 Task: Compose an email with the signature Cameron White with the subject Reminder for an accommodation and the message Im writing to request additional information on the upcoming project. from softage.10@softage.net to softage.7@softage.net, now select the entire message Quote Attach a link with text PINTEREST and web address as https://www.pinterest.com Send the email. Finally, move the email from Sent Items to the label Patents
Action: Mouse moved to (88, 110)
Screenshot: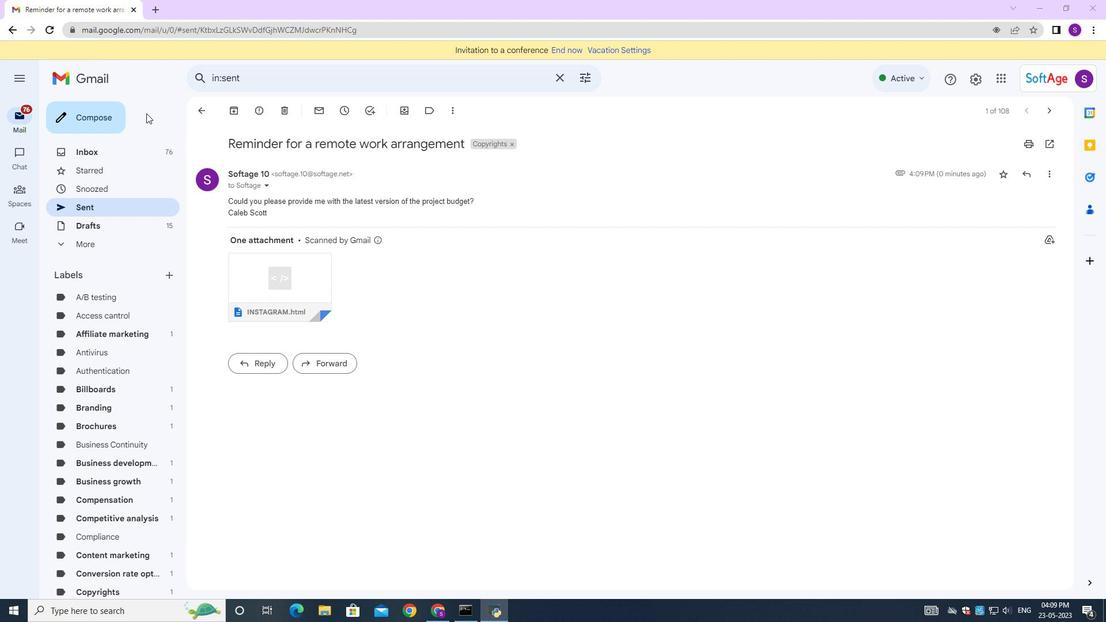 
Action: Mouse pressed left at (88, 110)
Screenshot: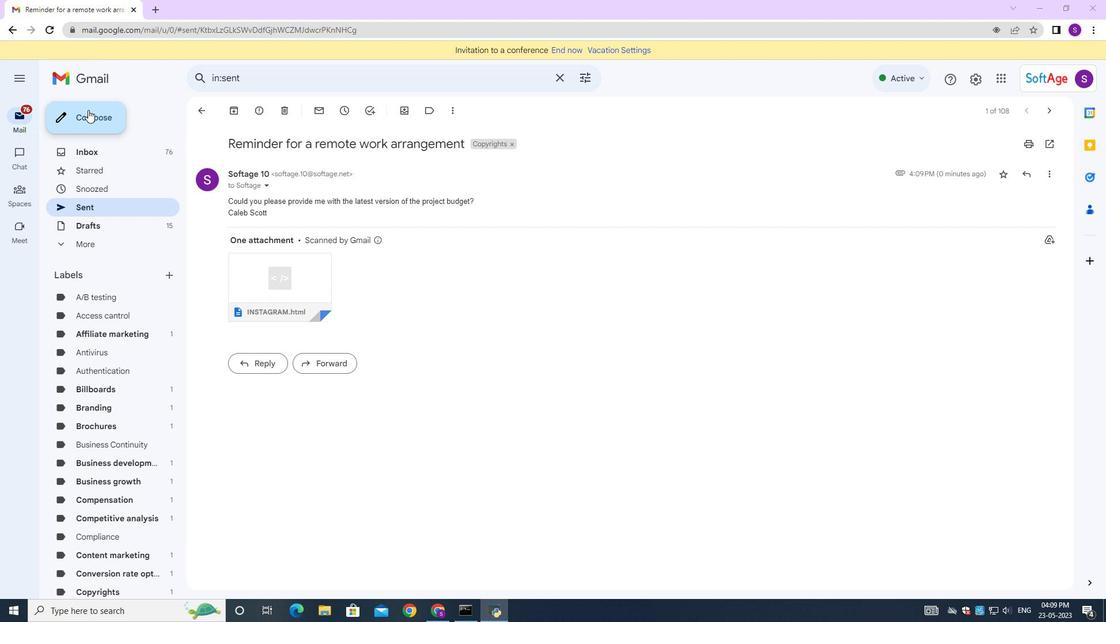 
Action: Mouse moved to (938, 575)
Screenshot: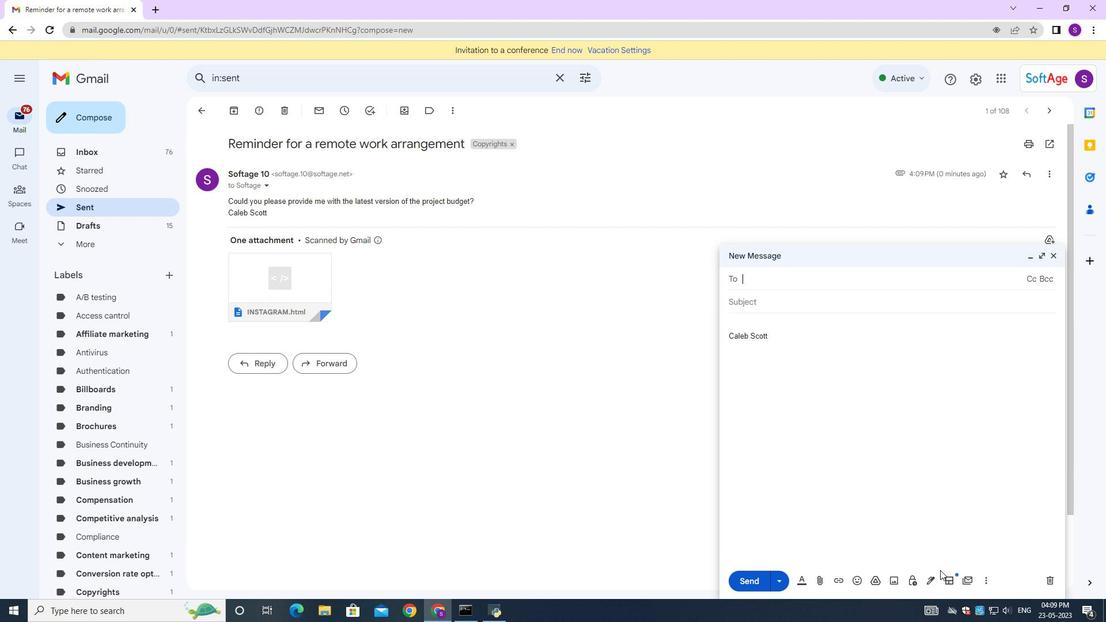 
Action: Mouse pressed left at (938, 575)
Screenshot: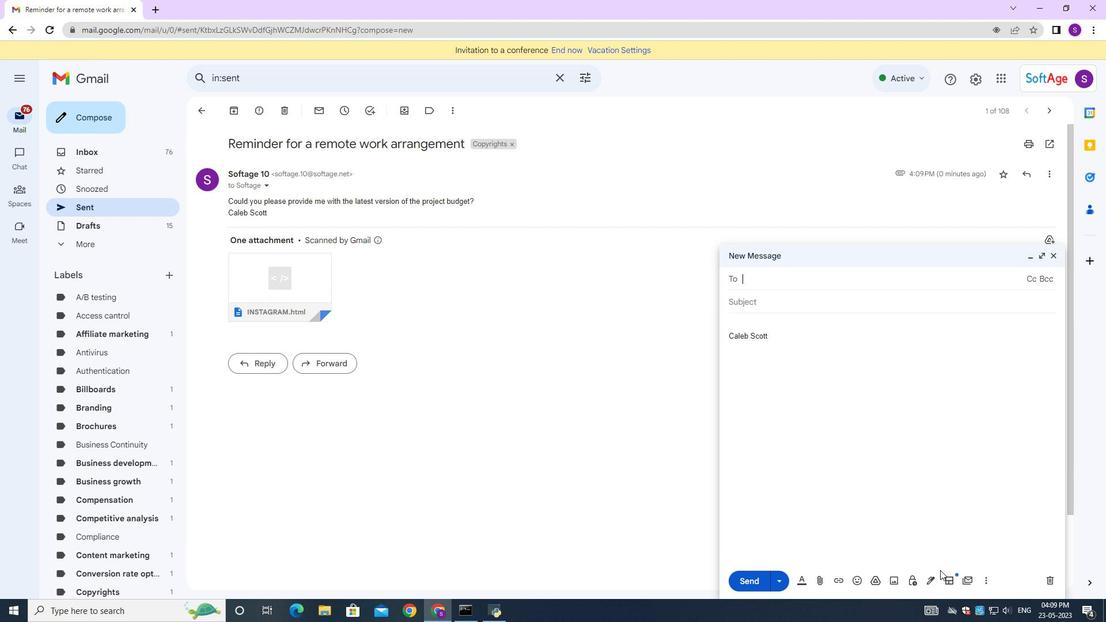 
Action: Mouse moved to (934, 578)
Screenshot: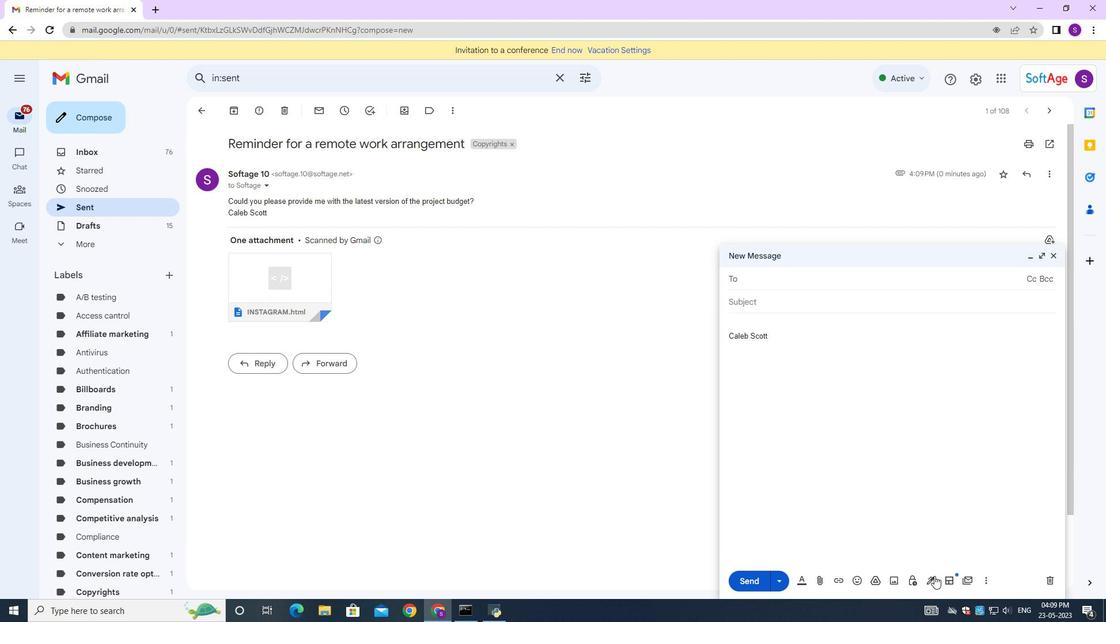 
Action: Mouse pressed left at (934, 578)
Screenshot: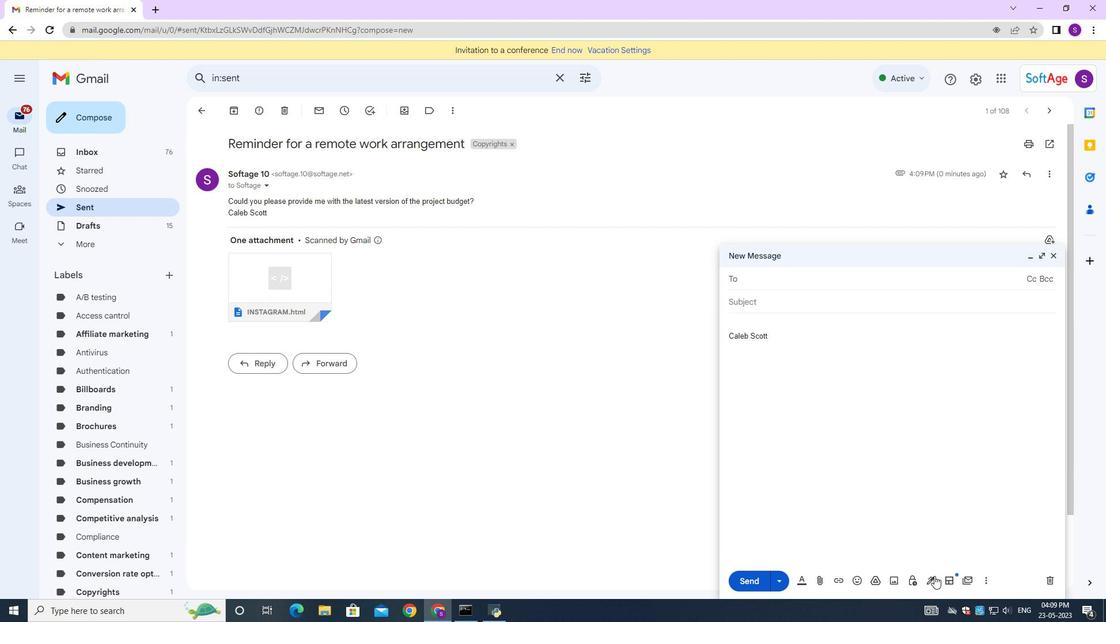 
Action: Mouse moved to (969, 517)
Screenshot: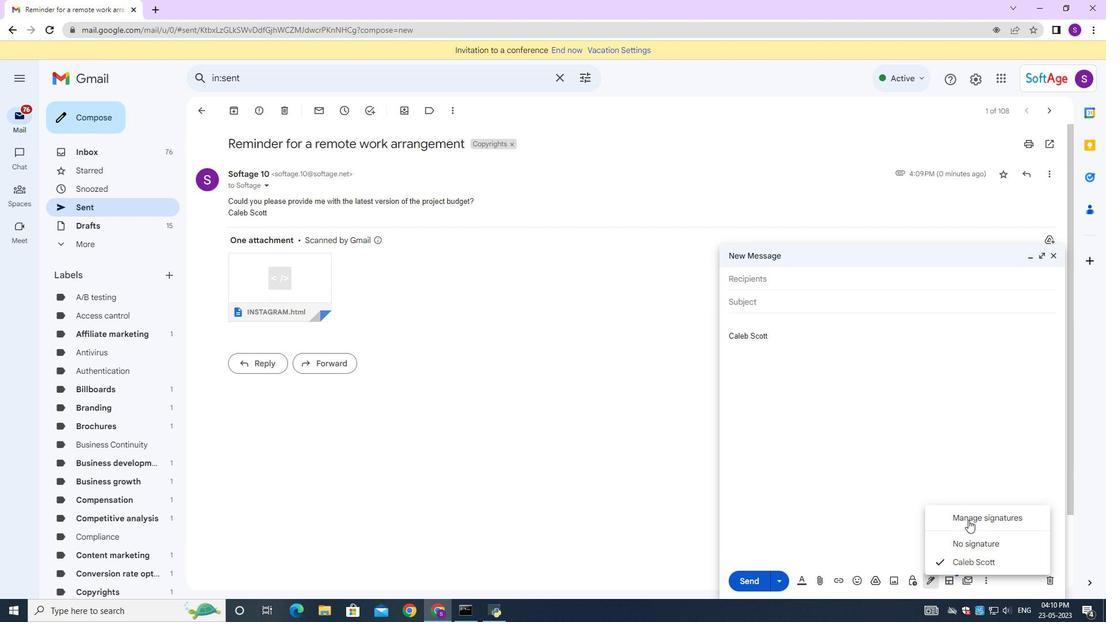 
Action: Mouse pressed left at (969, 517)
Screenshot: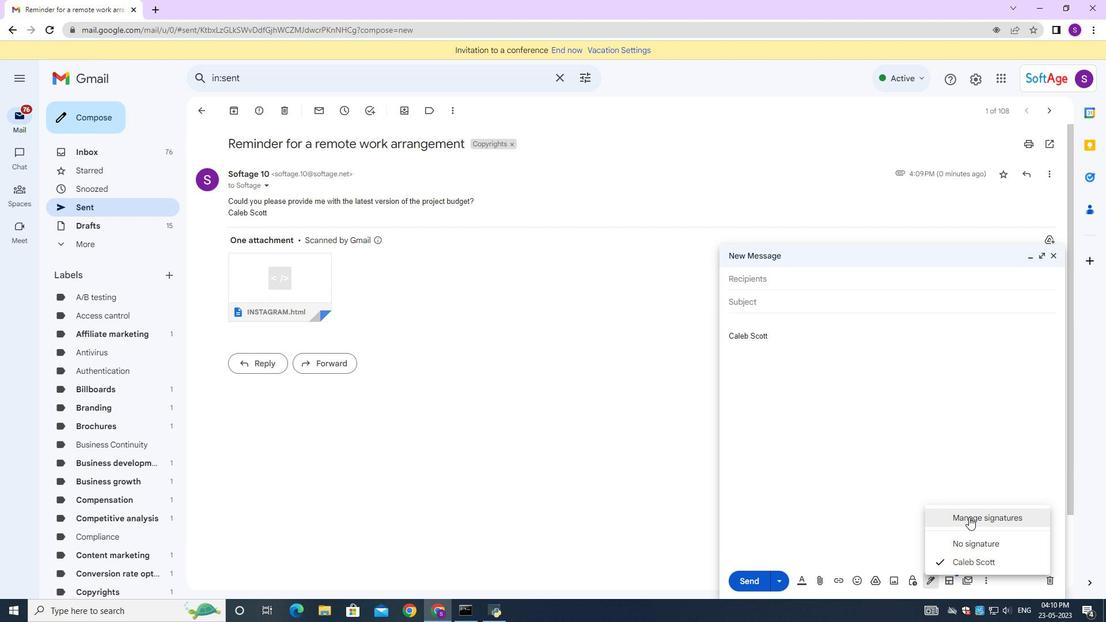 
Action: Mouse moved to (464, 279)
Screenshot: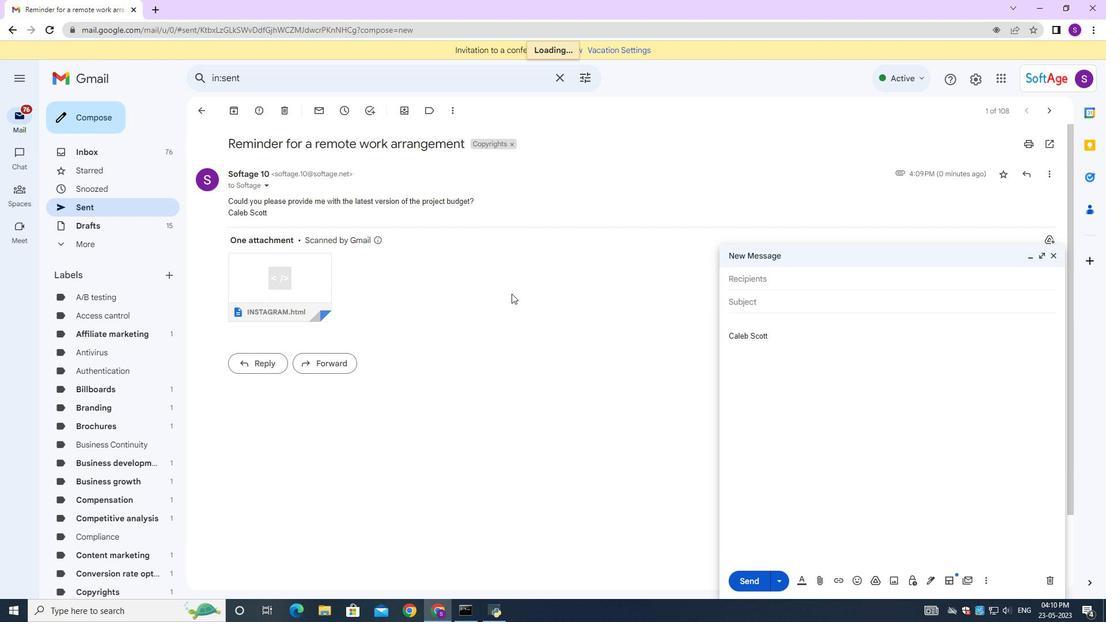 
Action: Mouse scrolled (464, 279) with delta (0, 0)
Screenshot: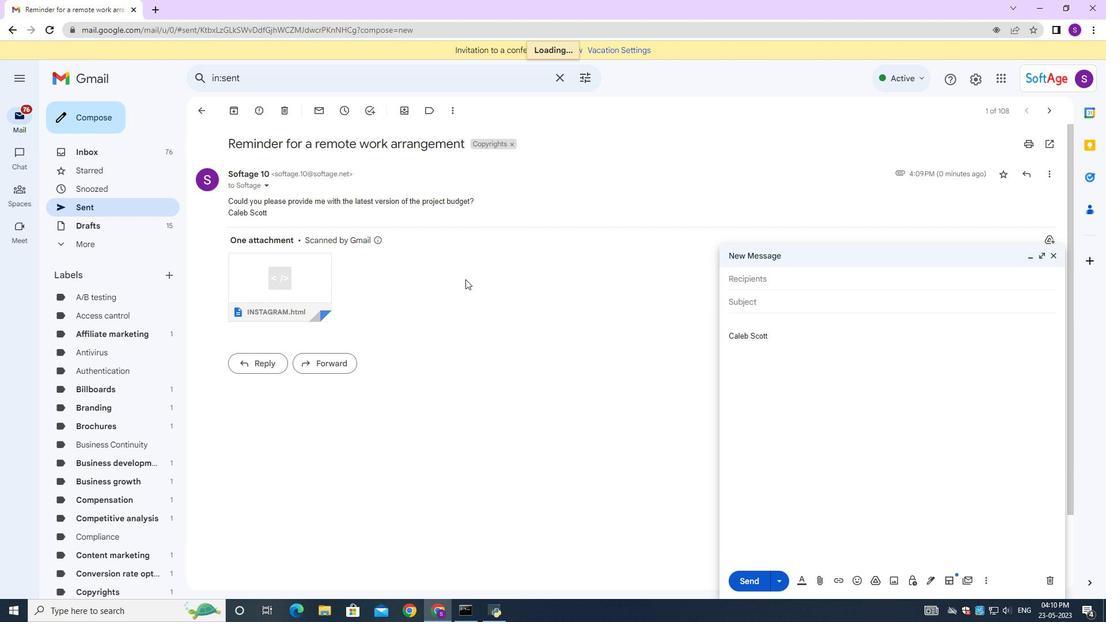 
Action: Mouse scrolled (464, 279) with delta (0, 0)
Screenshot: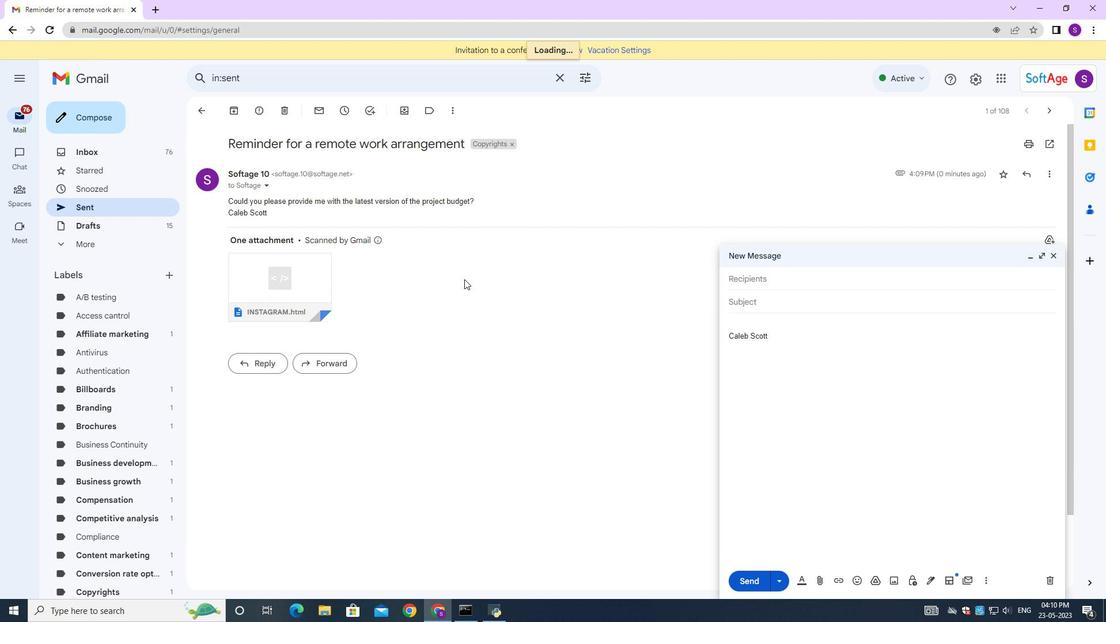 
Action: Mouse moved to (464, 279)
Screenshot: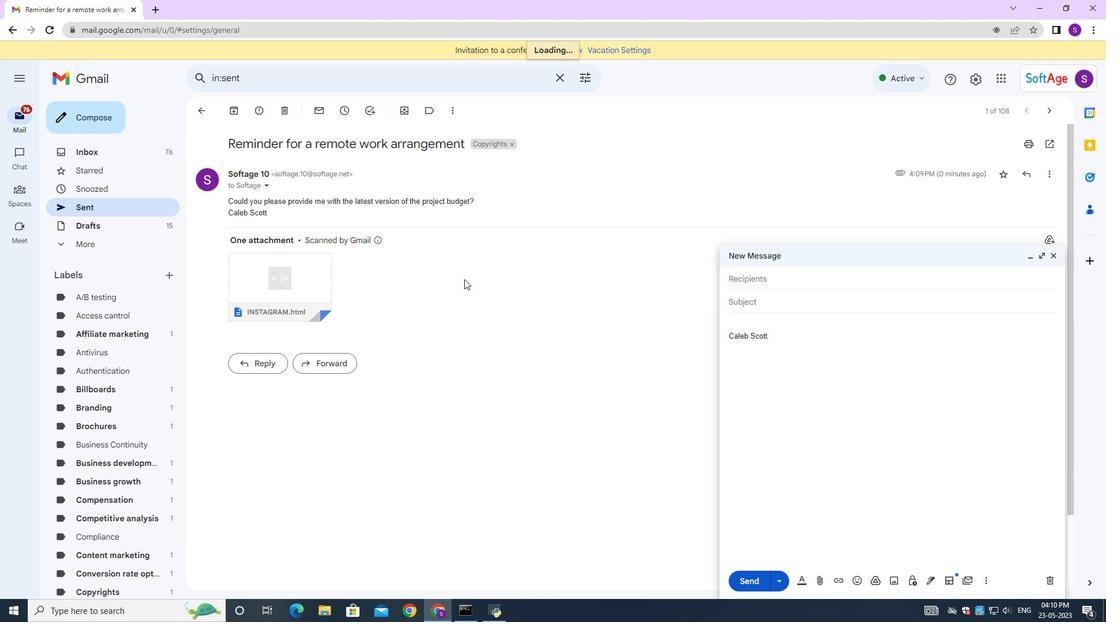 
Action: Mouse scrolled (464, 279) with delta (0, 0)
Screenshot: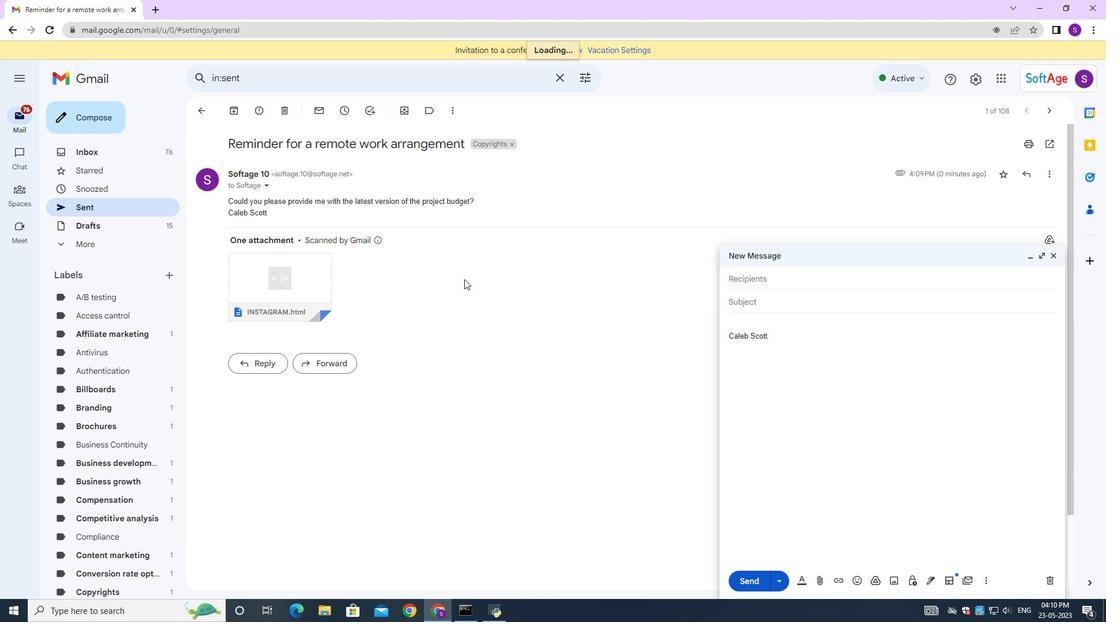 
Action: Mouse scrolled (464, 279) with delta (0, 0)
Screenshot: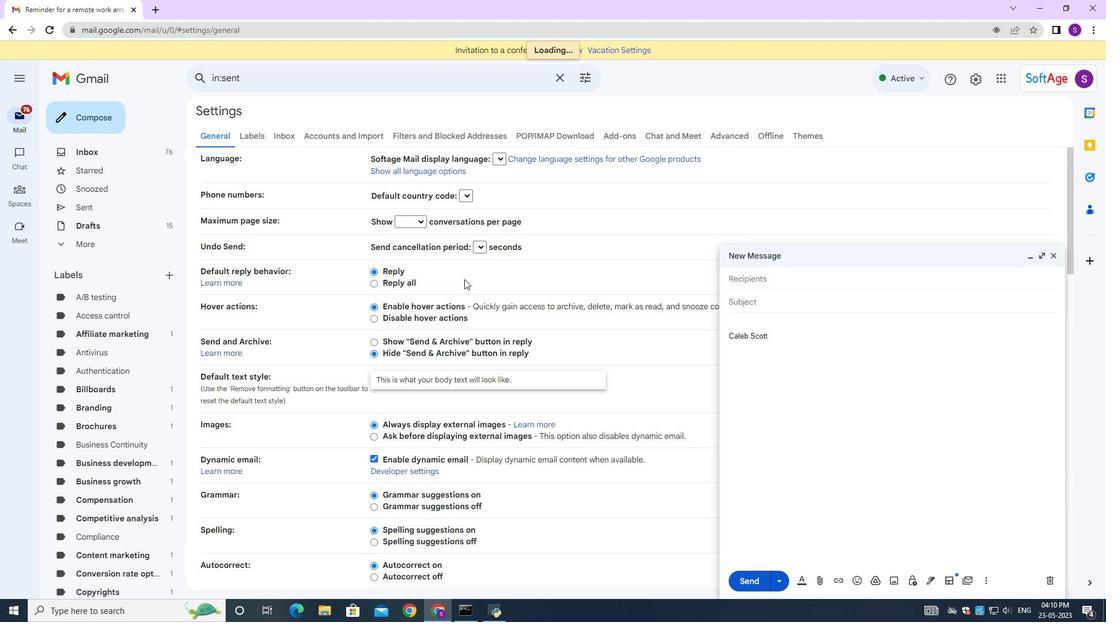 
Action: Mouse scrolled (464, 279) with delta (0, 0)
Screenshot: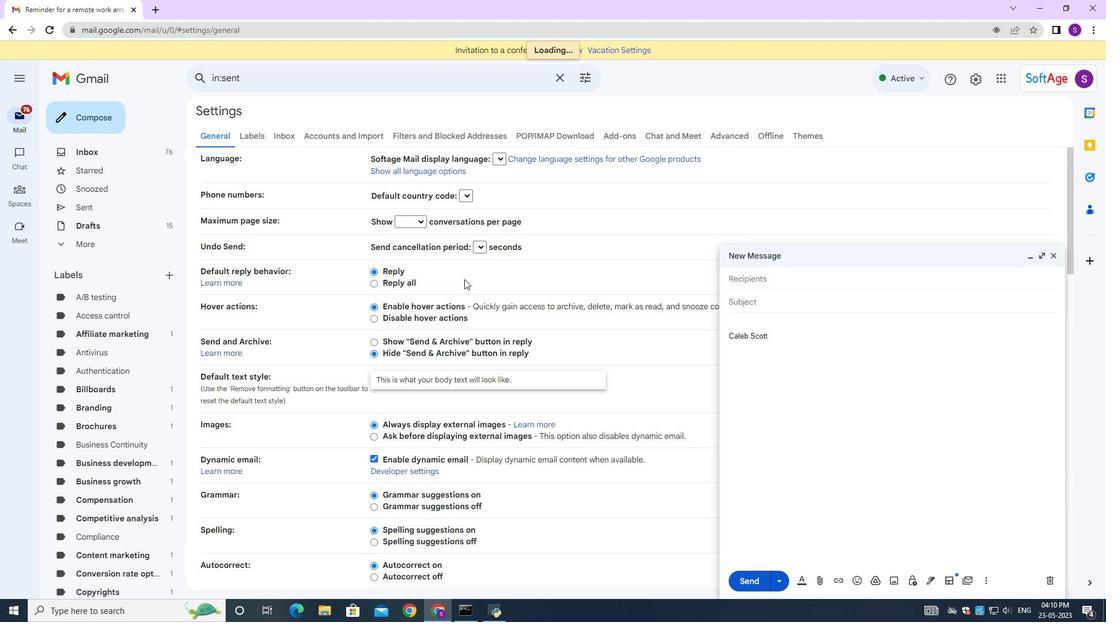 
Action: Mouse scrolled (464, 279) with delta (0, 0)
Screenshot: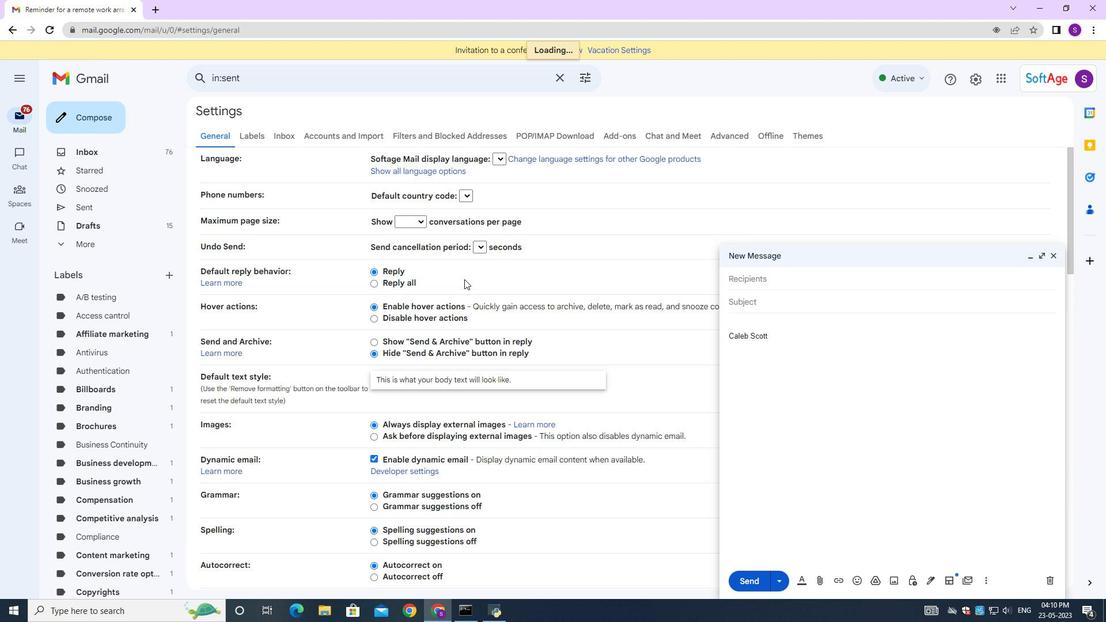 
Action: Mouse moved to (463, 301)
Screenshot: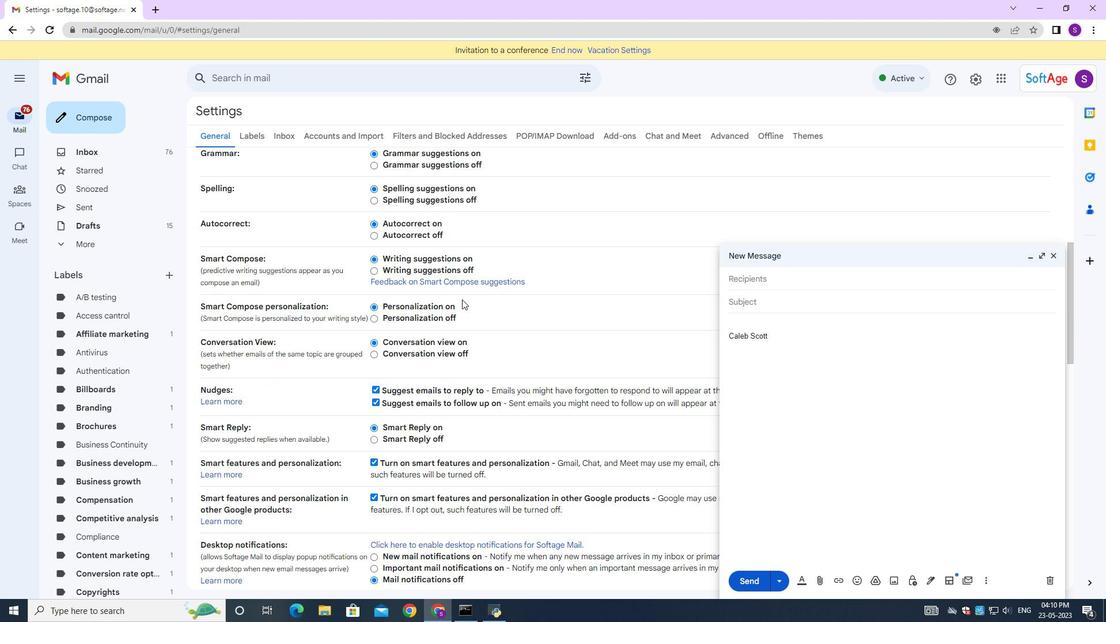 
Action: Mouse scrolled (463, 302) with delta (0, 0)
Screenshot: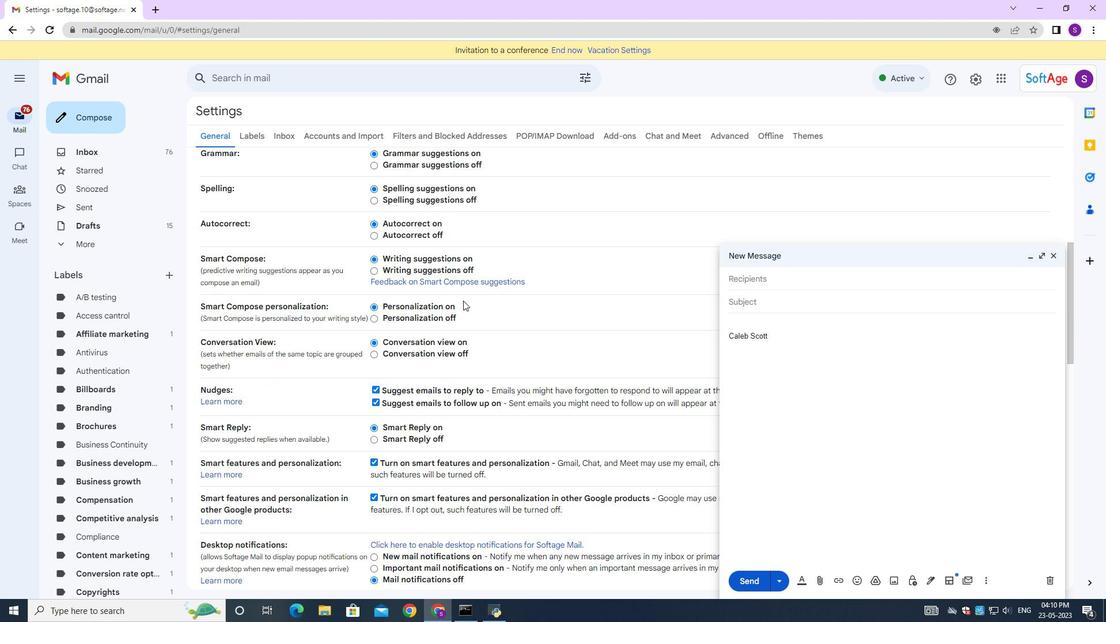 
Action: Mouse scrolled (463, 302) with delta (0, 0)
Screenshot: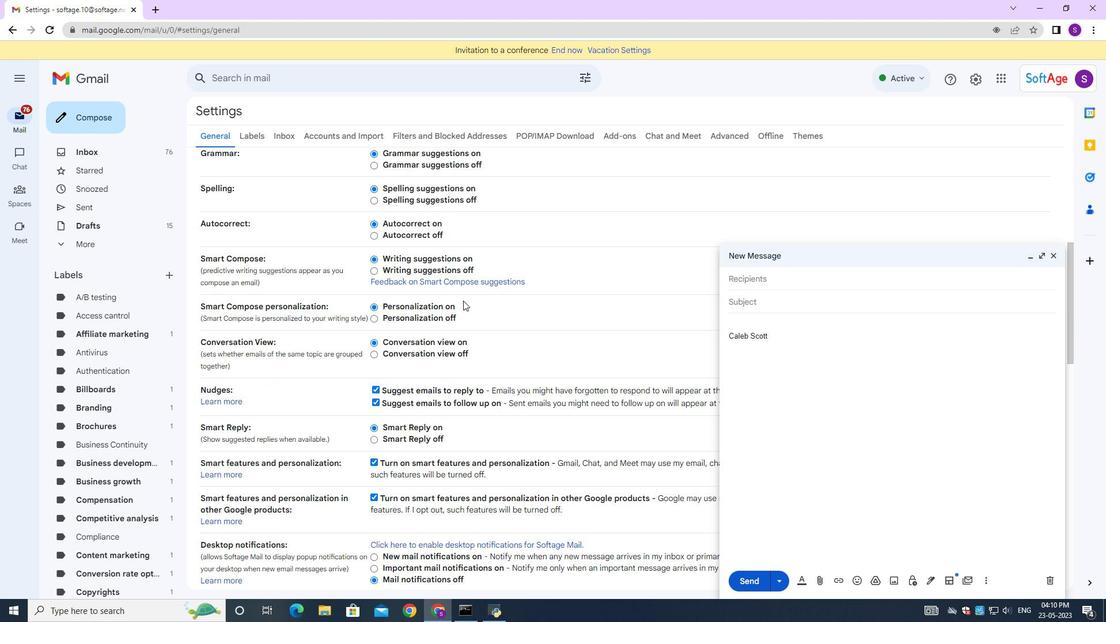 
Action: Mouse scrolled (463, 302) with delta (0, 0)
Screenshot: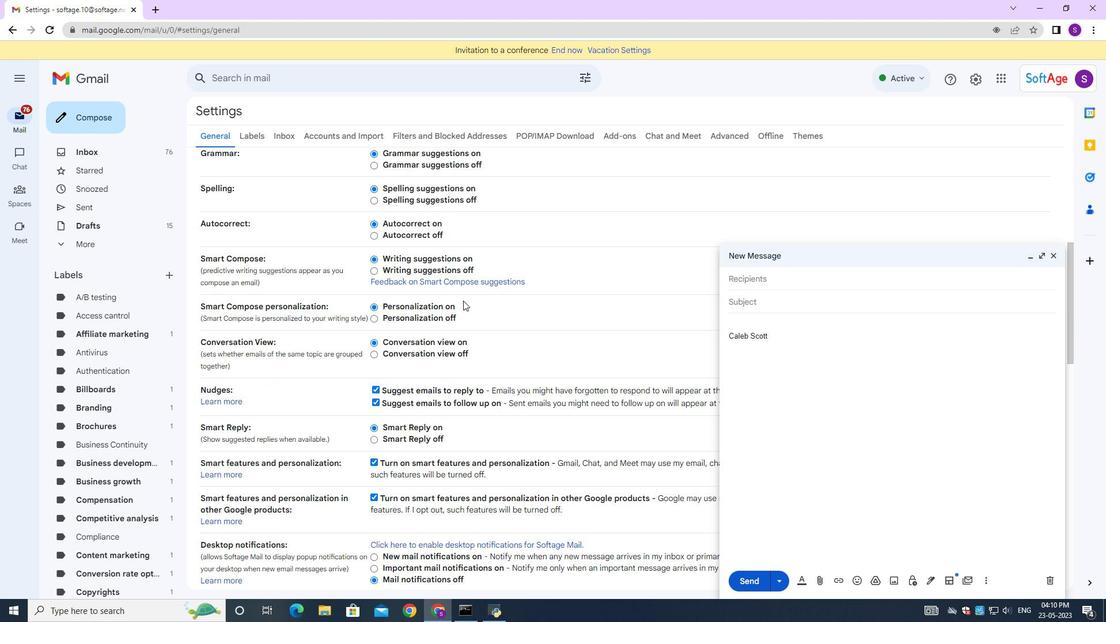 
Action: Mouse scrolled (463, 302) with delta (0, 0)
Screenshot: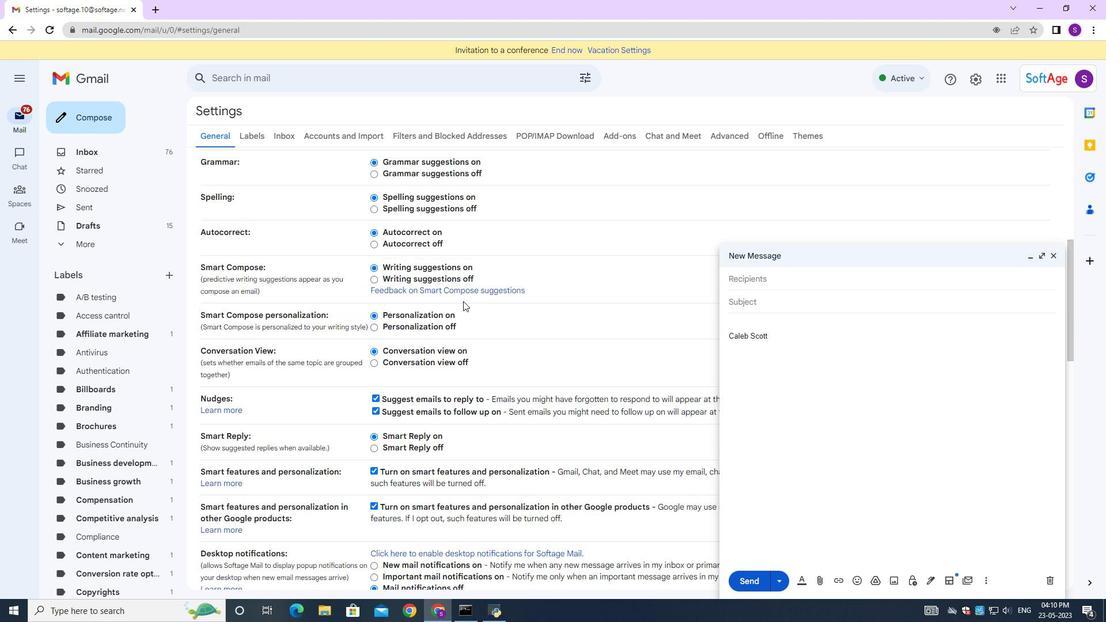 
Action: Mouse moved to (414, 287)
Screenshot: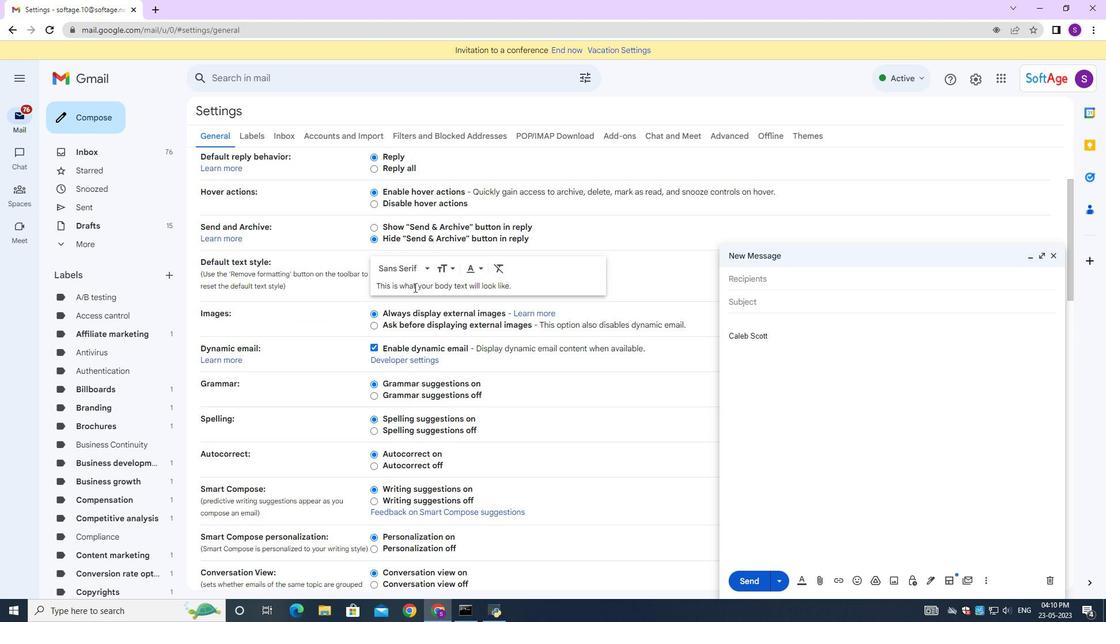 
Action: Mouse scrolled (414, 288) with delta (0, 0)
Screenshot: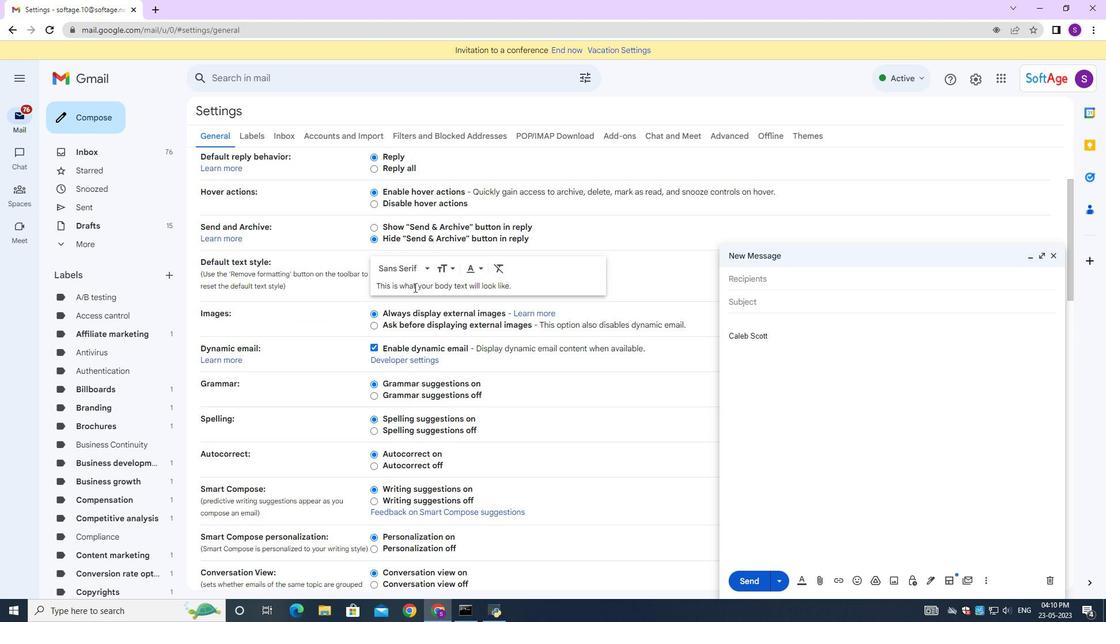 
Action: Mouse scrolled (414, 288) with delta (0, 0)
Screenshot: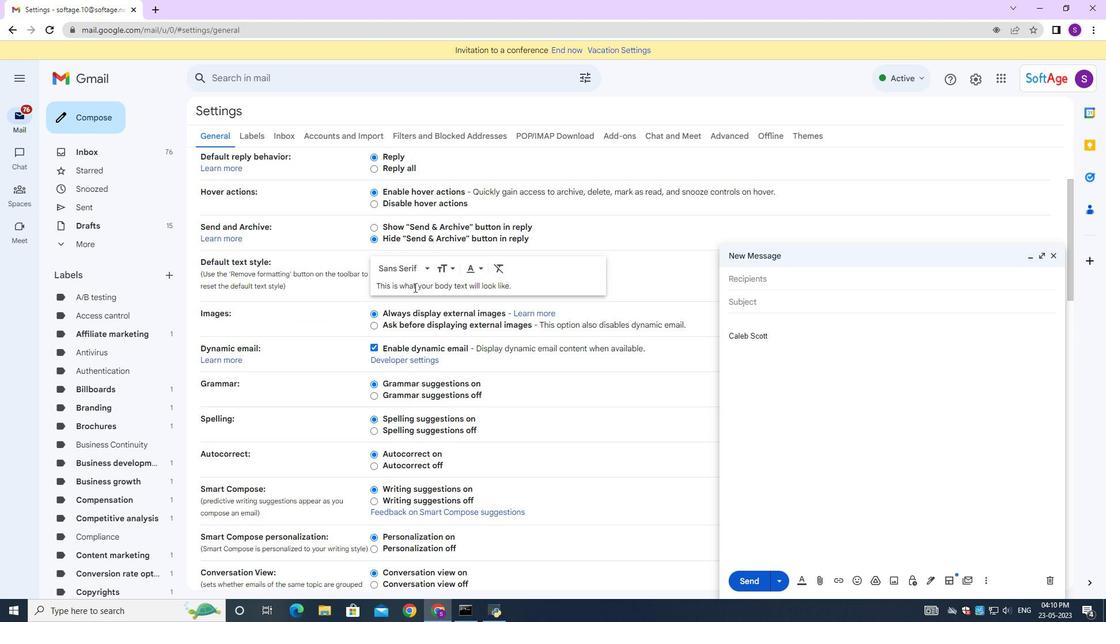 
Action: Mouse scrolled (414, 288) with delta (0, 0)
Screenshot: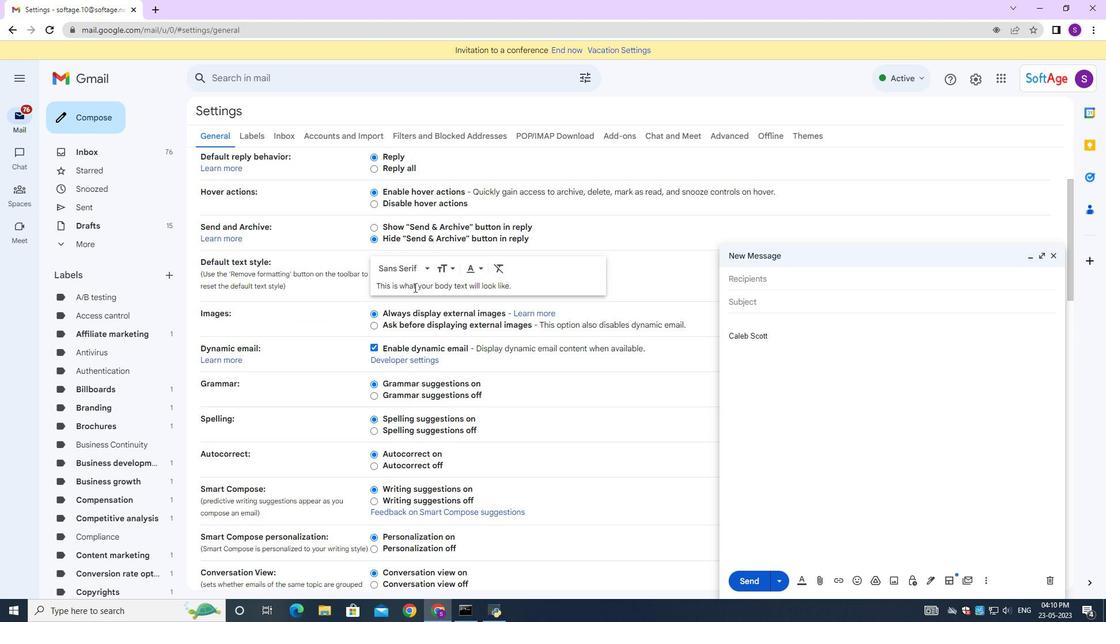 
Action: Mouse moved to (486, 248)
Screenshot: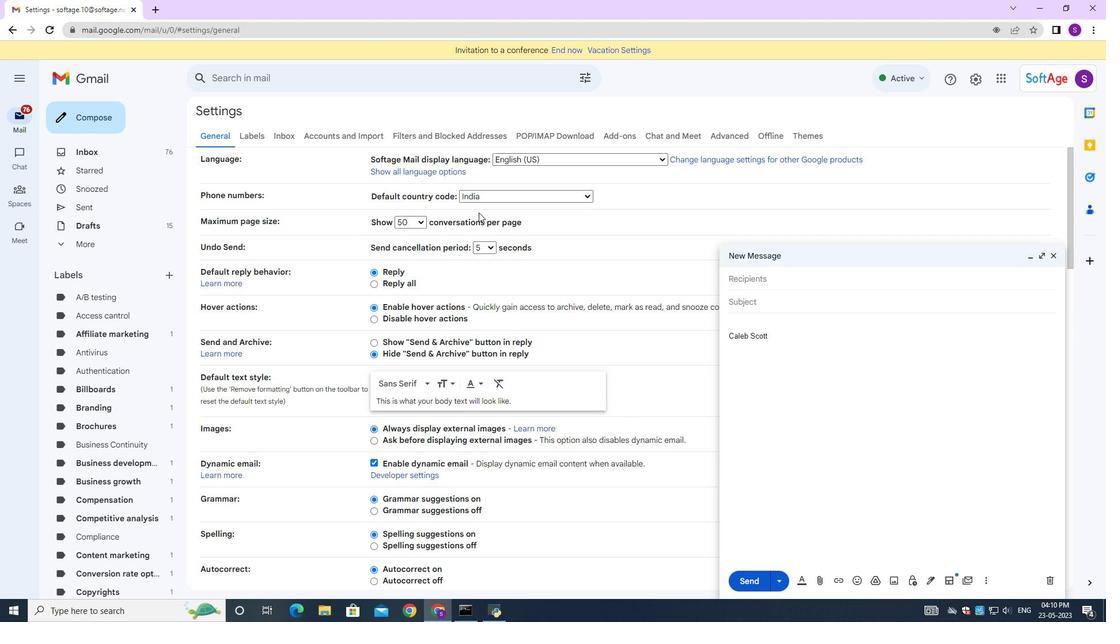 
Action: Mouse scrolled (486, 249) with delta (0, 0)
Screenshot: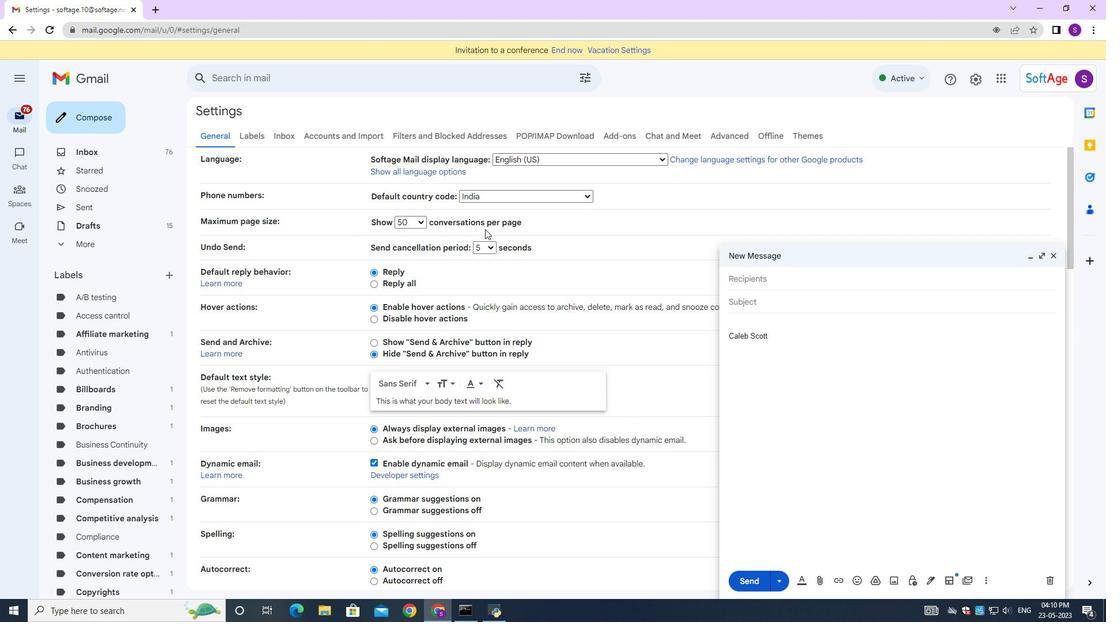 
Action: Mouse scrolled (486, 249) with delta (0, 0)
Screenshot: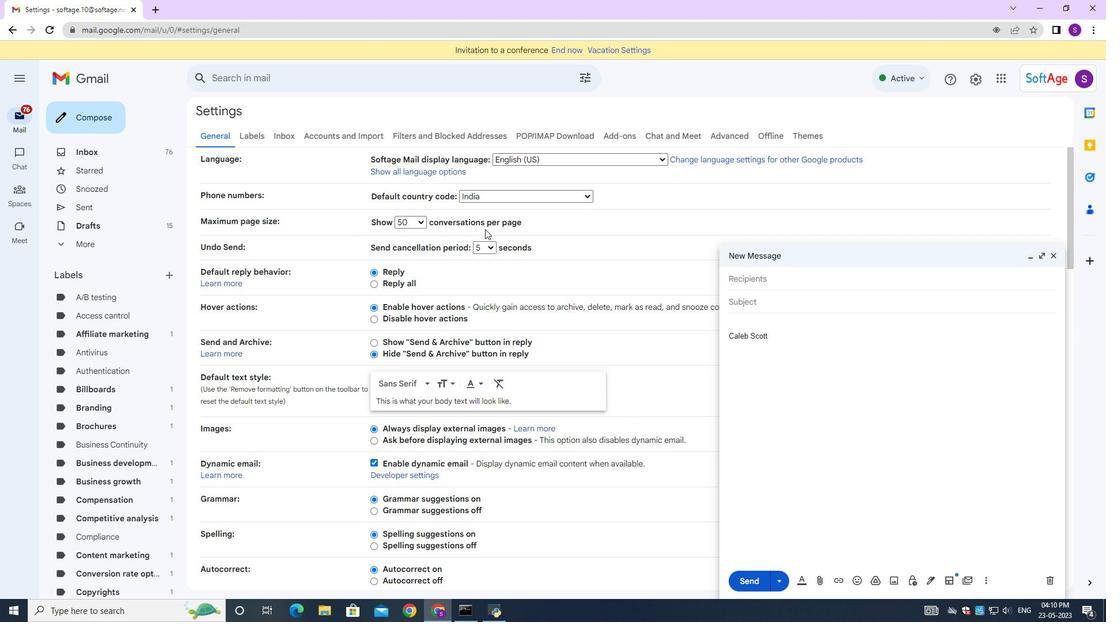 
Action: Mouse scrolled (486, 249) with delta (0, 0)
Screenshot: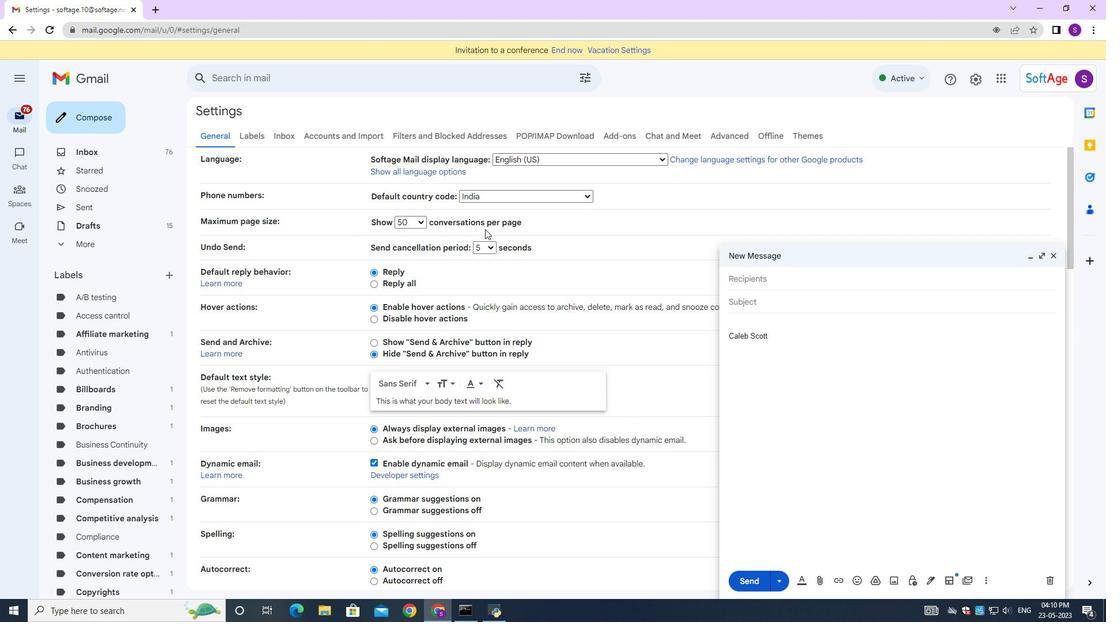 
Action: Mouse moved to (472, 270)
Screenshot: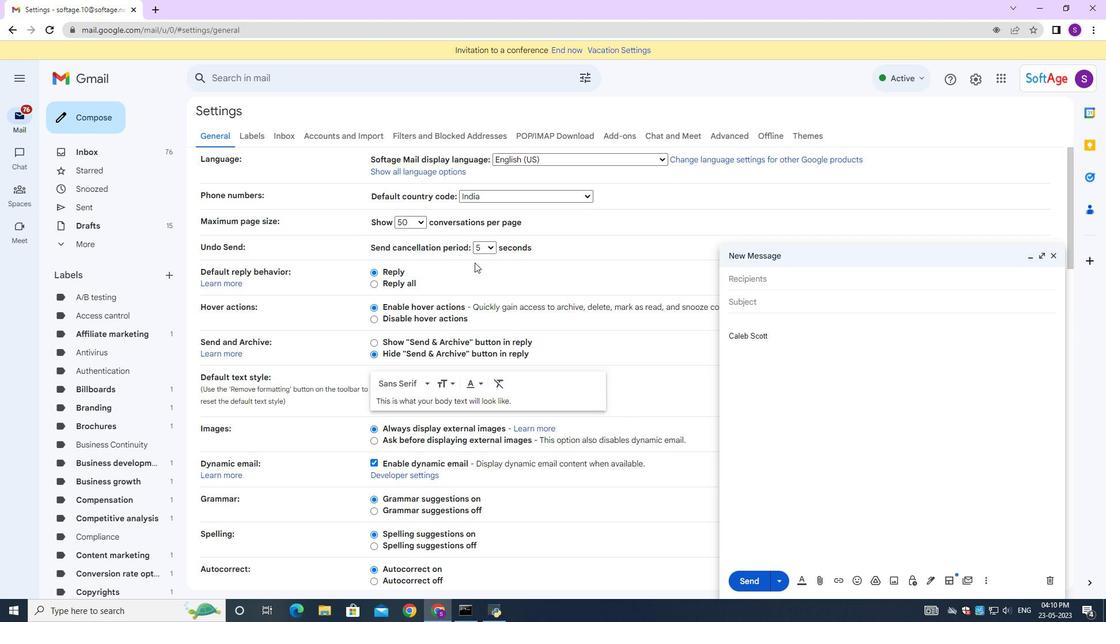 
Action: Mouse scrolled (472, 269) with delta (0, 0)
Screenshot: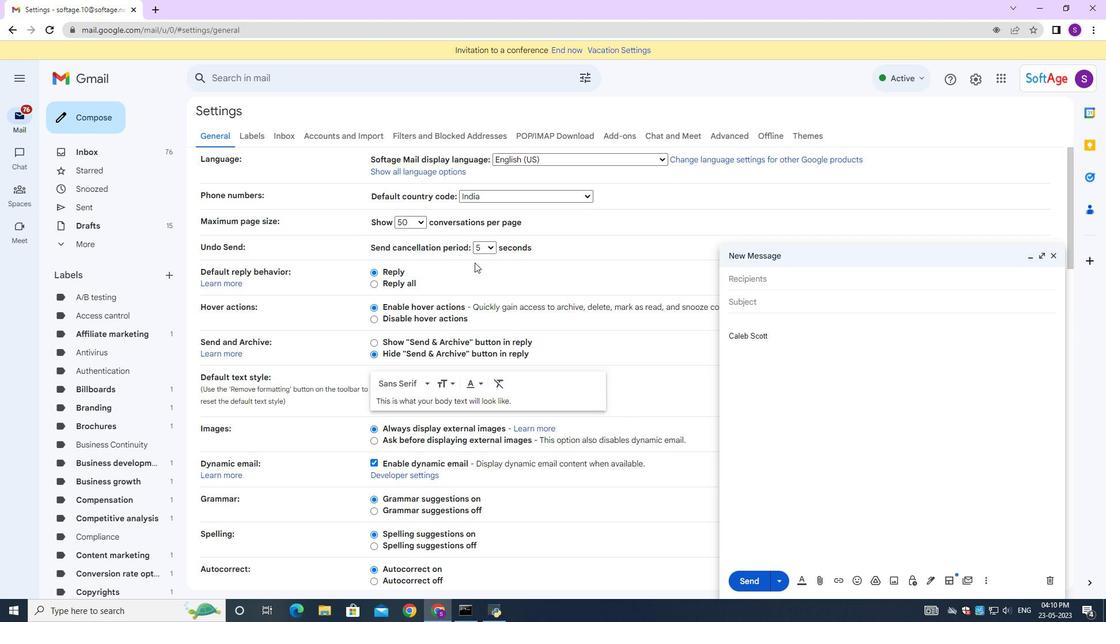 
Action: Mouse moved to (471, 272)
Screenshot: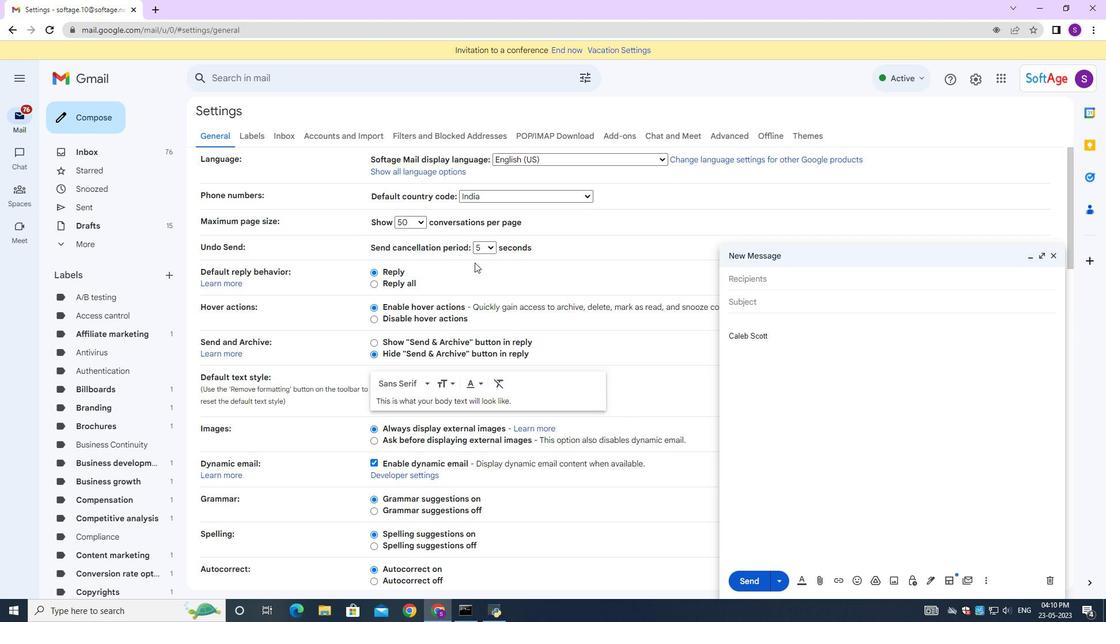 
Action: Mouse scrolled (471, 272) with delta (0, 0)
Screenshot: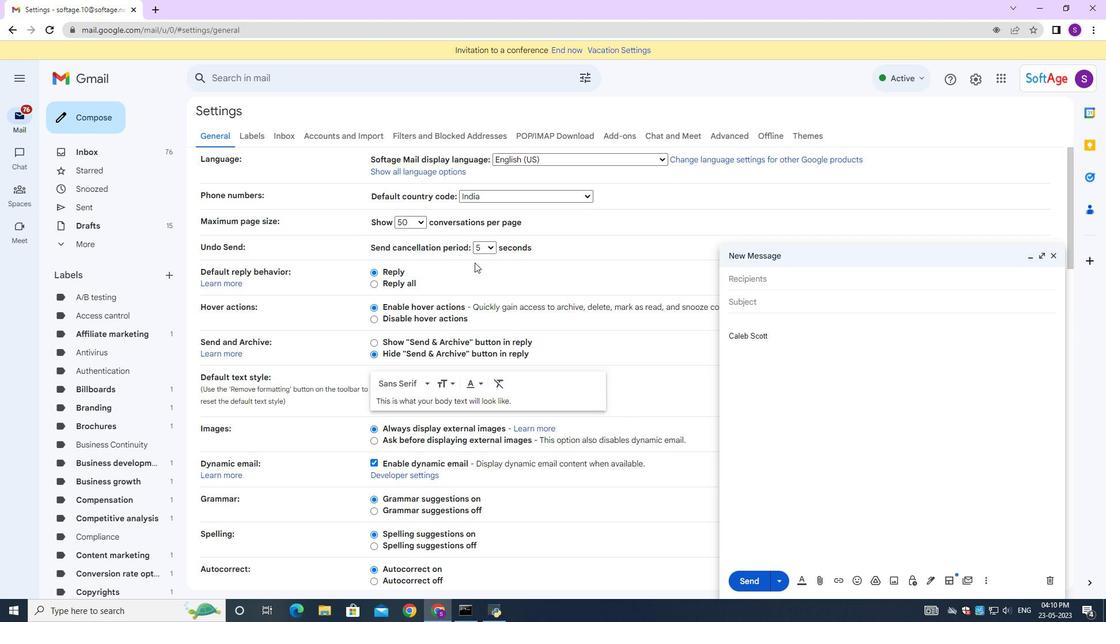 
Action: Mouse moved to (470, 272)
Screenshot: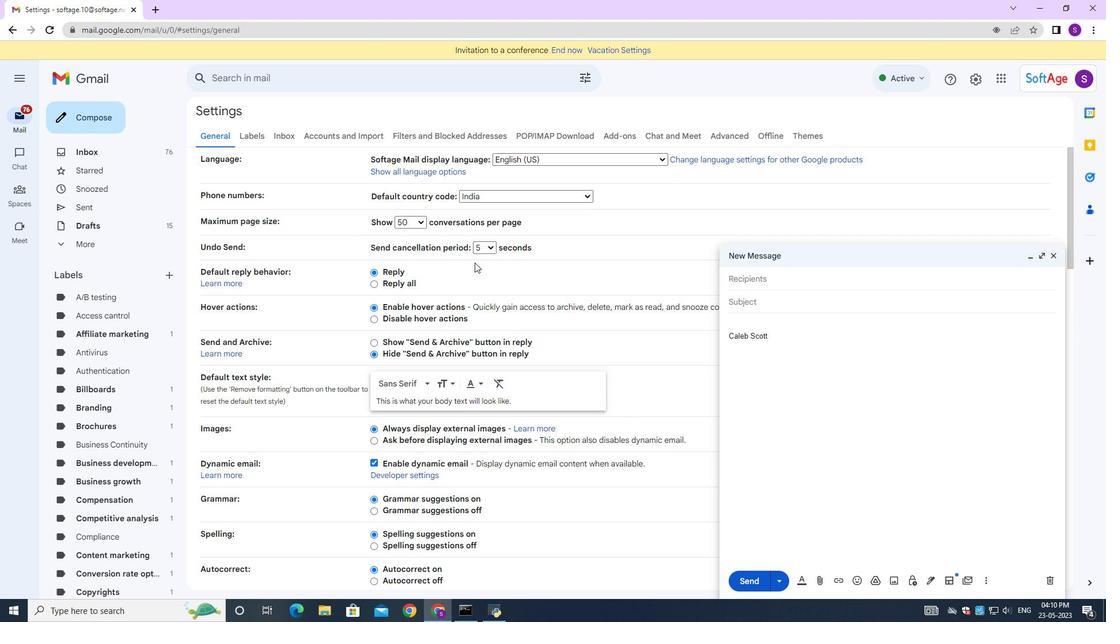 
Action: Mouse scrolled (470, 272) with delta (0, 0)
Screenshot: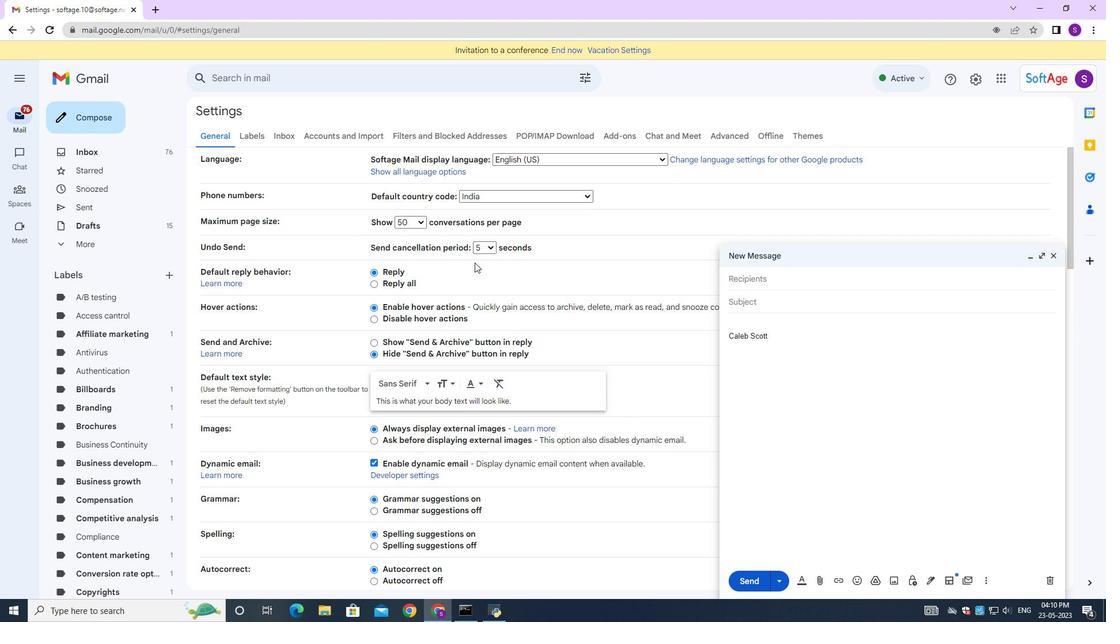 
Action: Mouse scrolled (470, 272) with delta (0, 0)
Screenshot: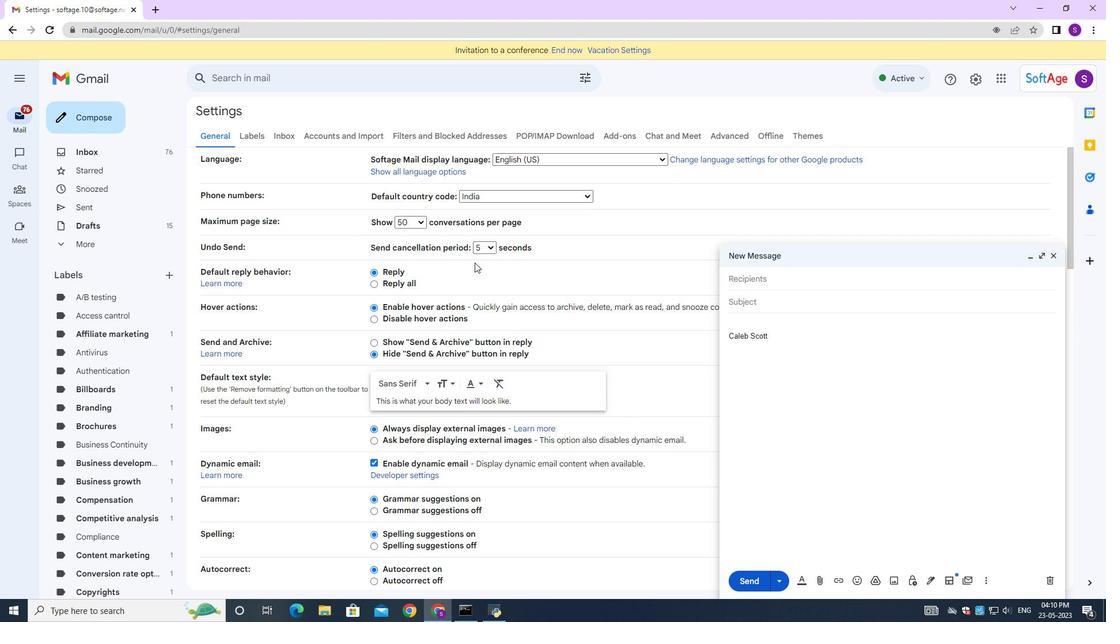 
Action: Mouse scrolled (470, 272) with delta (0, 0)
Screenshot: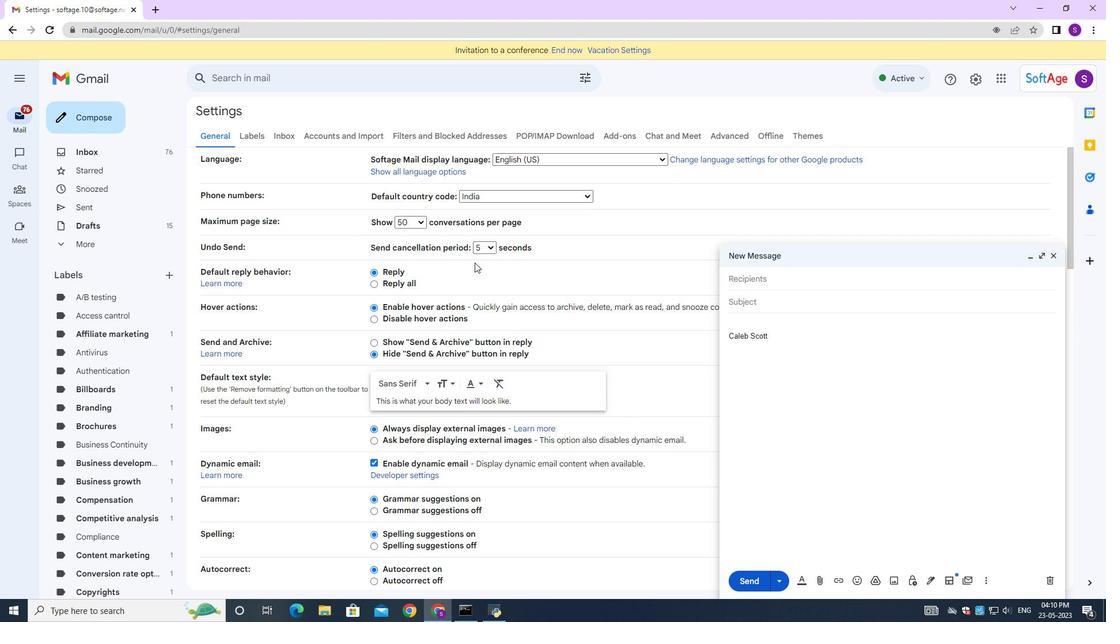 
Action: Mouse scrolled (470, 272) with delta (0, 0)
Screenshot: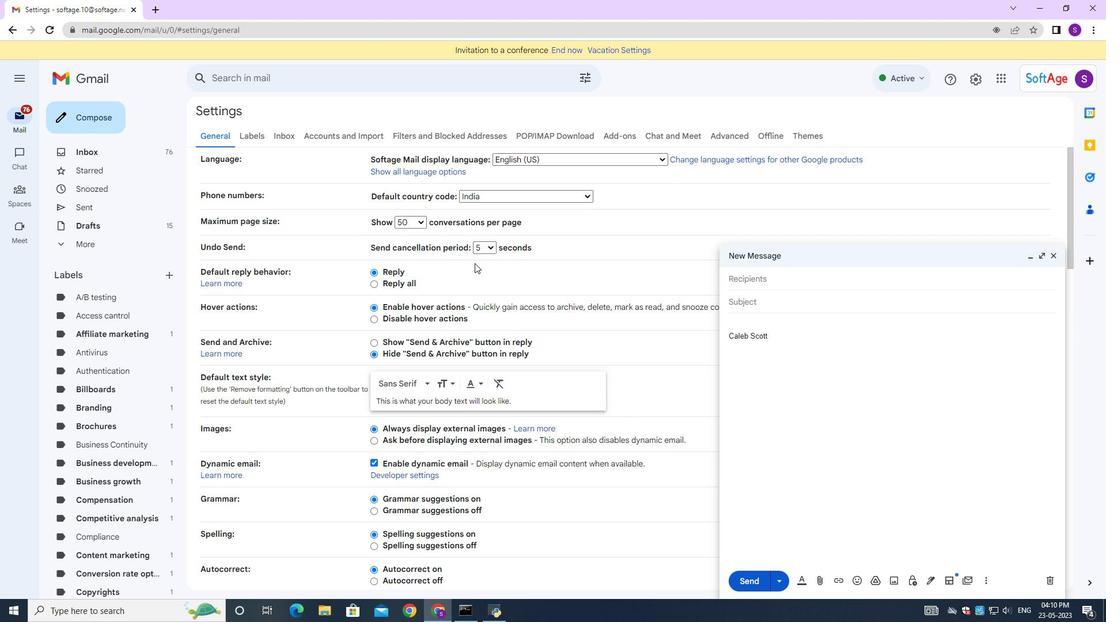 
Action: Mouse moved to (470, 272)
Screenshot: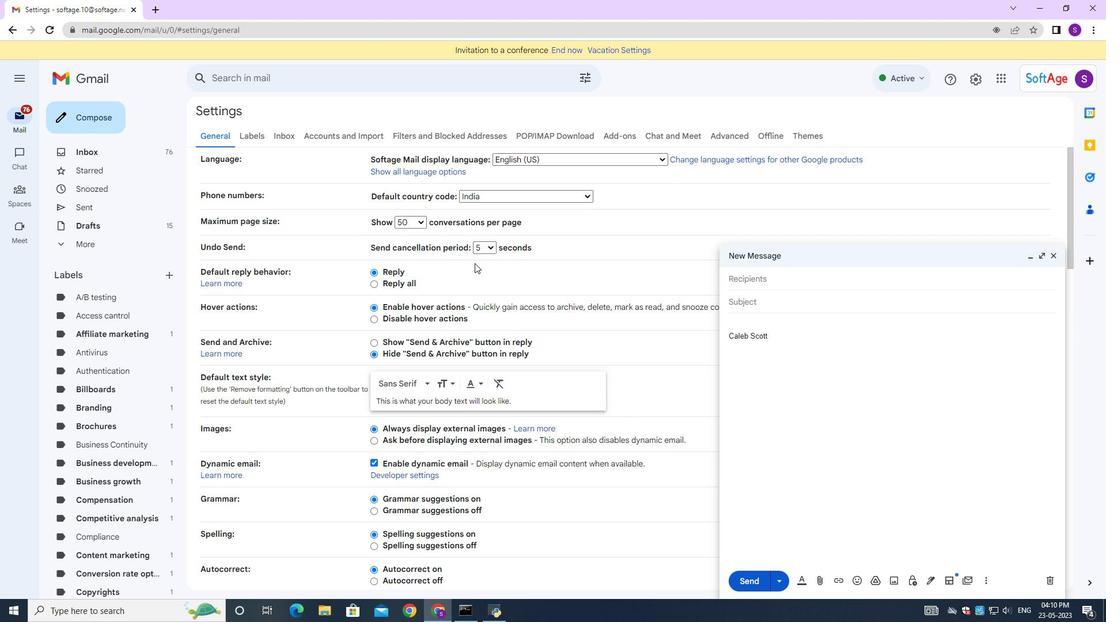 
Action: Mouse scrolled (470, 272) with delta (0, 0)
Screenshot: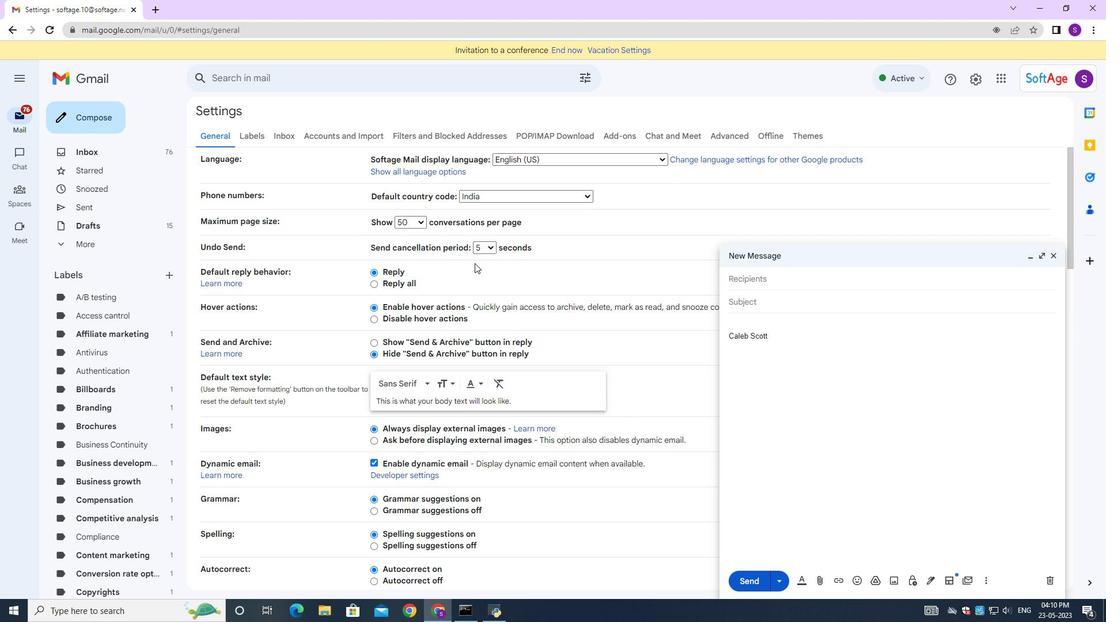
Action: Mouse moved to (467, 275)
Screenshot: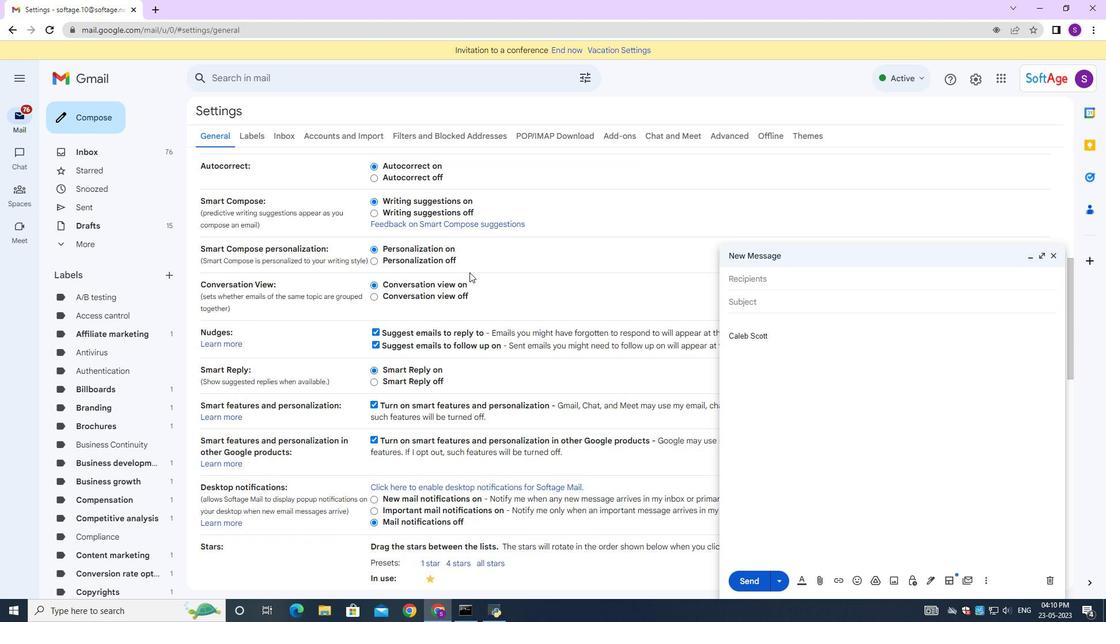 
Action: Mouse scrolled (469, 273) with delta (0, 0)
Screenshot: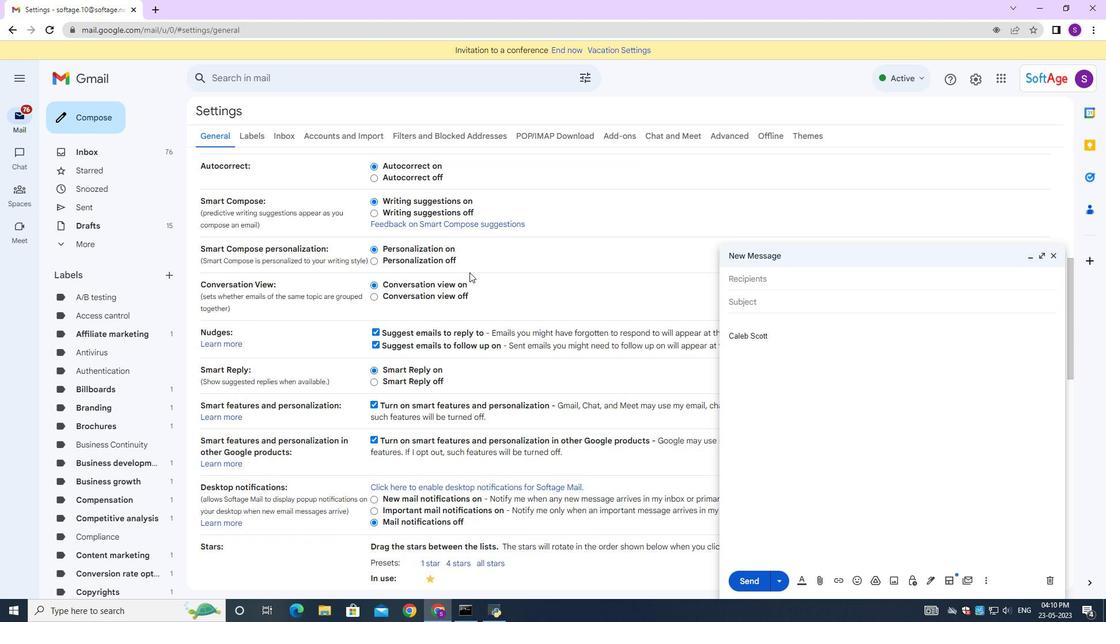 
Action: Mouse scrolled (469, 275) with delta (0, 0)
Screenshot: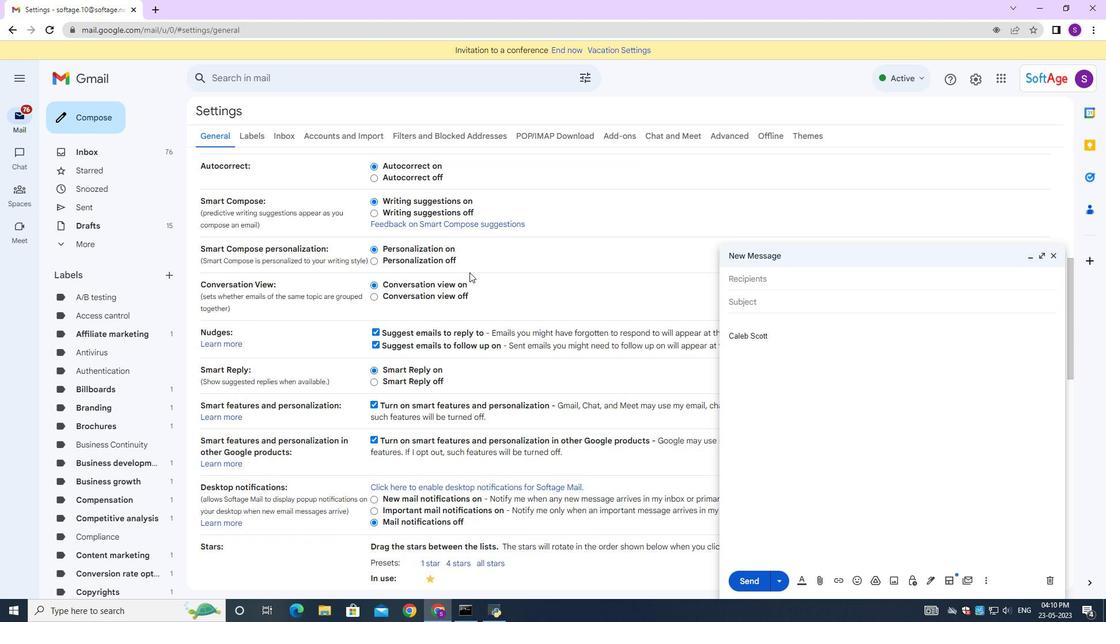 
Action: Mouse scrolled (468, 275) with delta (0, 0)
Screenshot: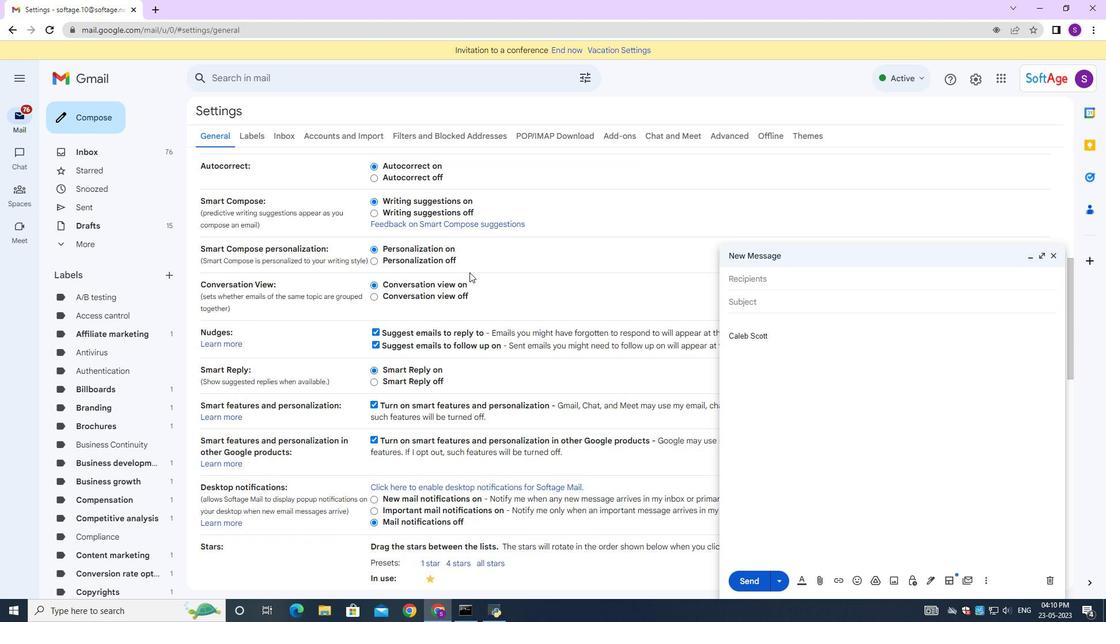 
Action: Mouse scrolled (468, 275) with delta (0, 0)
Screenshot: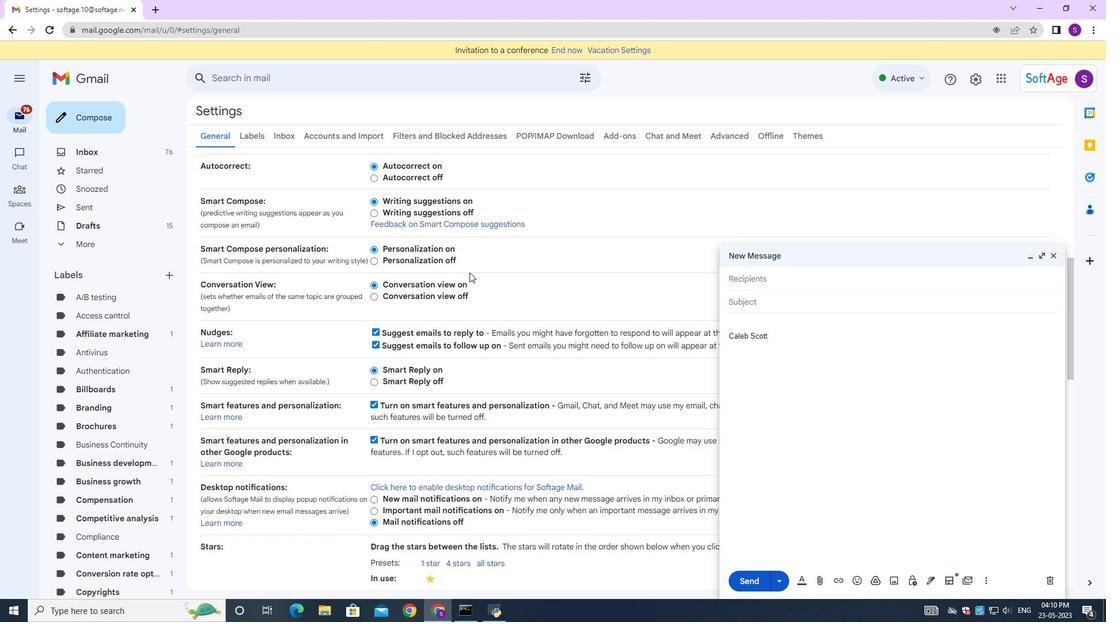 
Action: Mouse moved to (465, 282)
Screenshot: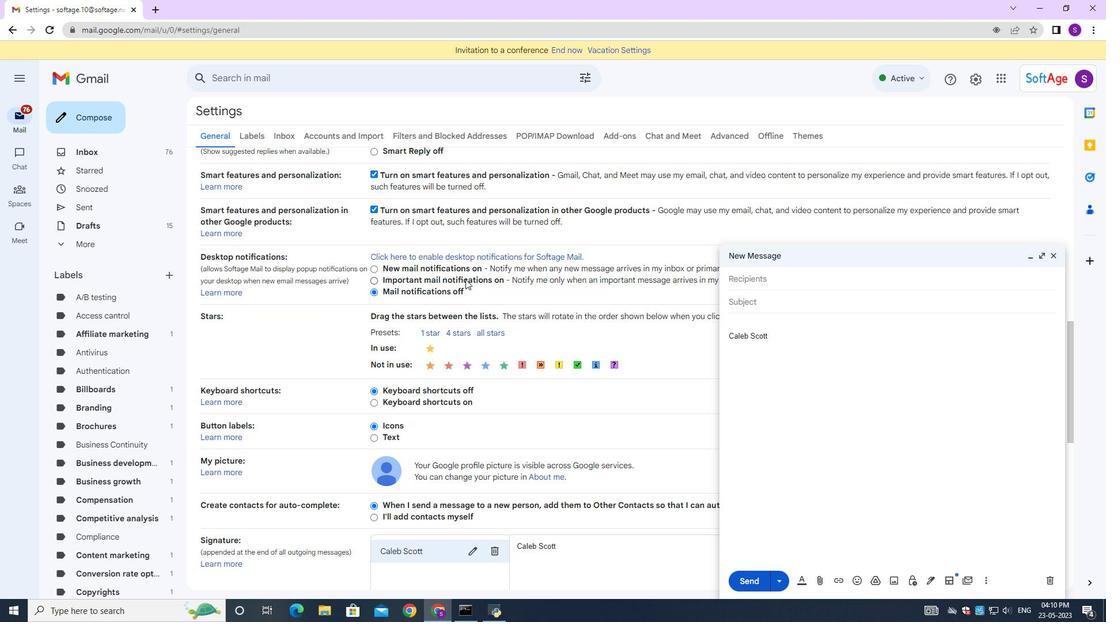 
Action: Mouse scrolled (465, 281) with delta (0, 0)
Screenshot: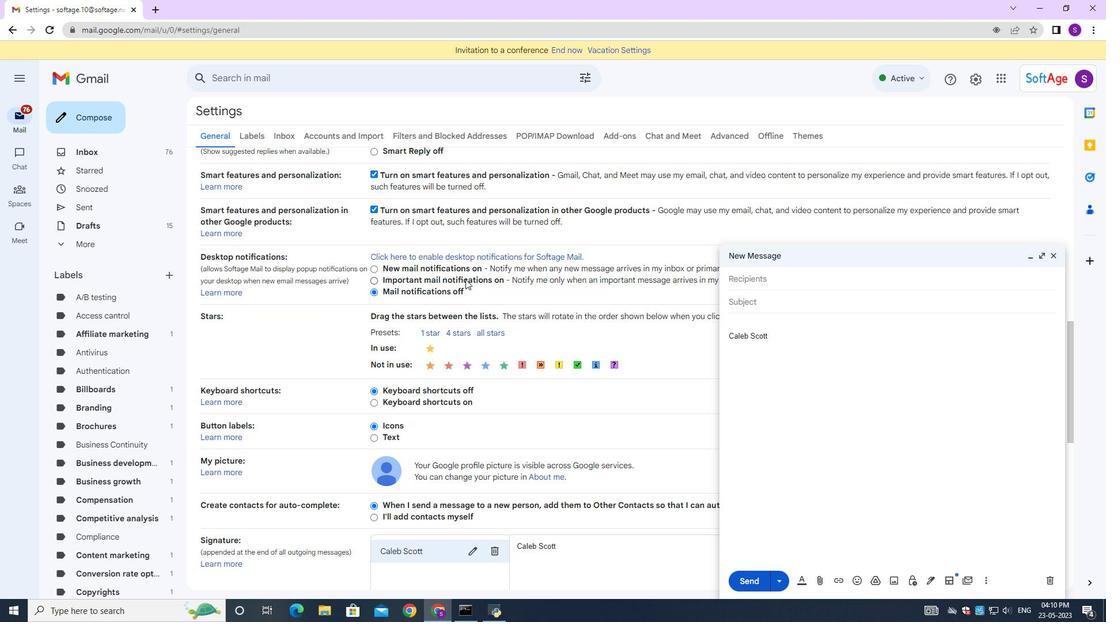 
Action: Mouse moved to (464, 285)
Screenshot: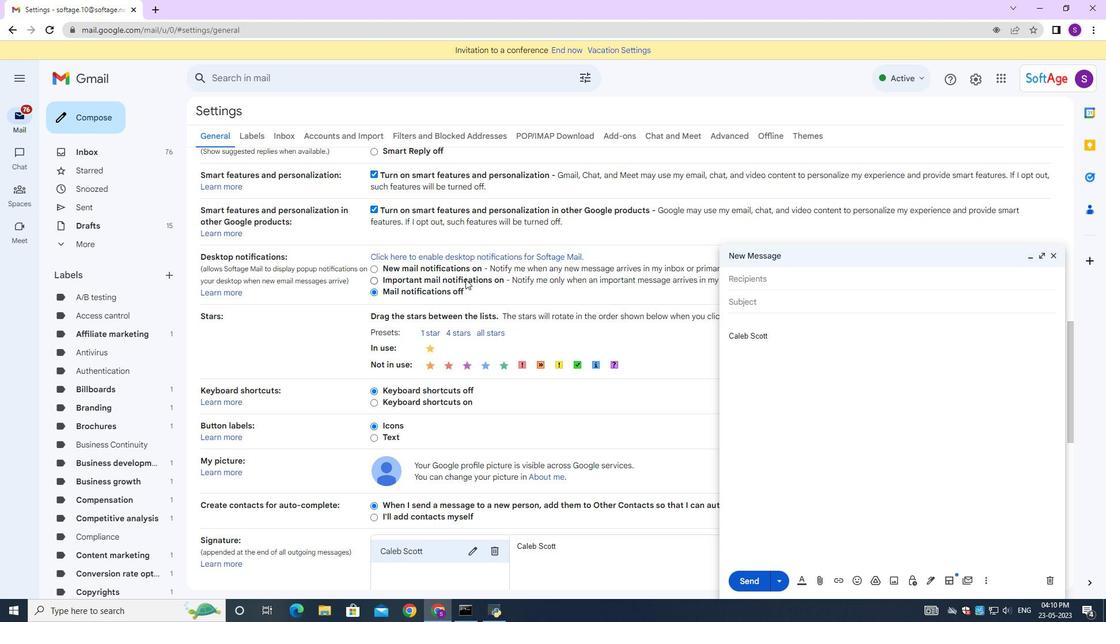 
Action: Mouse scrolled (464, 285) with delta (0, 0)
Screenshot: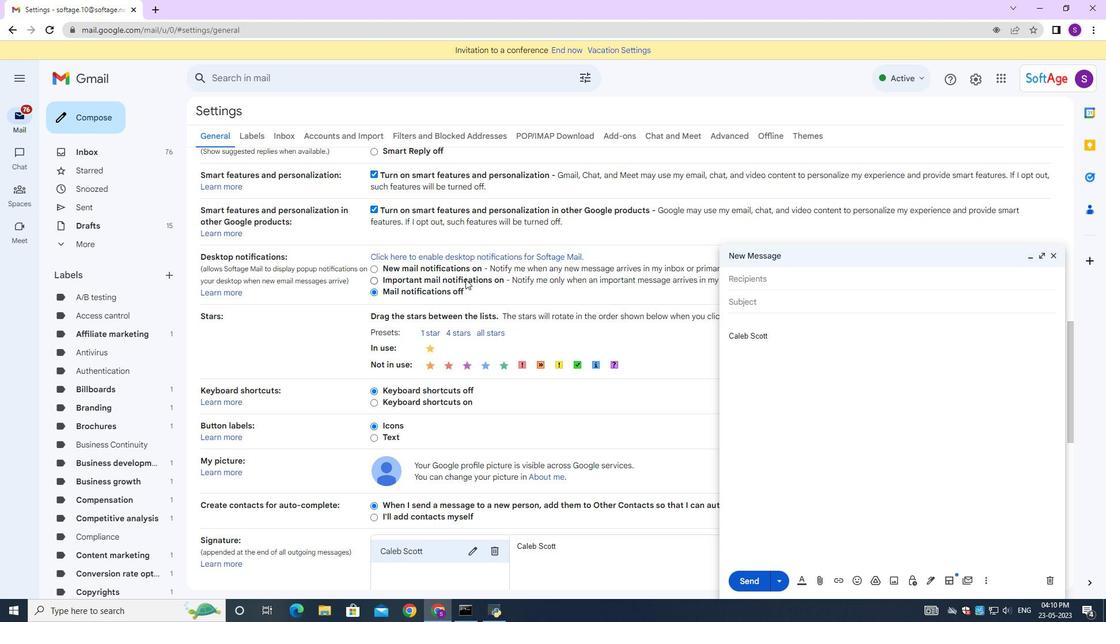 
Action: Mouse moved to (464, 285)
Screenshot: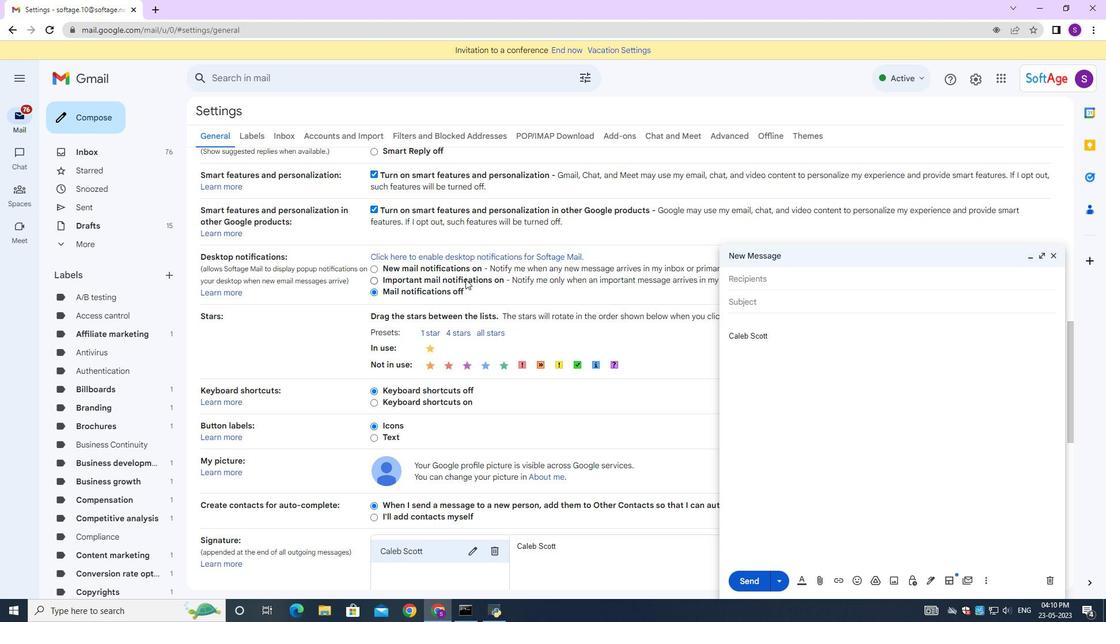 
Action: Mouse scrolled (464, 285) with delta (0, 0)
Screenshot: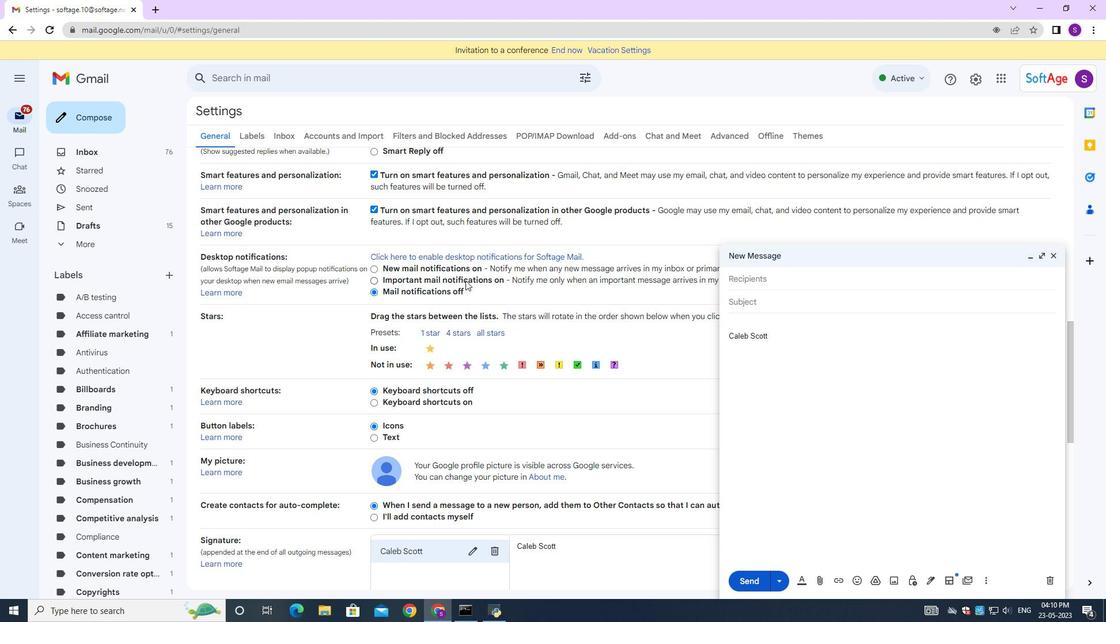 
Action: Mouse scrolled (464, 285) with delta (0, 0)
Screenshot: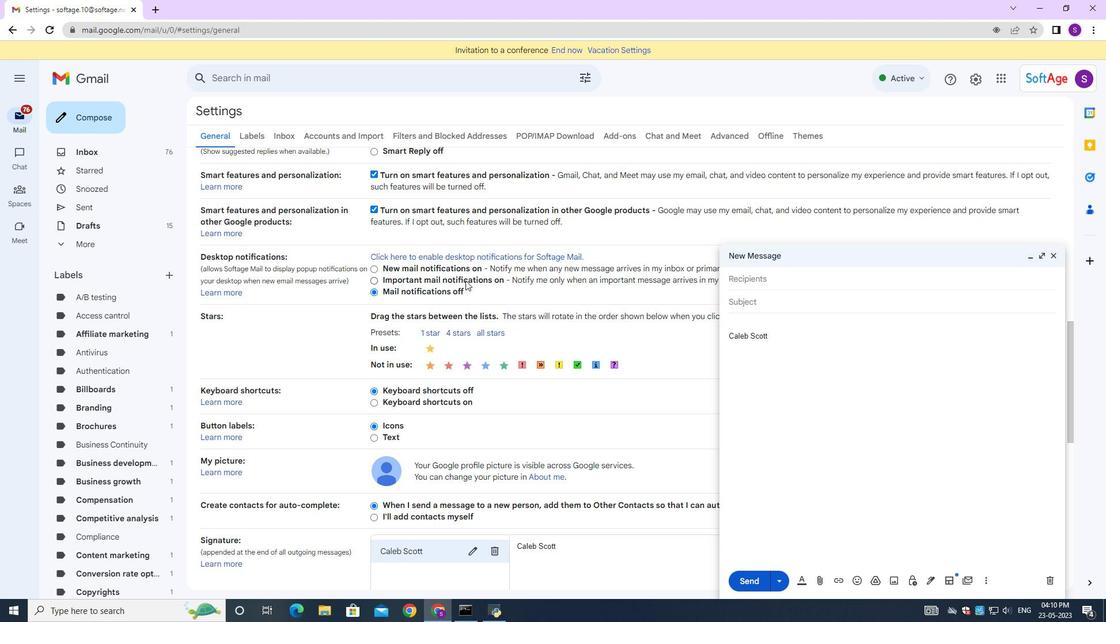 
Action: Mouse moved to (433, 394)
Screenshot: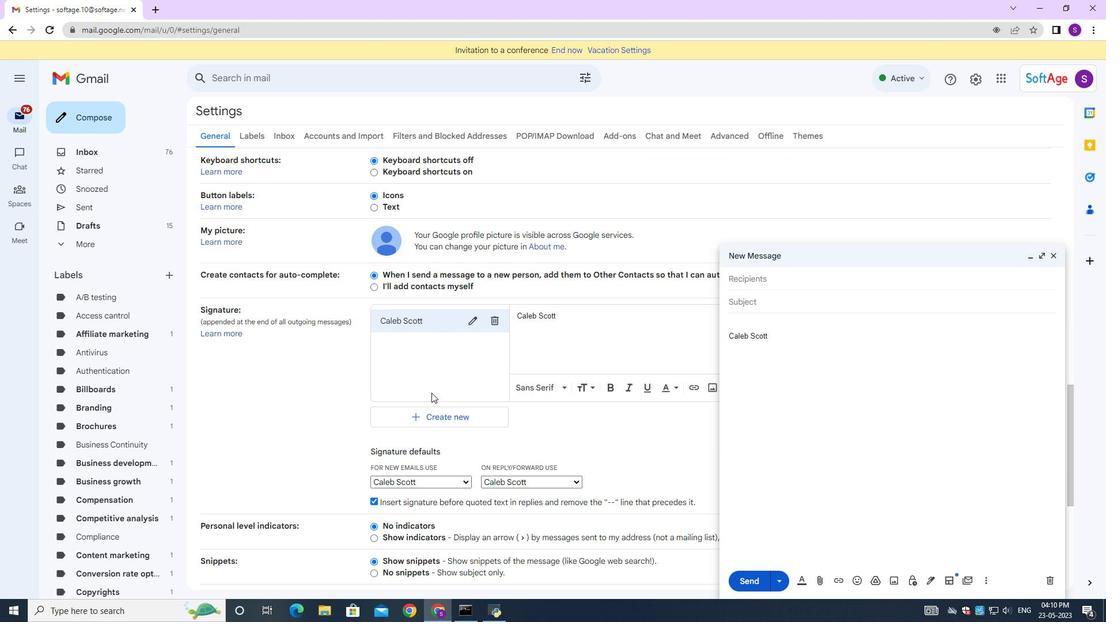 
Action: Mouse scrolled (433, 393) with delta (0, 0)
Screenshot: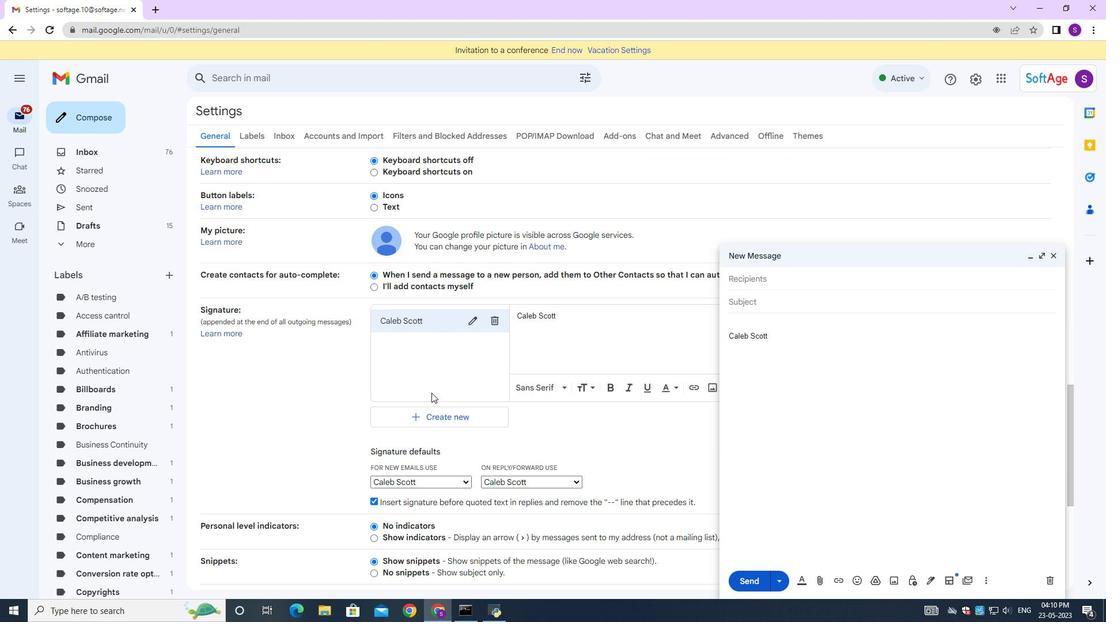 
Action: Mouse moved to (407, 419)
Screenshot: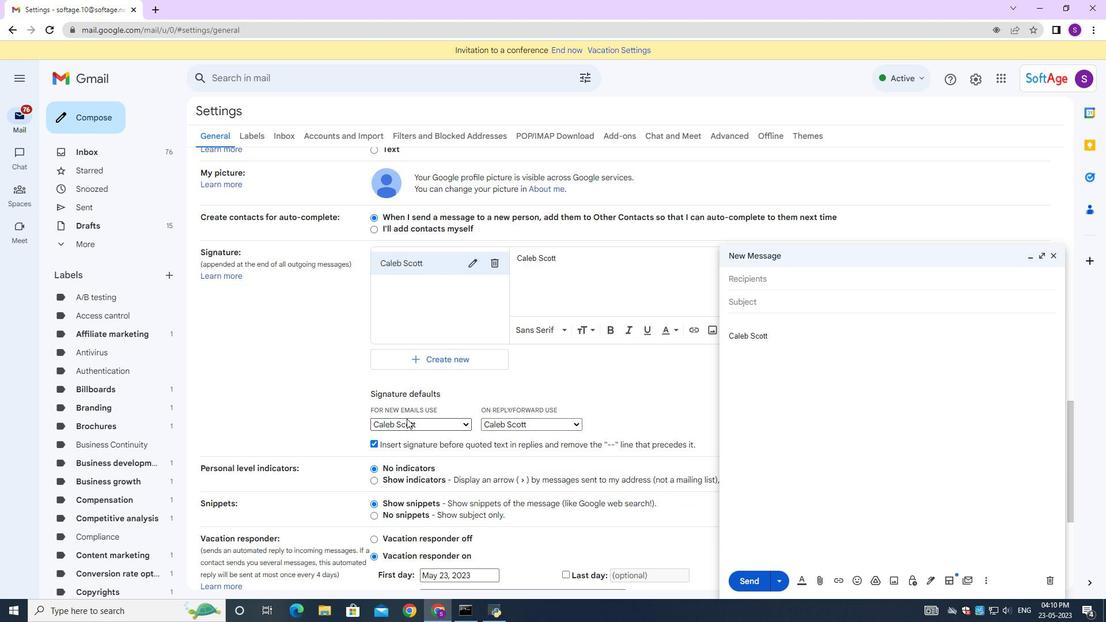 
Action: Mouse pressed left at (407, 419)
Screenshot: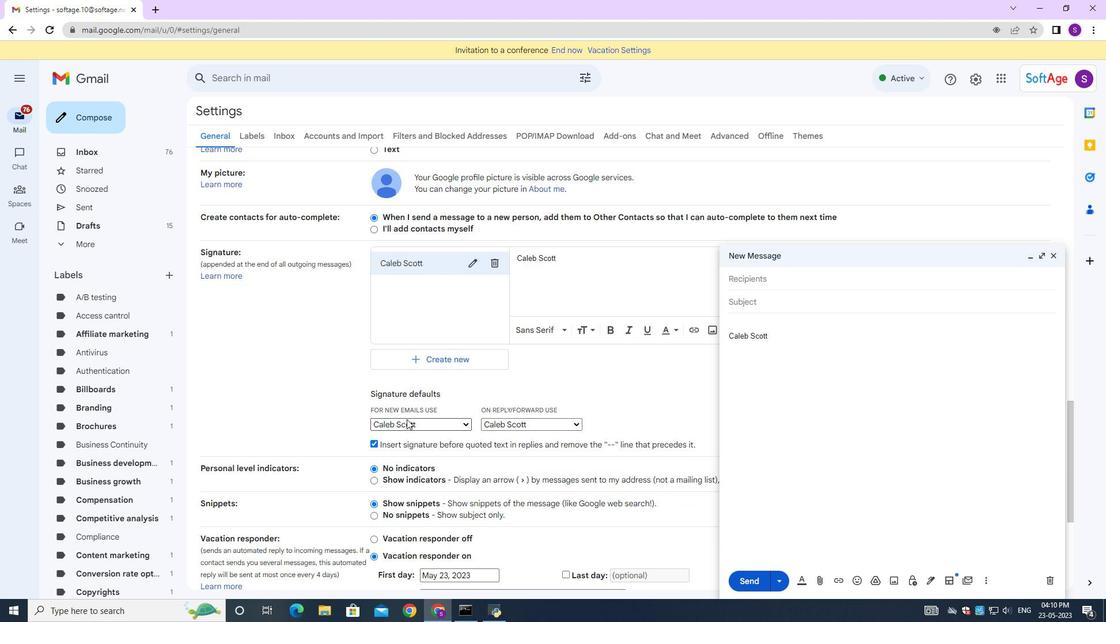 
Action: Mouse moved to (468, 266)
Screenshot: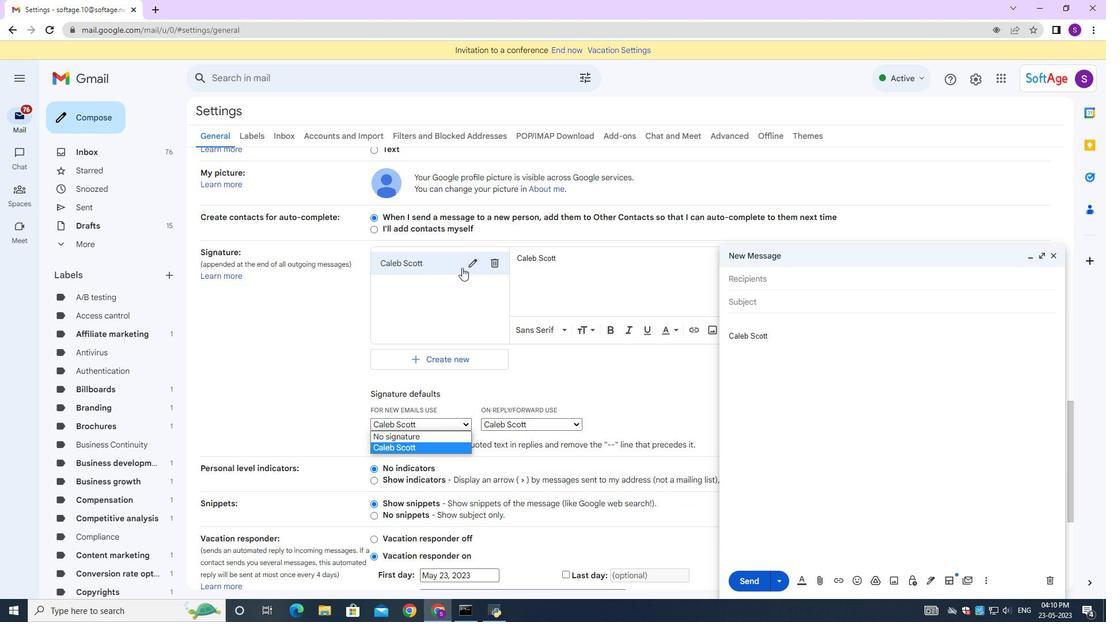 
Action: Mouse pressed left at (468, 266)
Screenshot: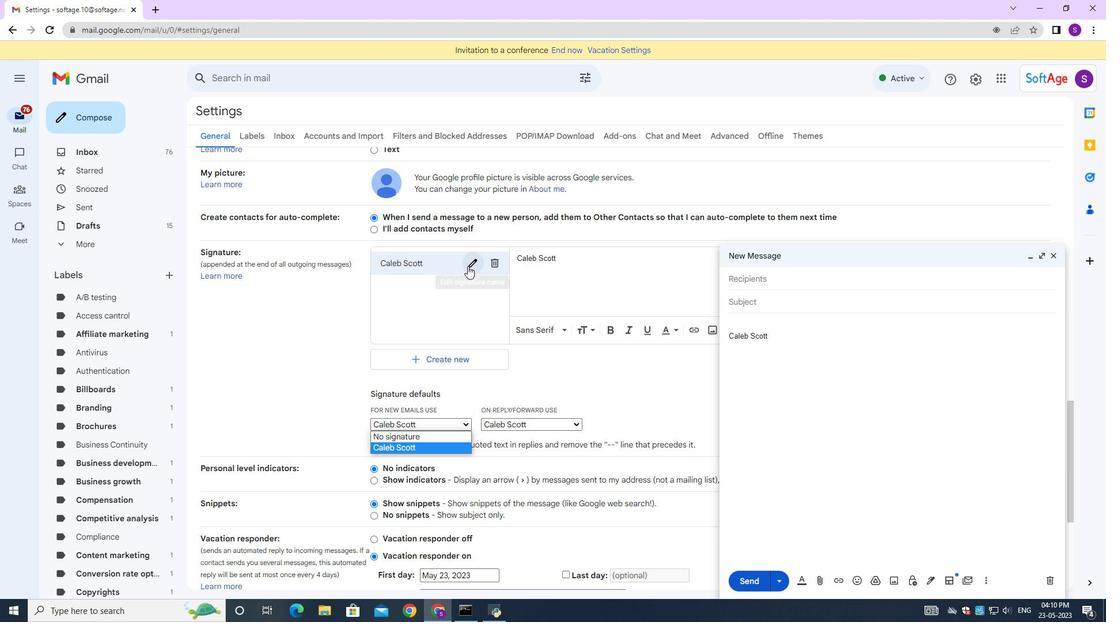 
Action: Mouse moved to (456, 274)
Screenshot: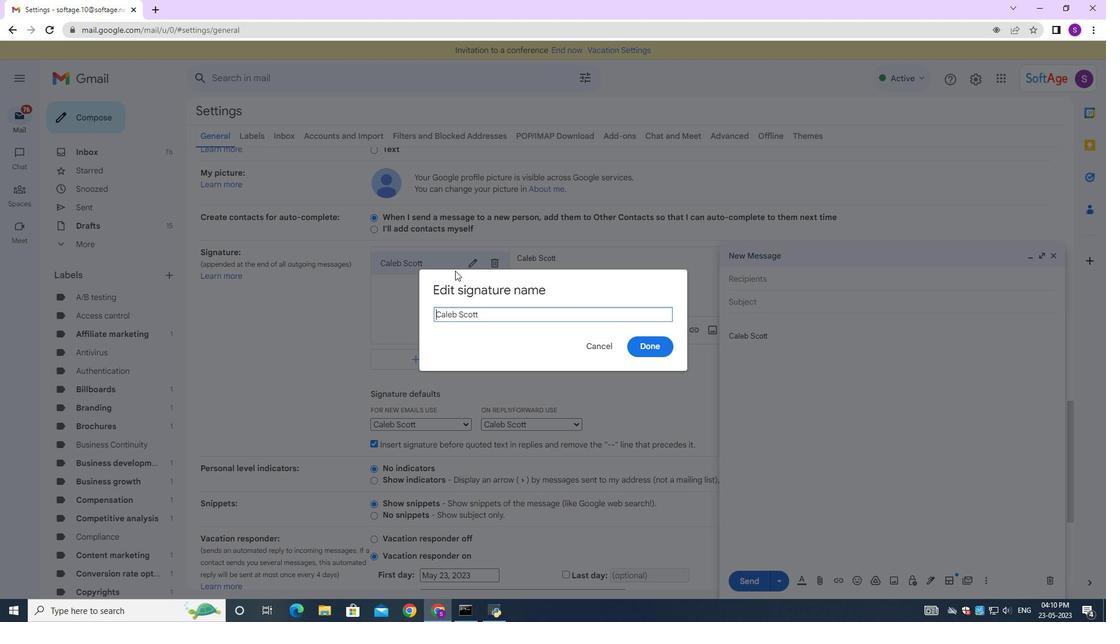 
Action: Key pressed ctrl+A<Key.backspace><Key.shift><Key.shift><Key.shift><Key.shift><Key.shift><Key.shift><Key.shift><Key.shift><Key.shift><Key.shift><Key.shift><Key.shift><Key.shift>Cameron<Key.space><Key.shift>White<Key.space>
Screenshot: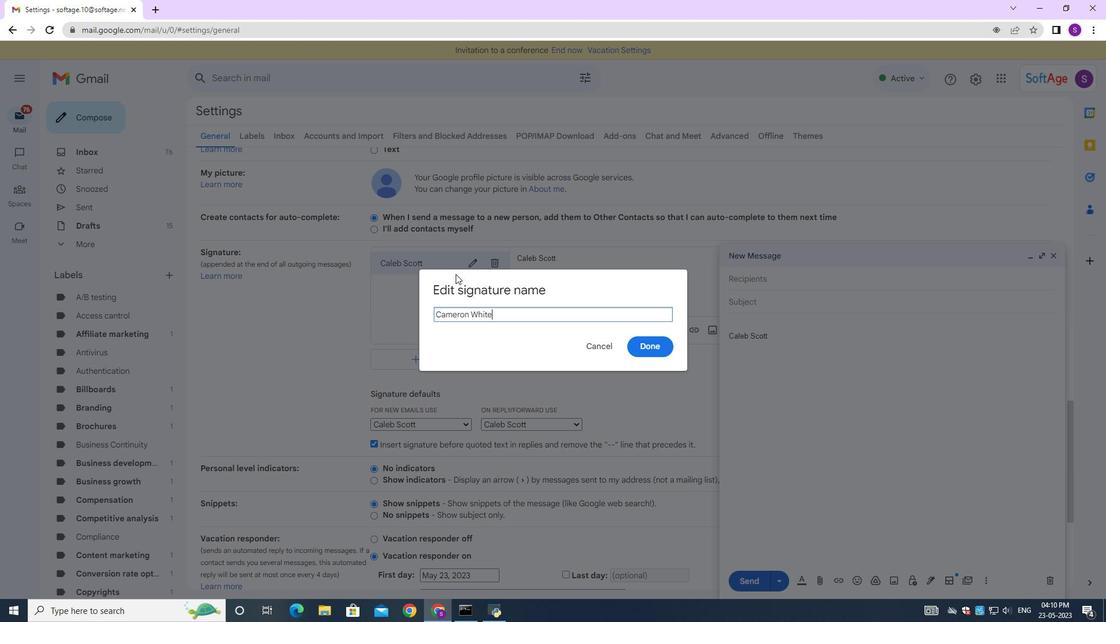 
Action: Mouse moved to (644, 350)
Screenshot: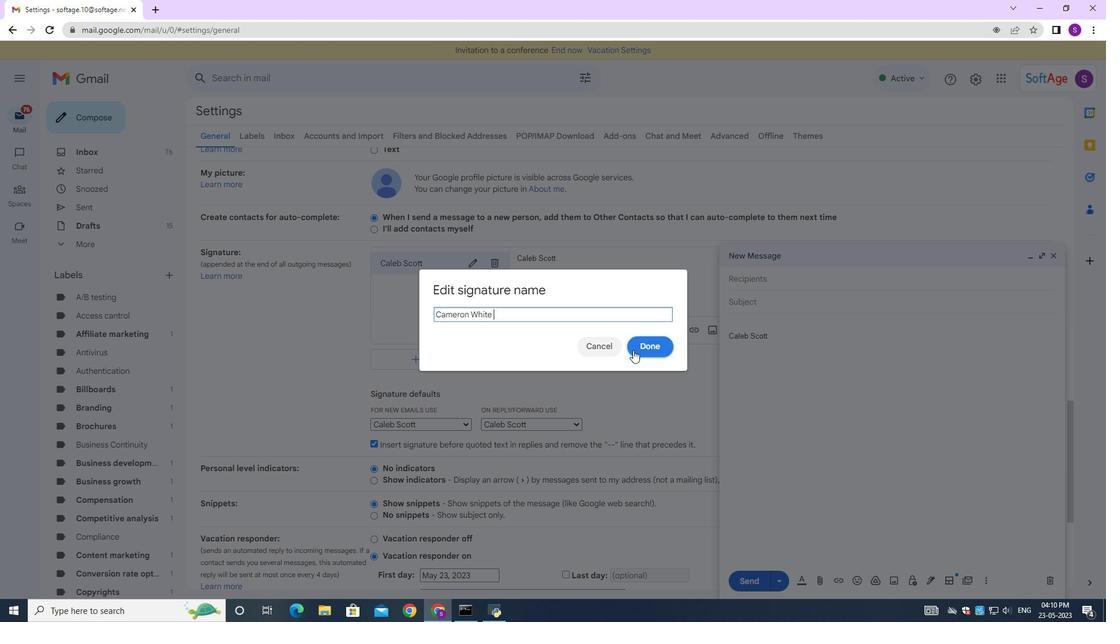 
Action: Mouse pressed left at (644, 350)
Screenshot: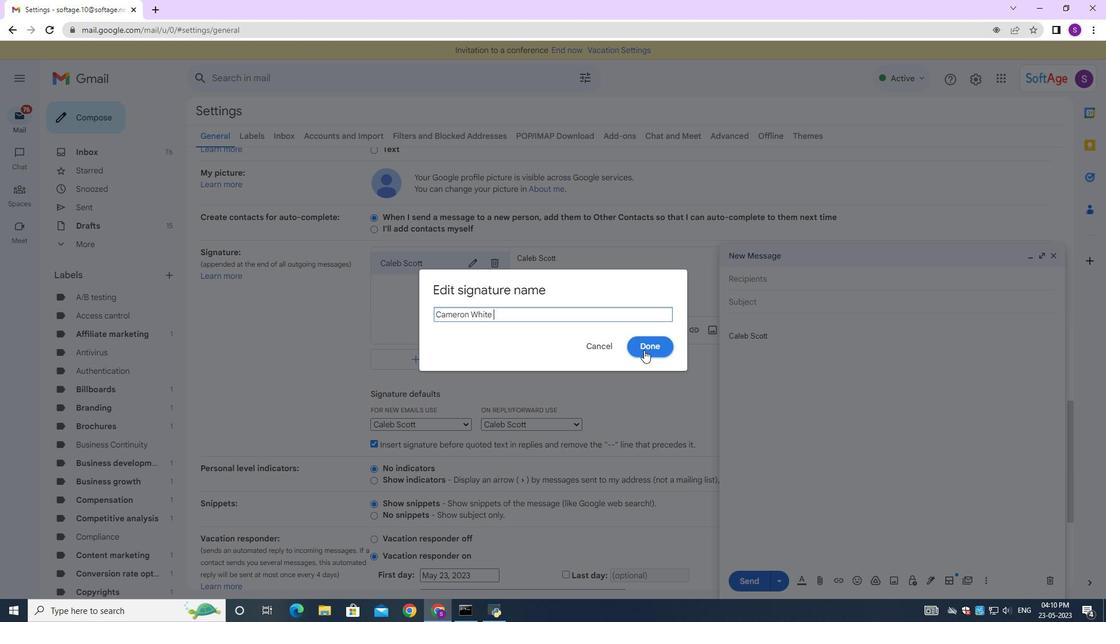 
Action: Mouse moved to (597, 288)
Screenshot: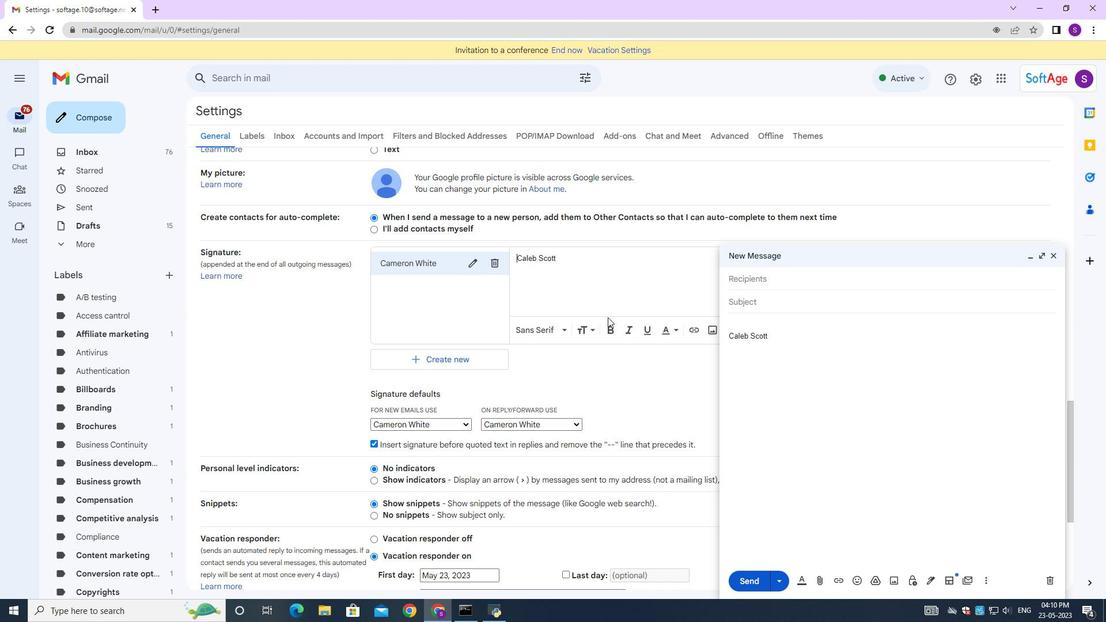 
Action: Mouse pressed left at (597, 288)
Screenshot: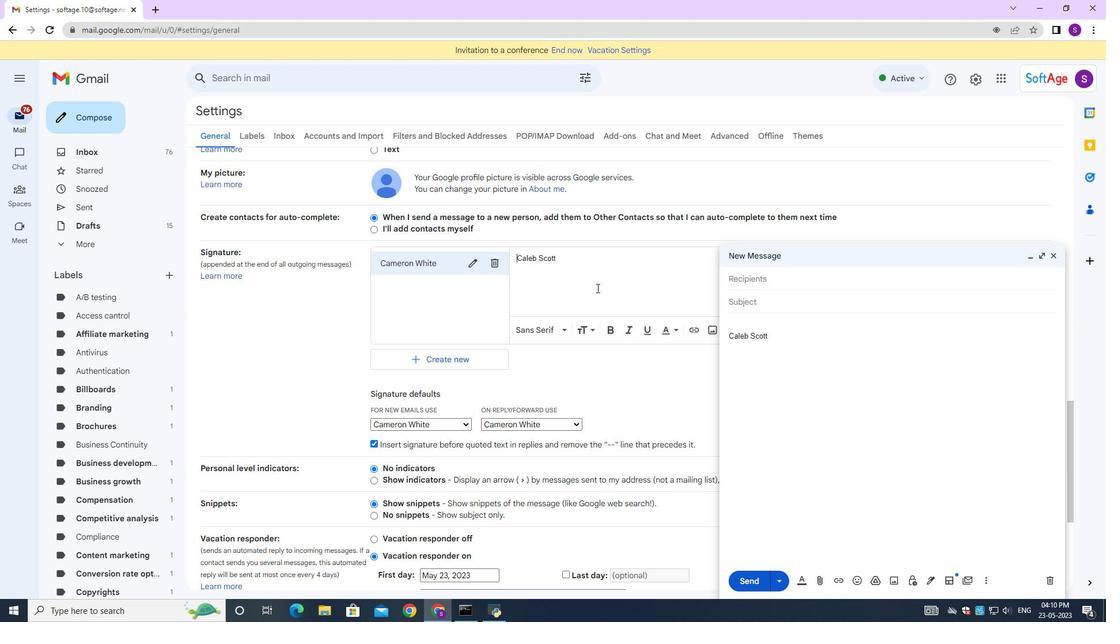 
Action: Mouse moved to (599, 288)
Screenshot: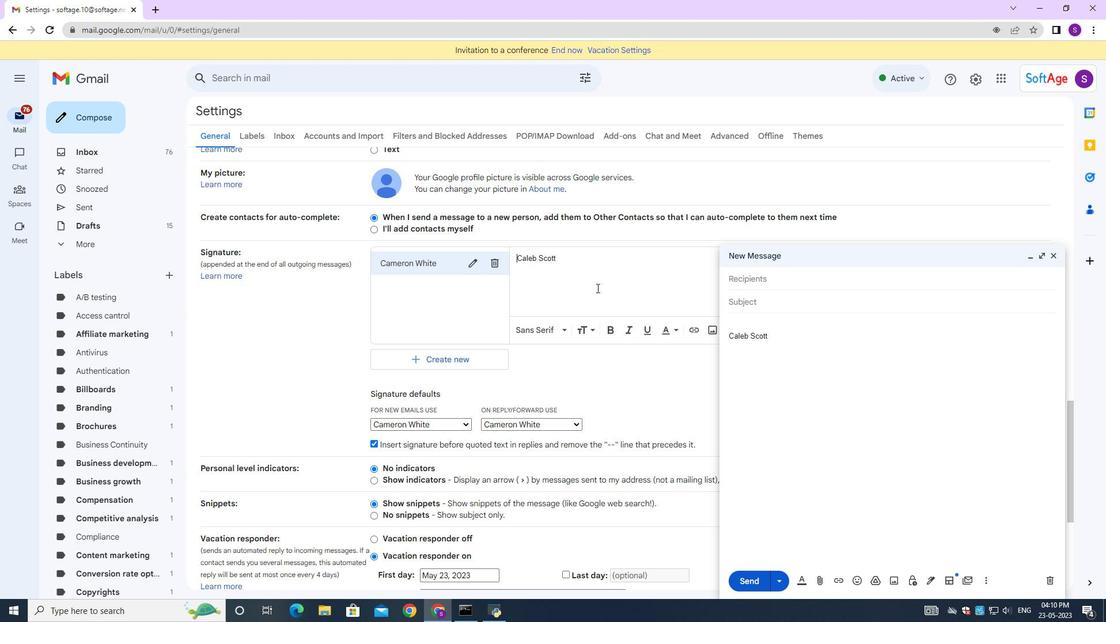 
Action: Key pressed ctrl+A<Key.backspace>=<Key.backspace><Key.shift><Key.shift><Key.shift><Key.shift><Key.shift><Key.shift><Key.shift><Key.shift><Key.shift><Key.shift><Key.shift><Key.shift><Key.shift><Key.shift><Key.shift>Cameron<Key.space><Key.shift>White
Screenshot: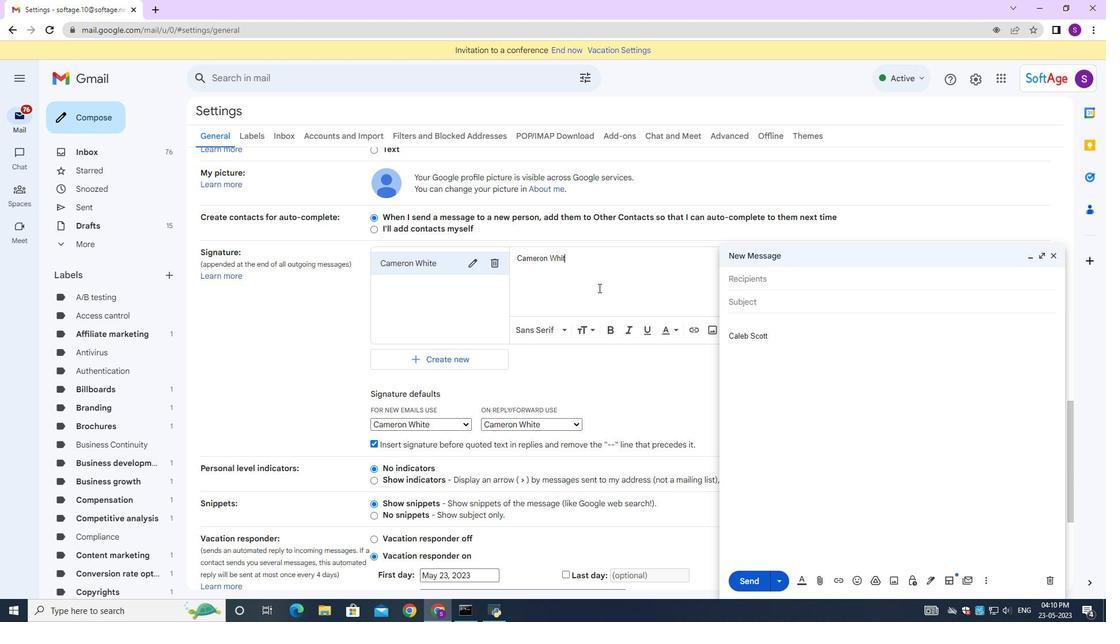 
Action: Mouse moved to (1053, 256)
Screenshot: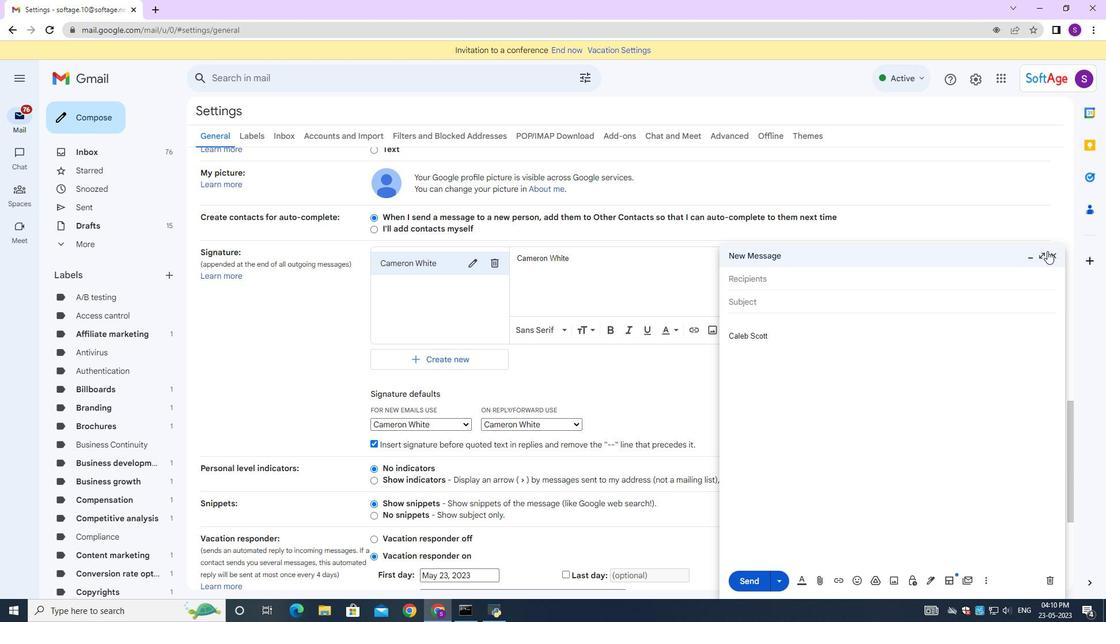 
Action: Mouse pressed left at (1053, 256)
Screenshot: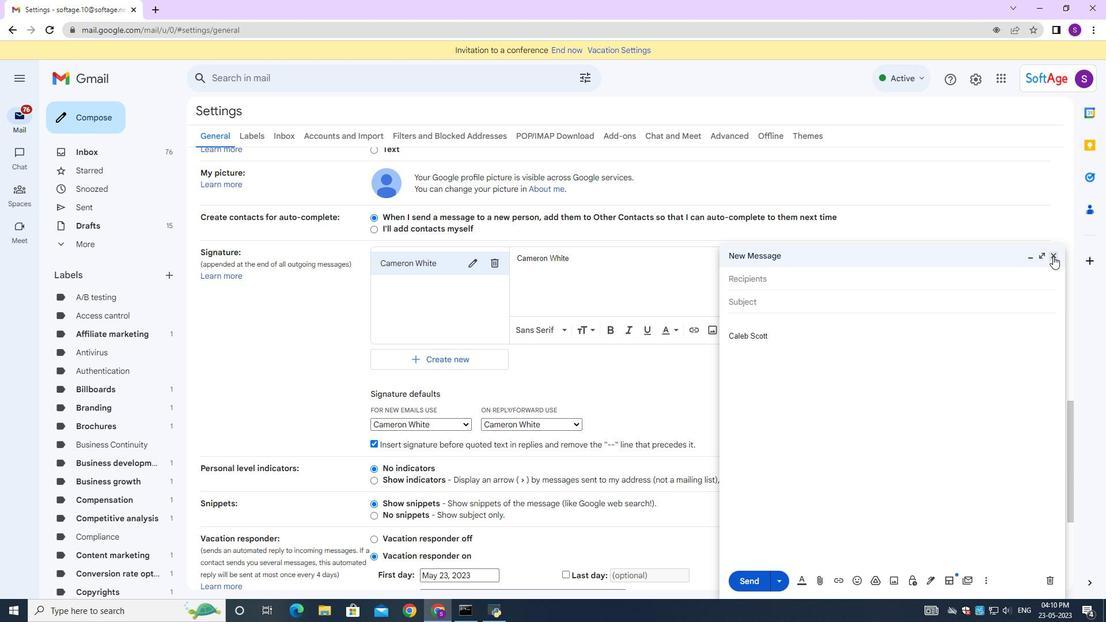 
Action: Mouse moved to (646, 302)
Screenshot: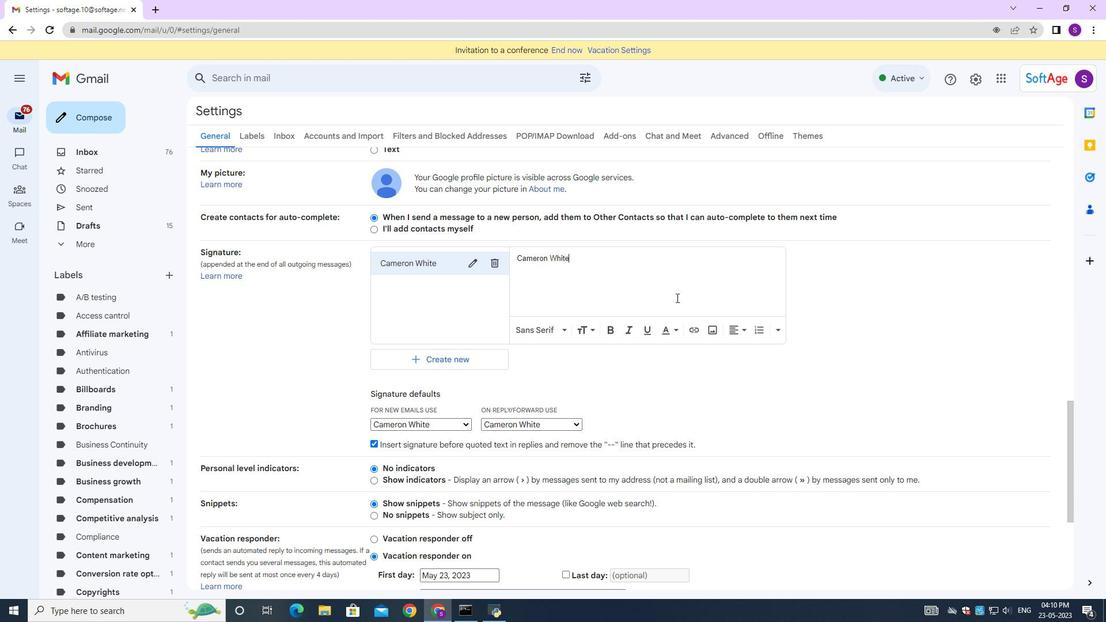 
Action: Mouse scrolled (646, 301) with delta (0, 0)
Screenshot: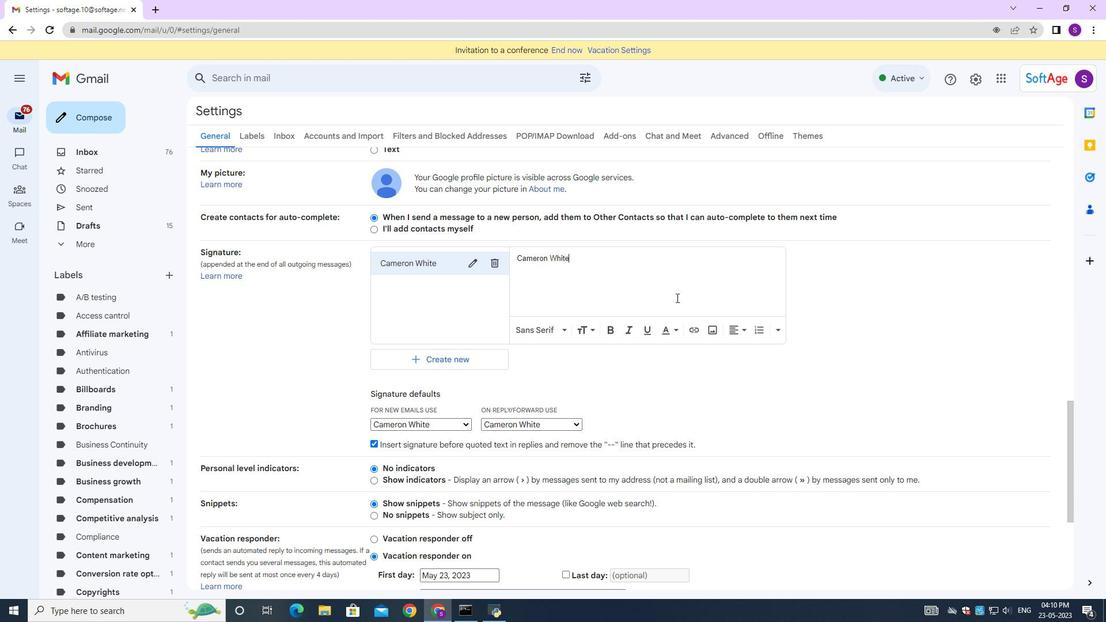 
Action: Mouse moved to (646, 304)
Screenshot: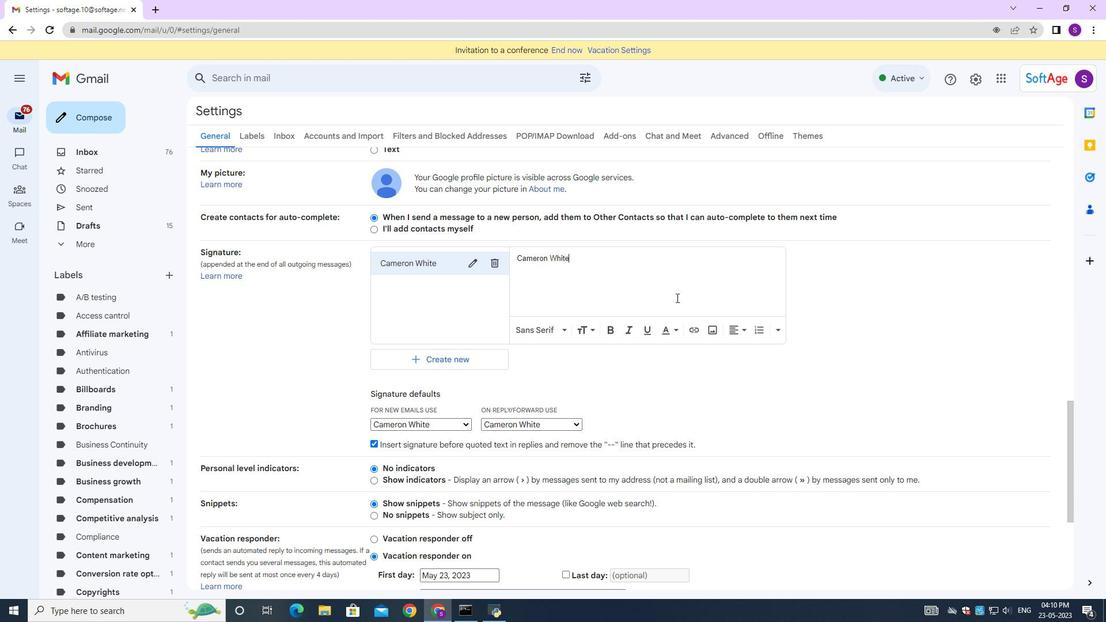 
Action: Mouse scrolled (646, 304) with delta (0, 0)
Screenshot: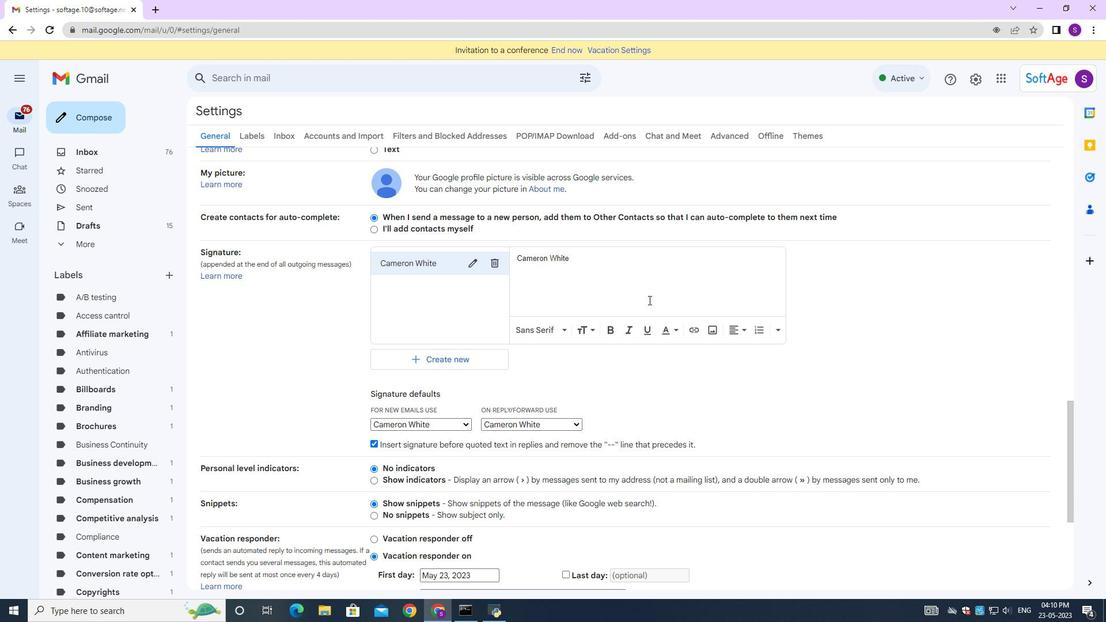 
Action: Mouse moved to (646, 305)
Screenshot: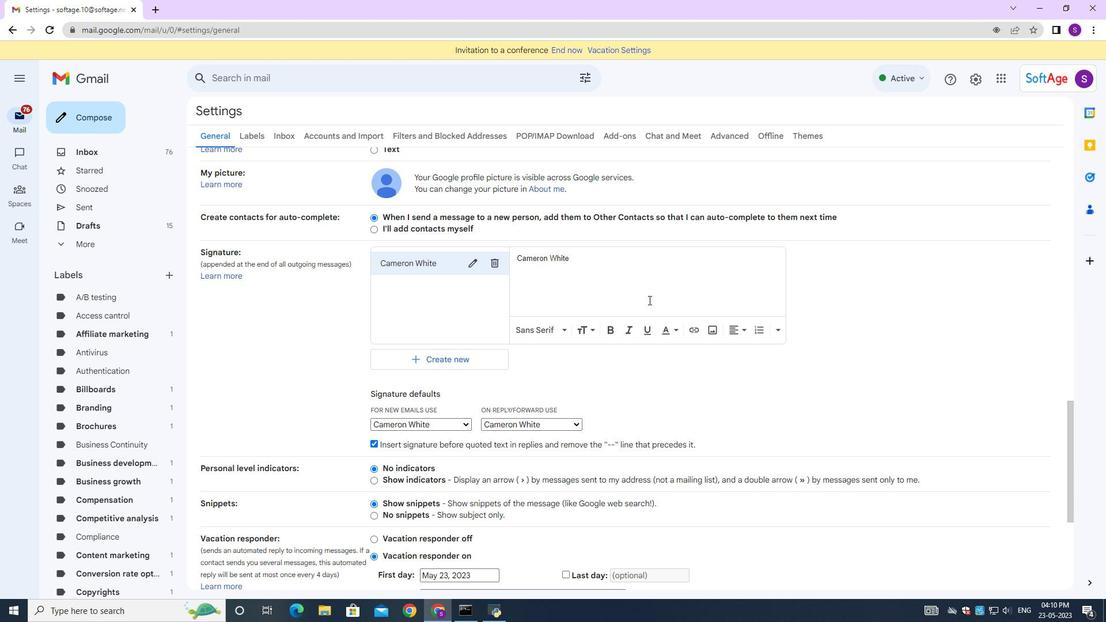 
Action: Mouse scrolled (646, 304) with delta (0, 0)
Screenshot: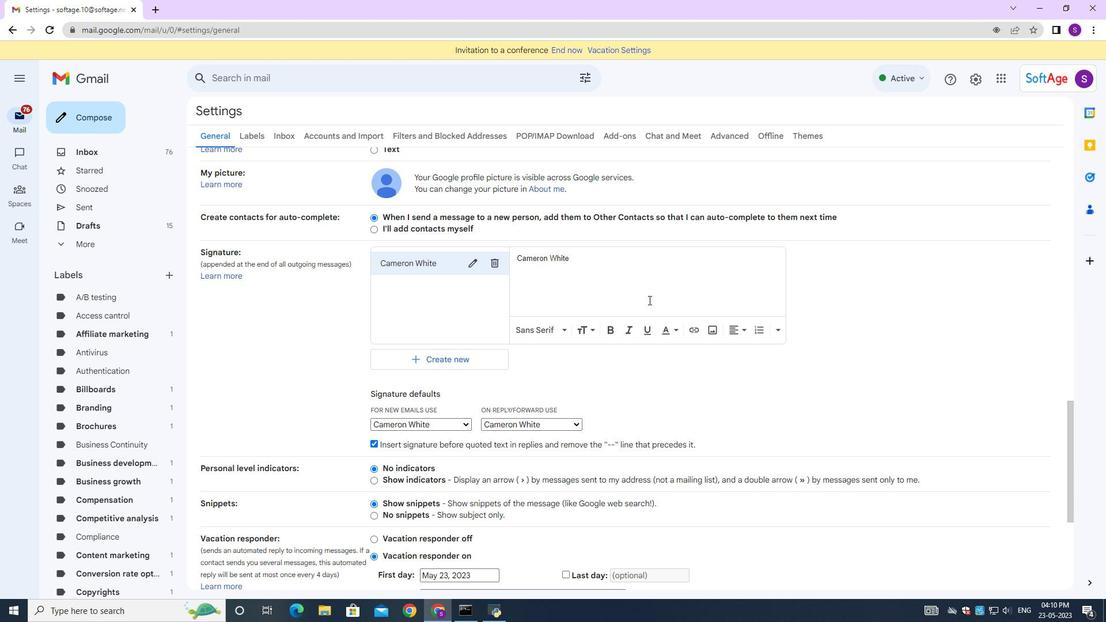 
Action: Mouse moved to (646, 306)
Screenshot: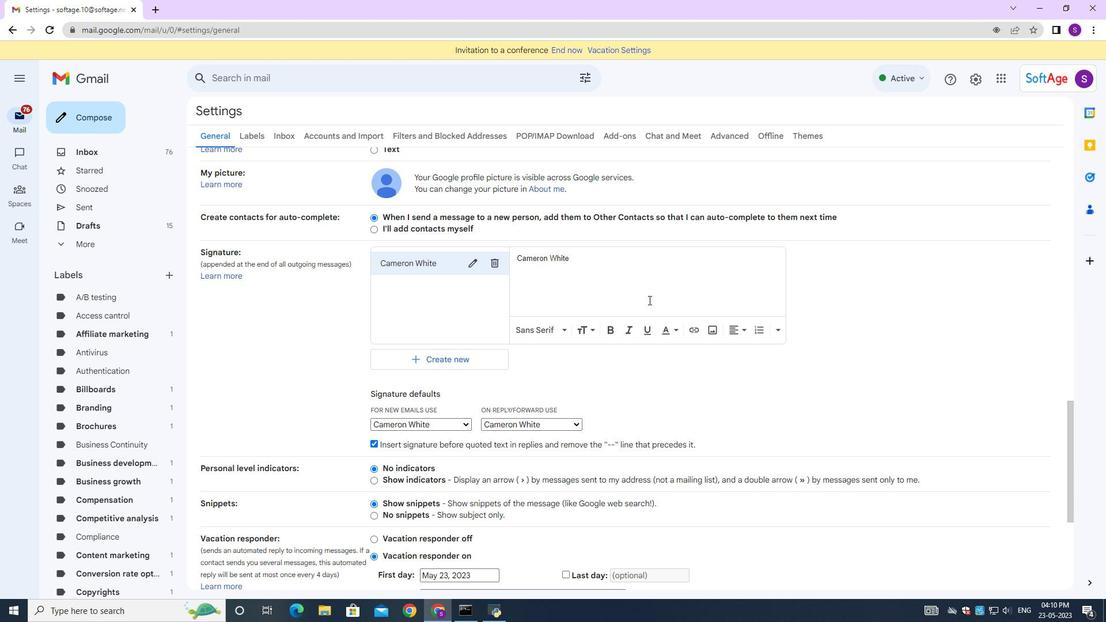 
Action: Mouse scrolled (646, 304) with delta (0, 0)
Screenshot: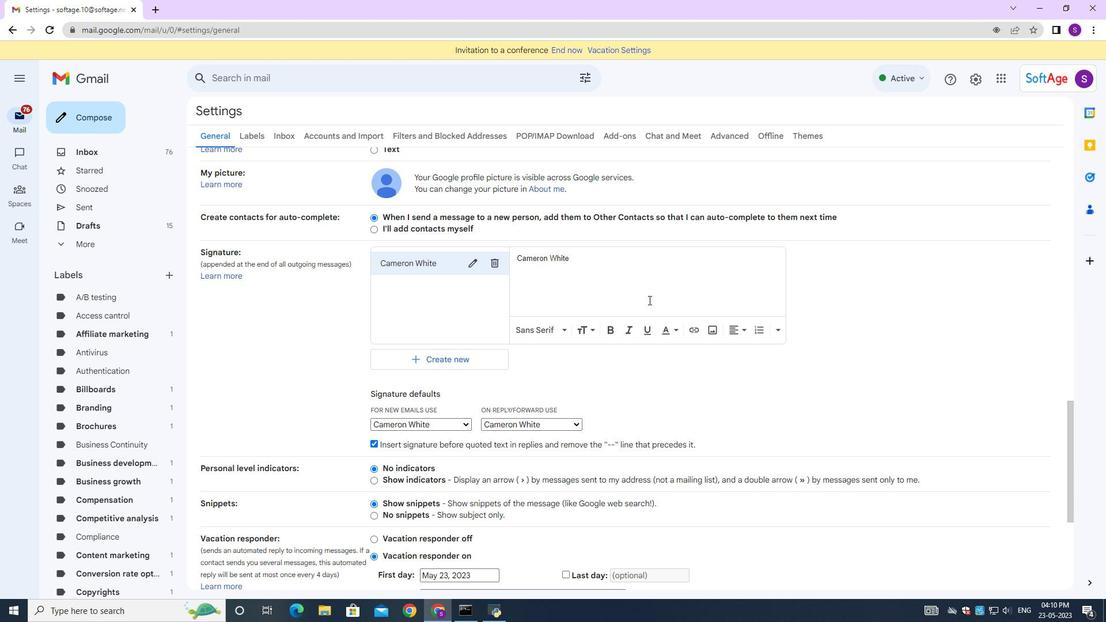 
Action: Mouse moved to (645, 306)
Screenshot: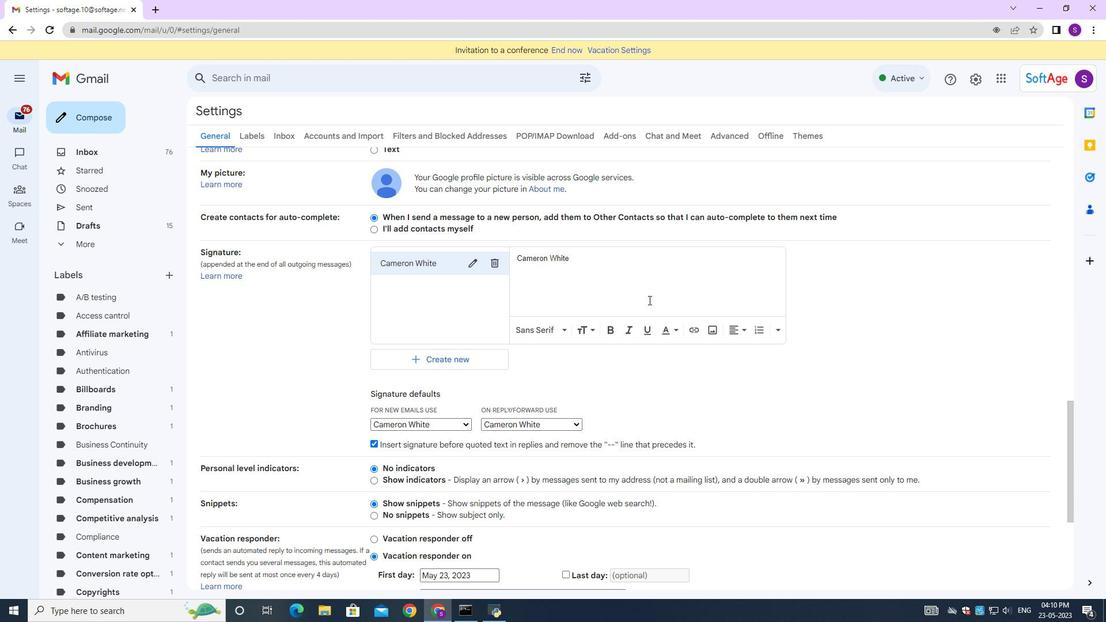 
Action: Mouse scrolled (646, 304) with delta (0, 0)
Screenshot: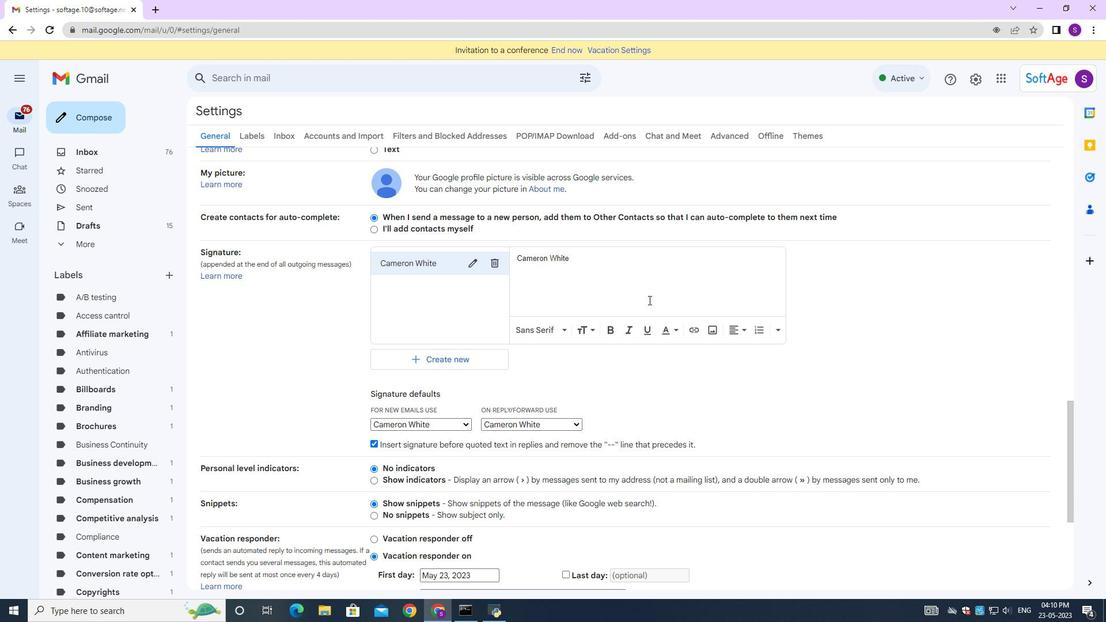 
Action: Mouse moved to (645, 306)
Screenshot: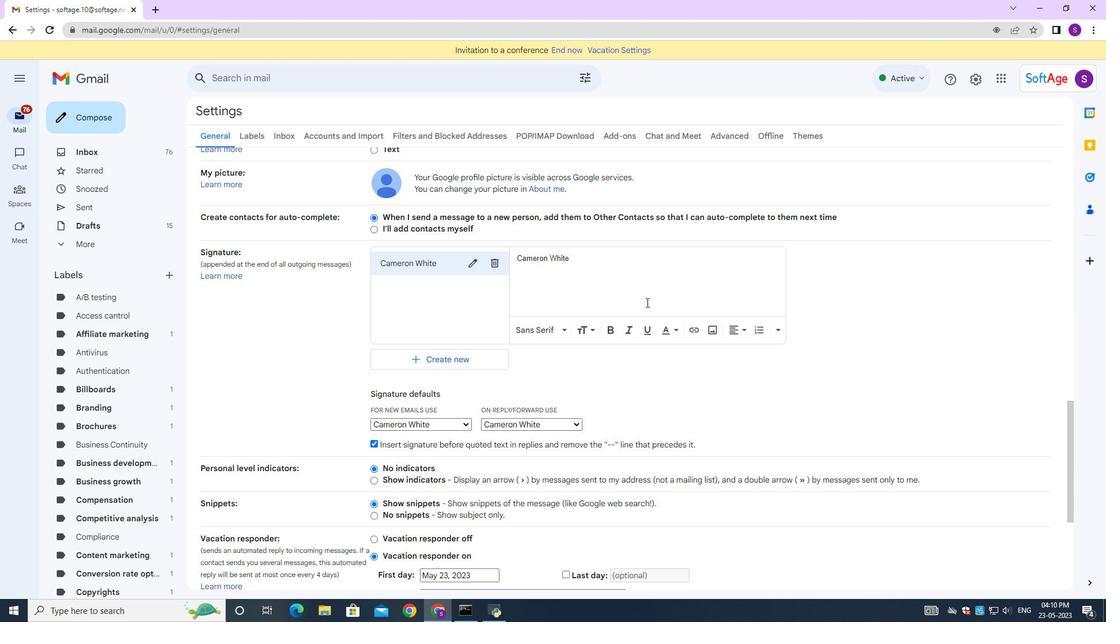 
Action: Mouse scrolled (646, 305) with delta (0, 0)
Screenshot: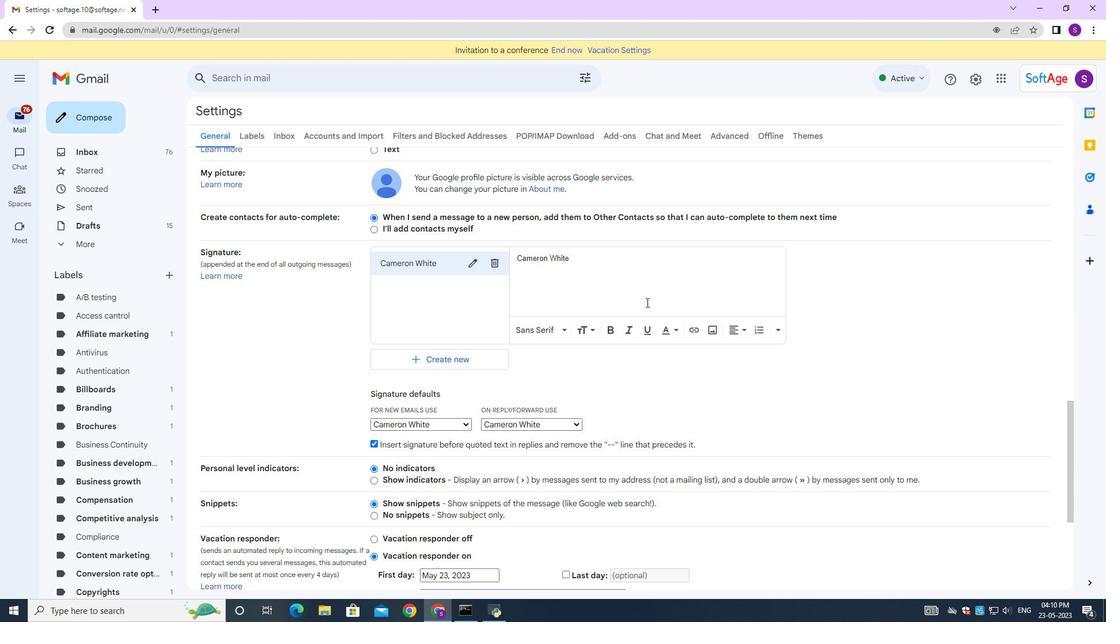 
Action: Mouse moved to (584, 416)
Screenshot: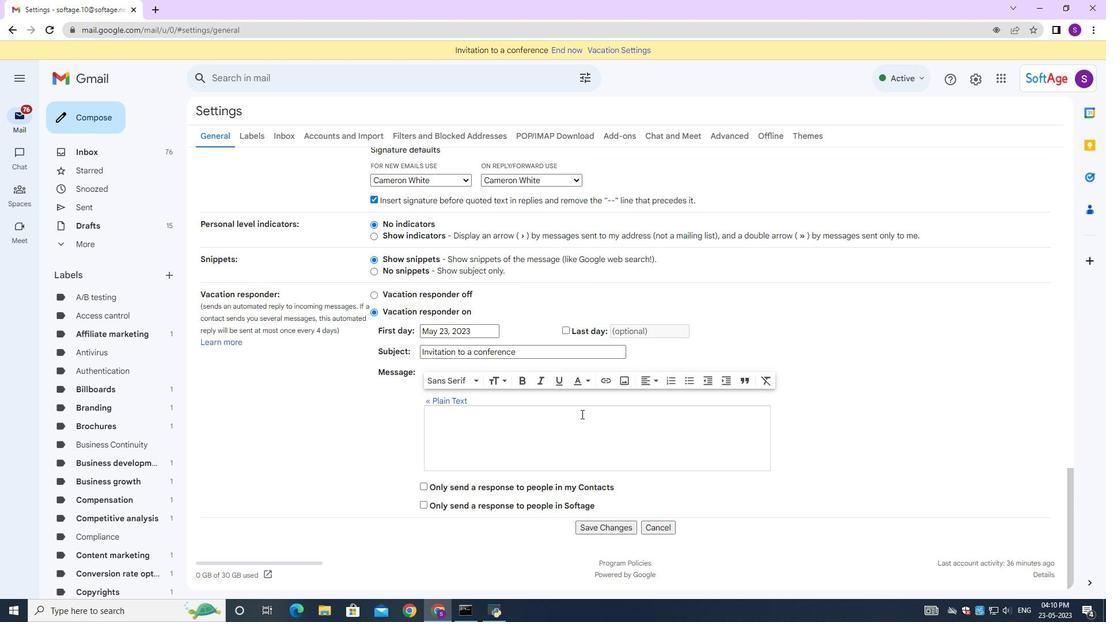 
Action: Mouse scrolled (584, 416) with delta (0, 0)
Screenshot: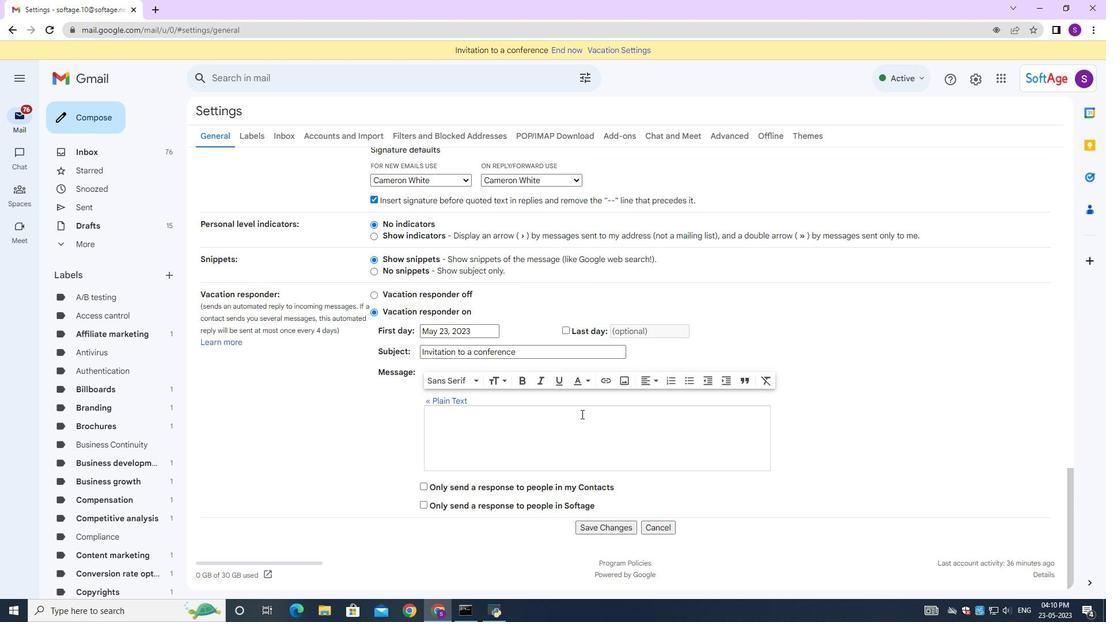
Action: Mouse moved to (585, 419)
Screenshot: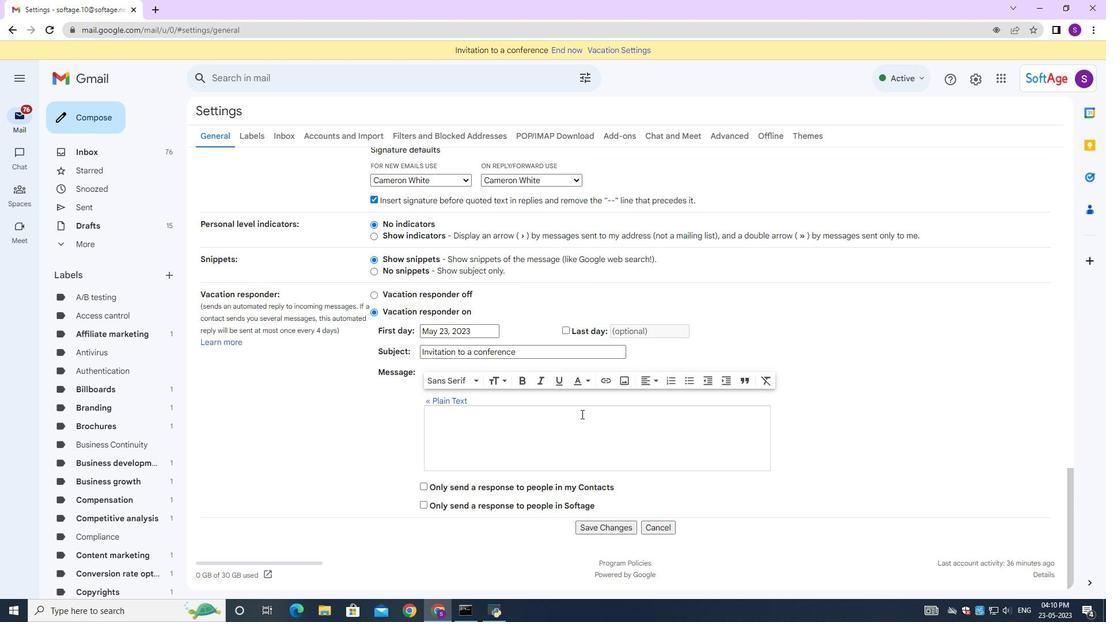 
Action: Mouse scrolled (585, 419) with delta (0, 0)
Screenshot: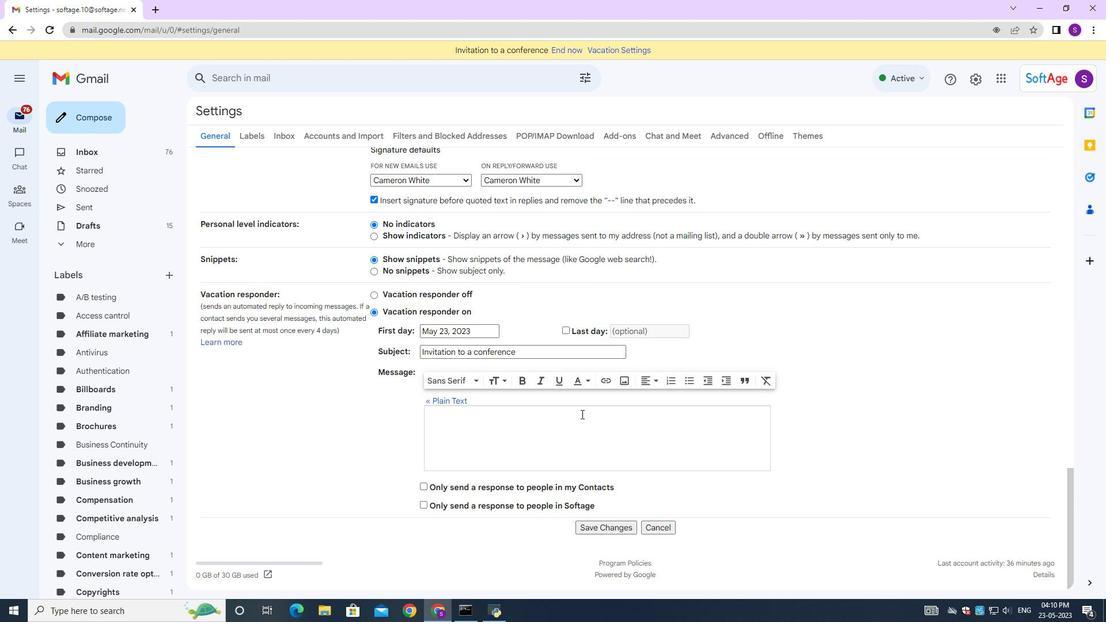 
Action: Mouse moved to (585, 420)
Screenshot: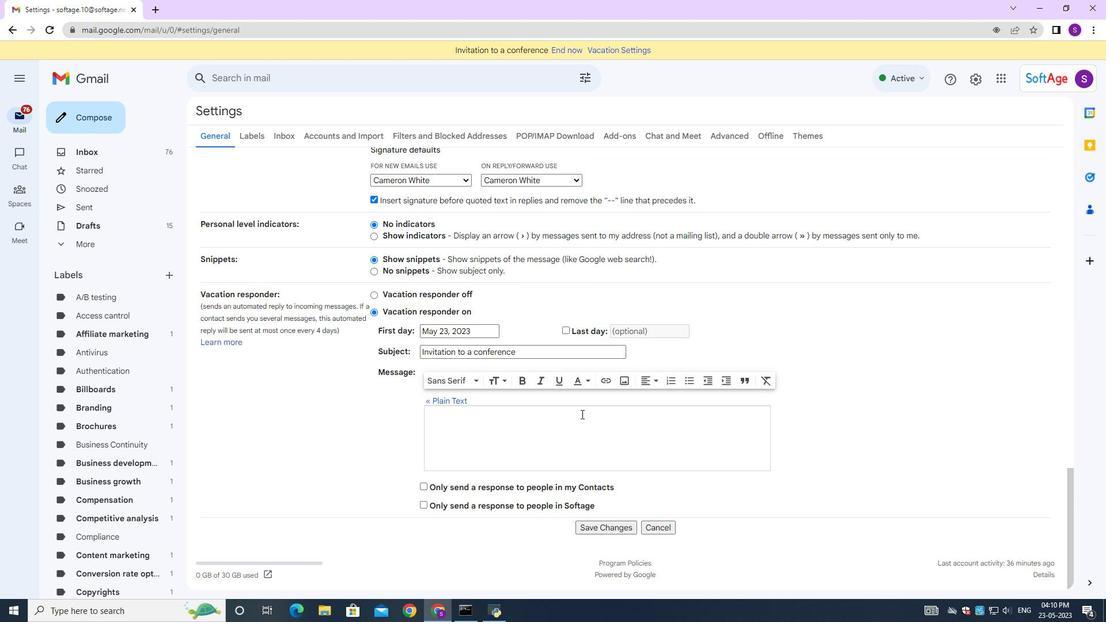 
Action: Mouse scrolled (585, 419) with delta (0, 0)
Screenshot: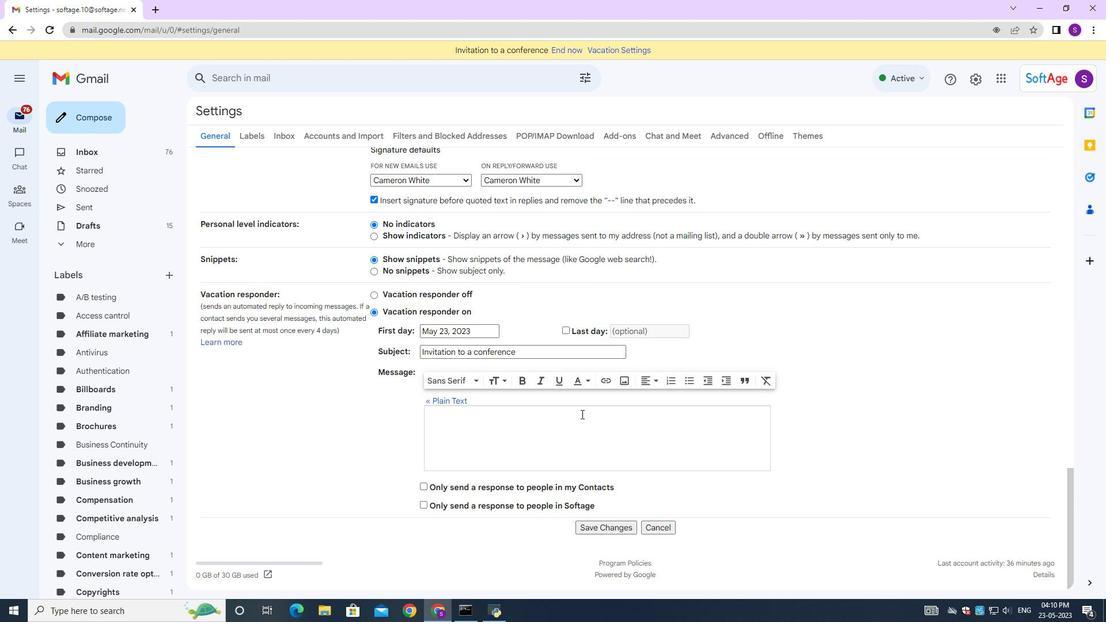 
Action: Mouse scrolled (585, 419) with delta (0, 0)
Screenshot: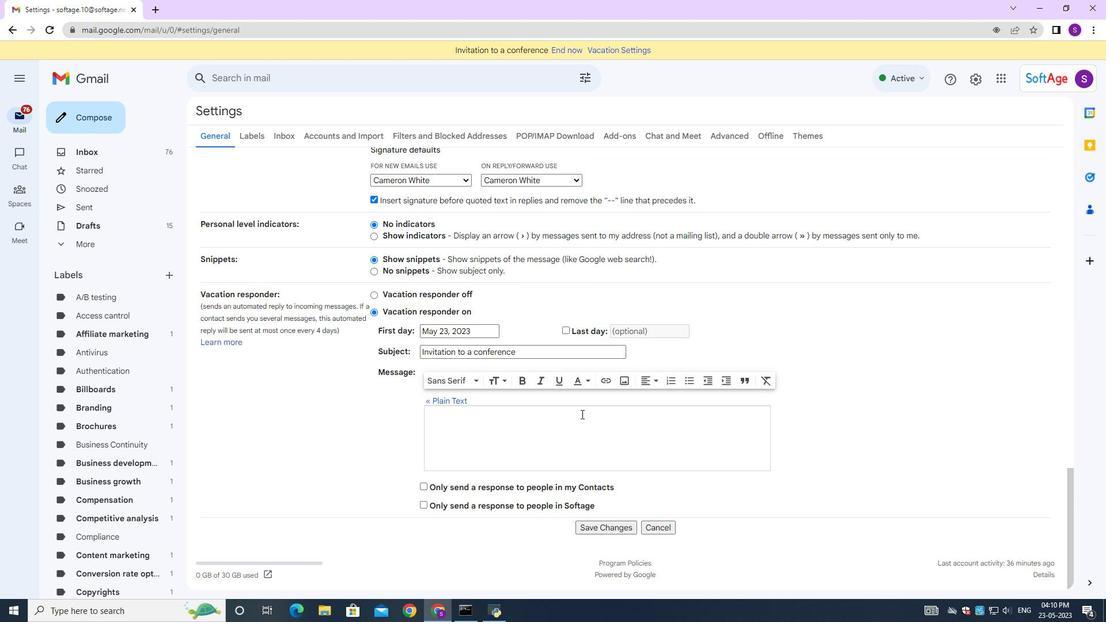 
Action: Mouse scrolled (585, 419) with delta (0, 0)
Screenshot: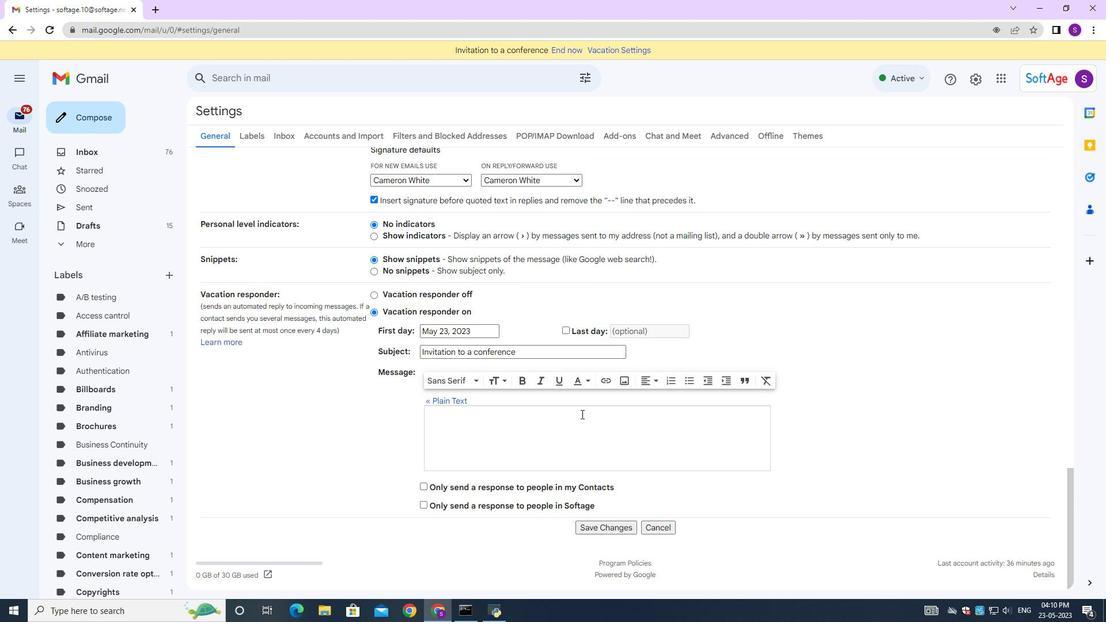 
Action: Mouse scrolled (585, 419) with delta (0, 0)
Screenshot: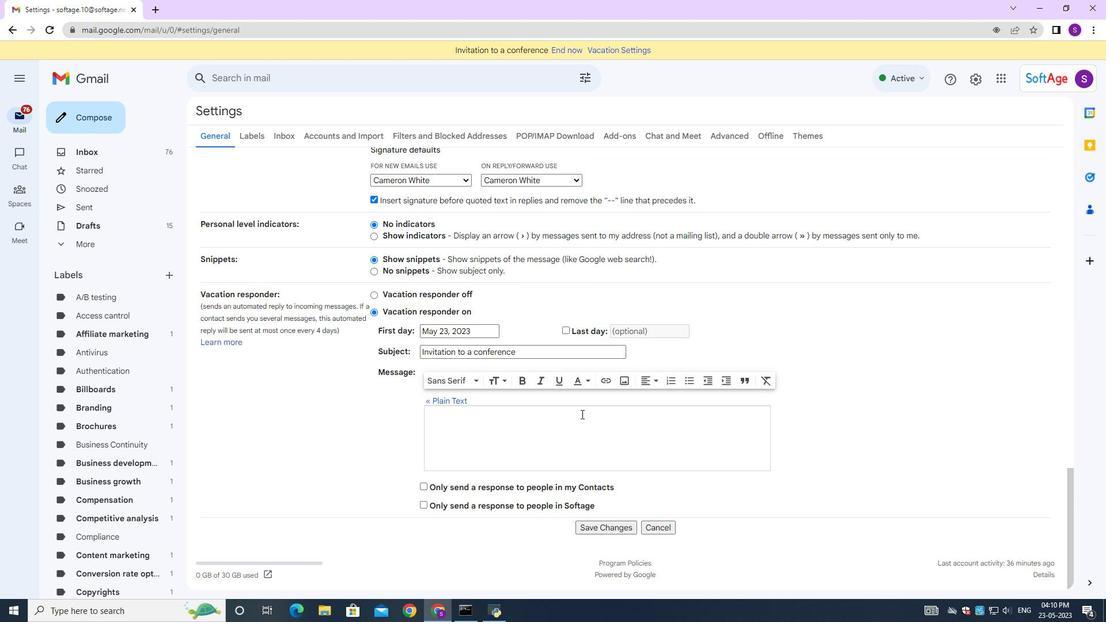 
Action: Mouse moved to (602, 530)
Screenshot: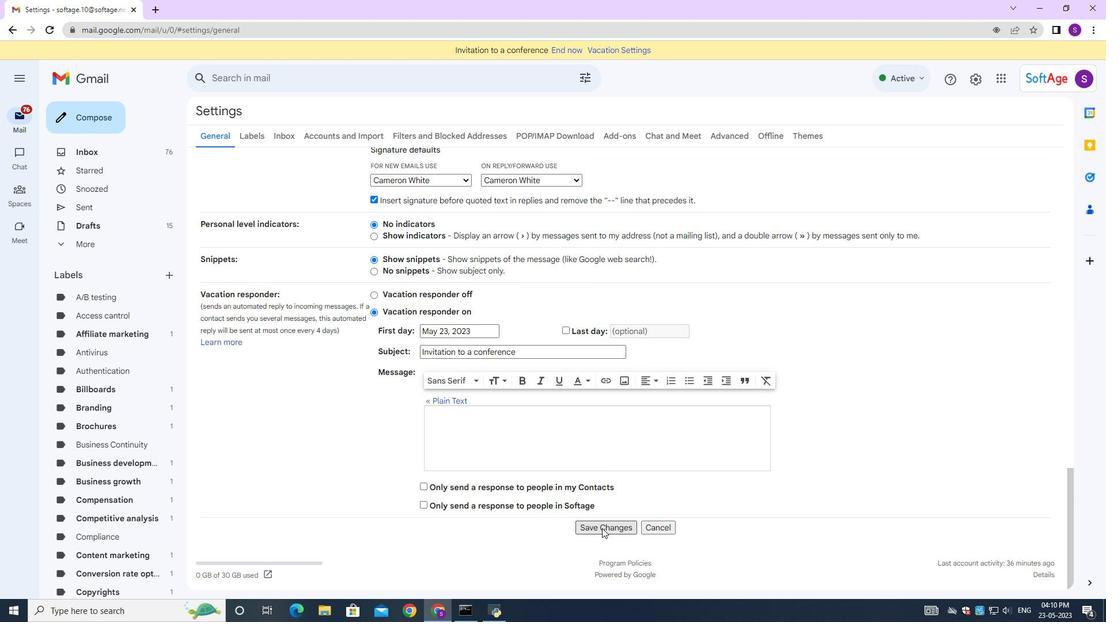 
Action: Mouse pressed left at (602, 530)
Screenshot: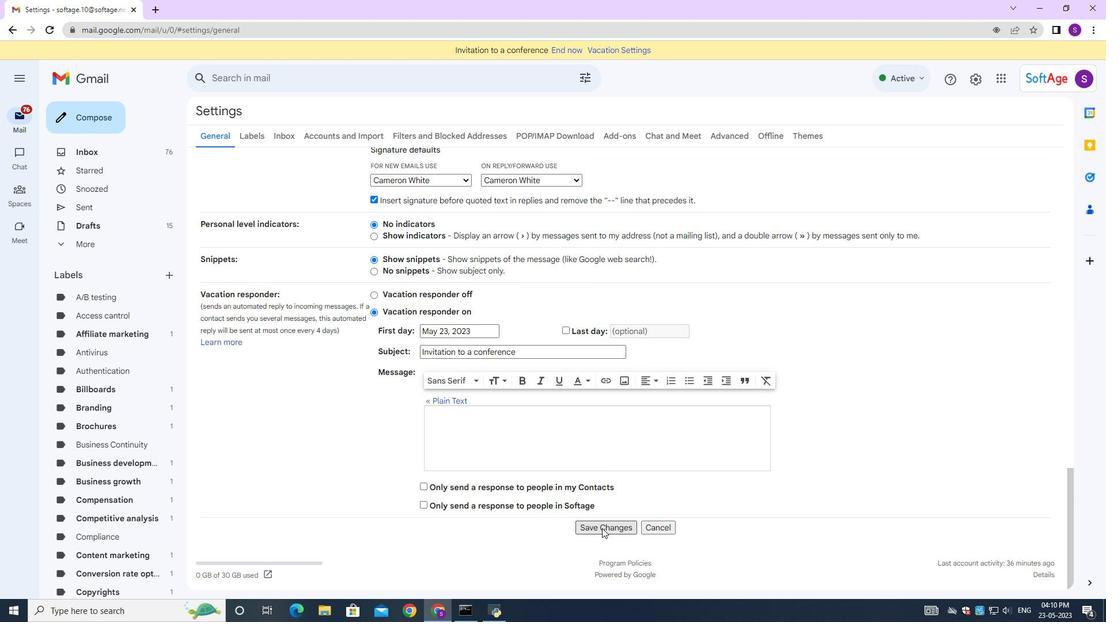 
Action: Mouse moved to (97, 124)
Screenshot: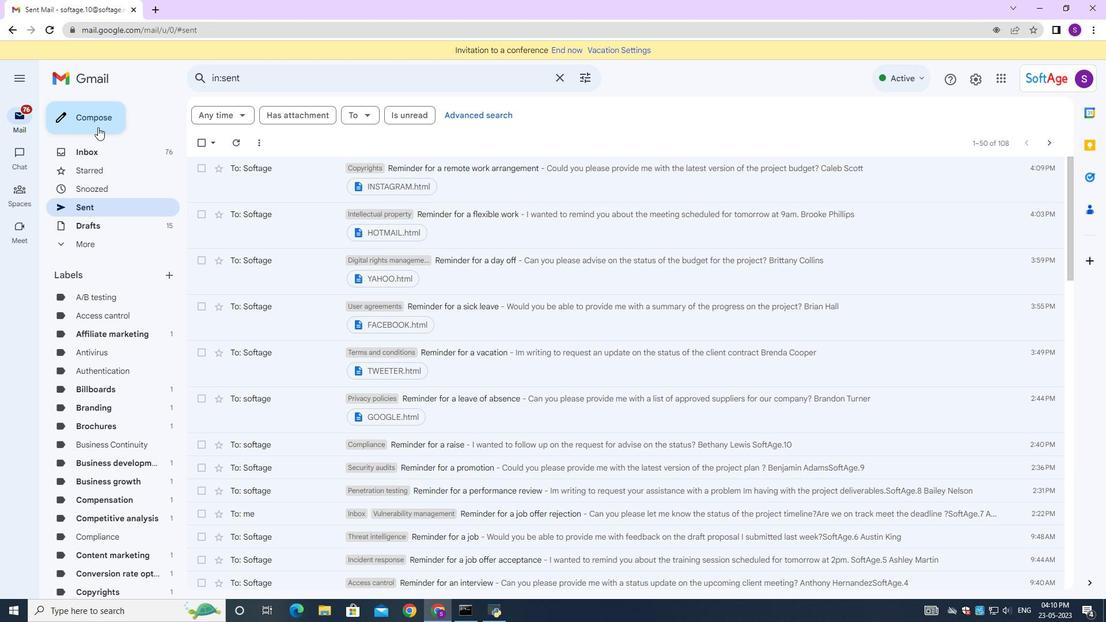 
Action: Mouse pressed left at (97, 124)
Screenshot: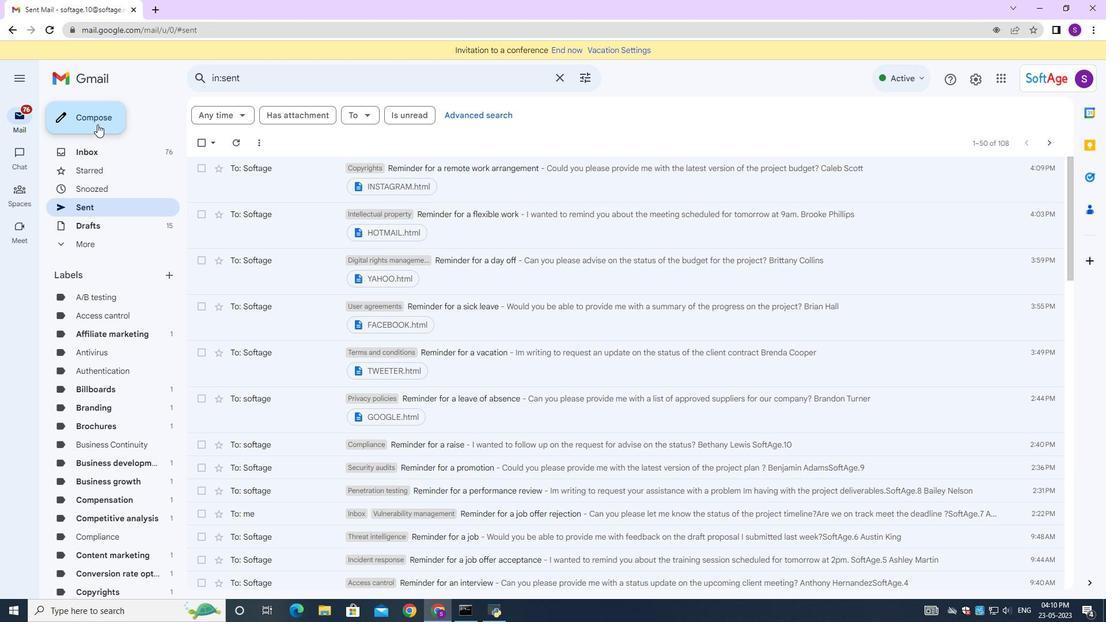 
Action: Mouse moved to (762, 287)
Screenshot: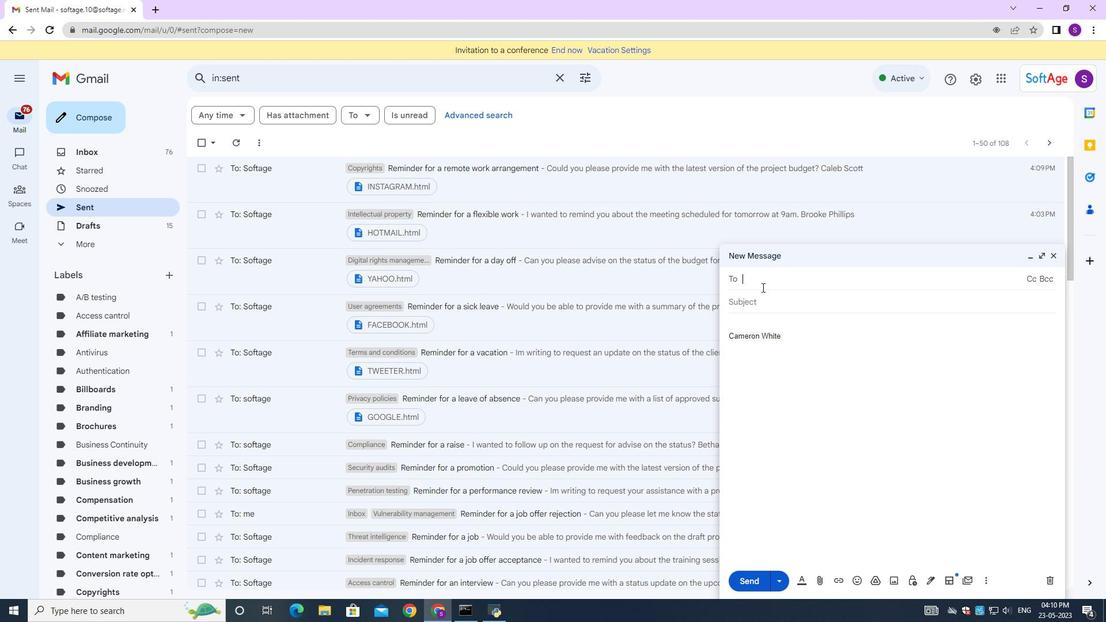 
Action: Key pressed <Key.shift>Softage.7<Key.shift>@softage.net
Screenshot: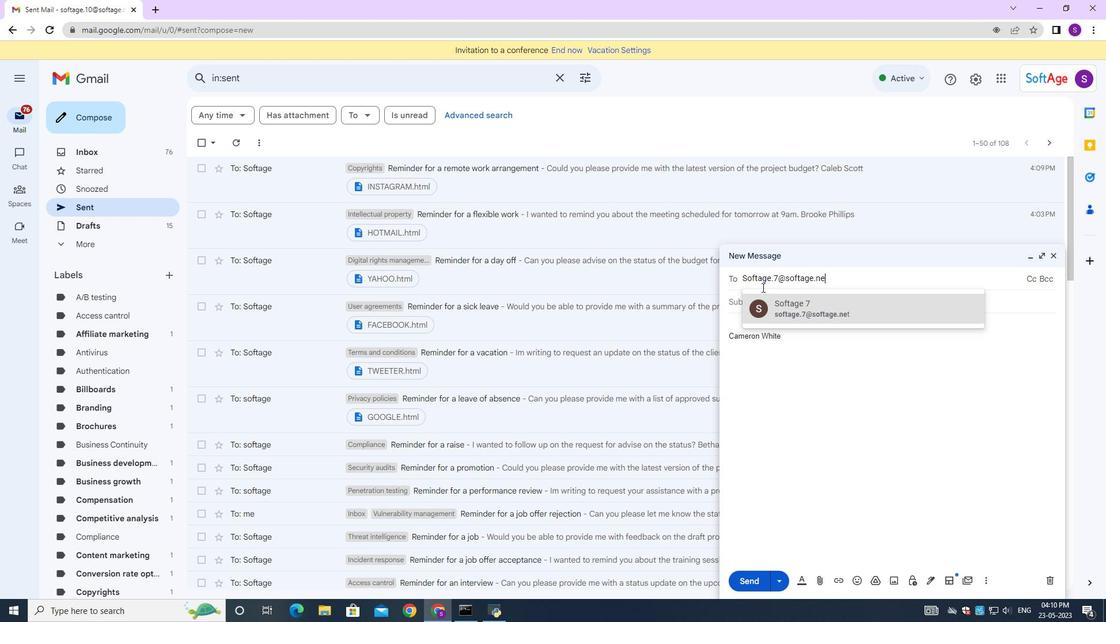 
Action: Mouse moved to (800, 313)
Screenshot: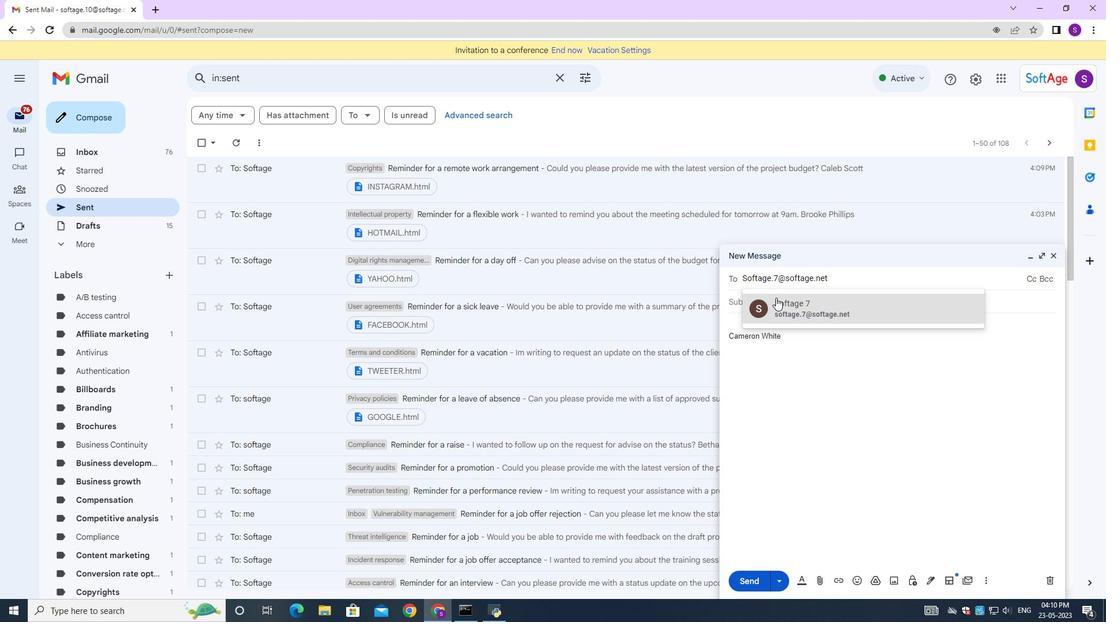 
Action: Mouse pressed left at (800, 313)
Screenshot: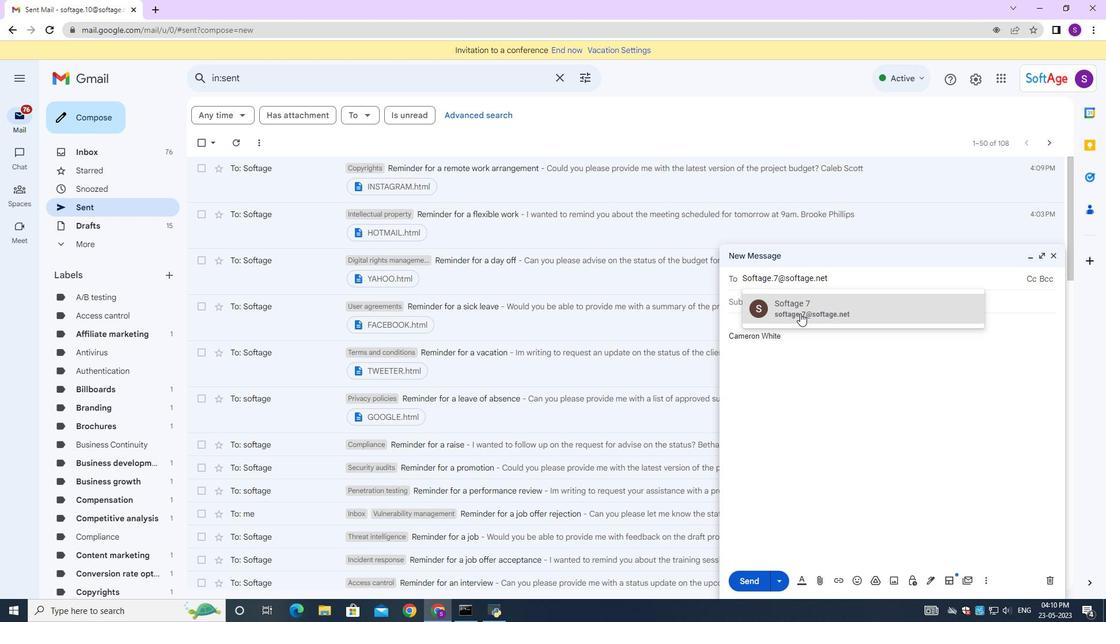 
Action: Mouse moved to (788, 312)
Screenshot: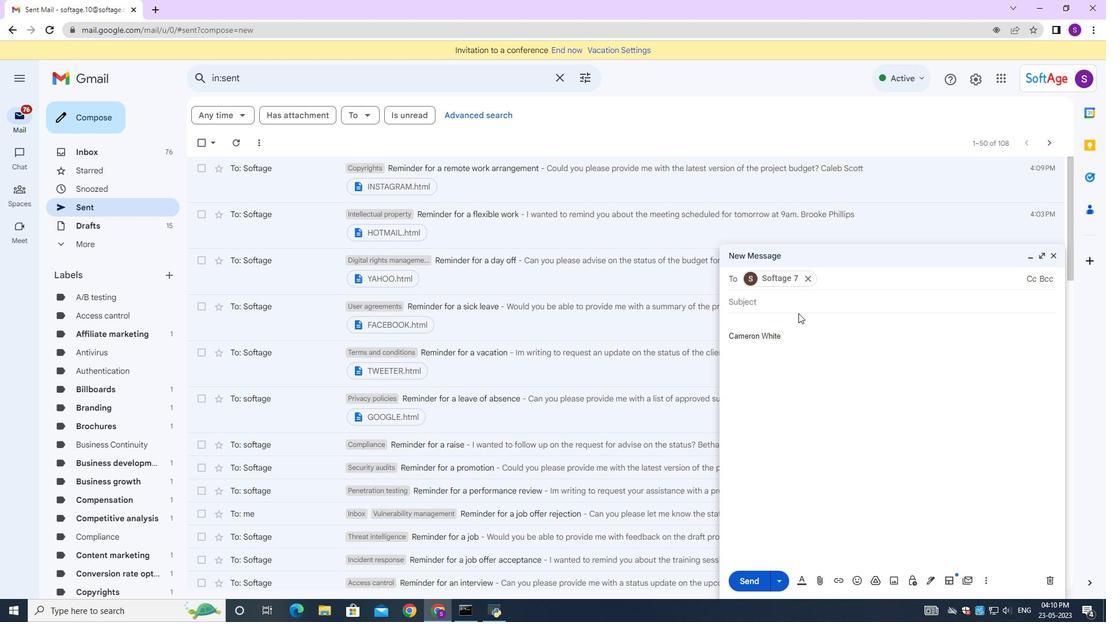 
Action: Mouse pressed left at (788, 312)
Screenshot: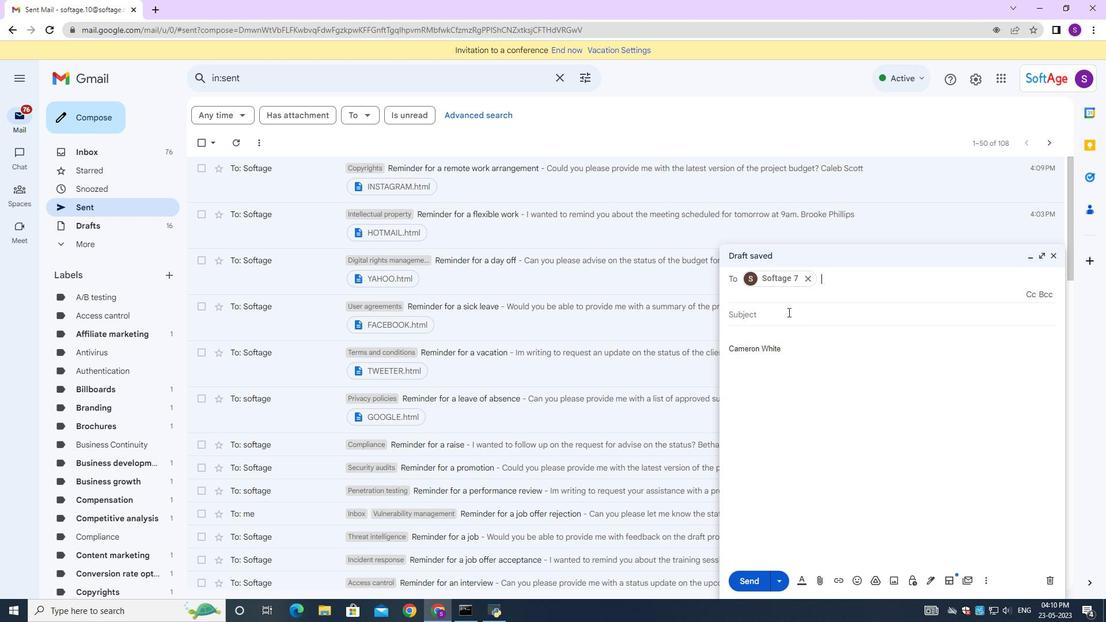 
Action: Mouse moved to (789, 314)
Screenshot: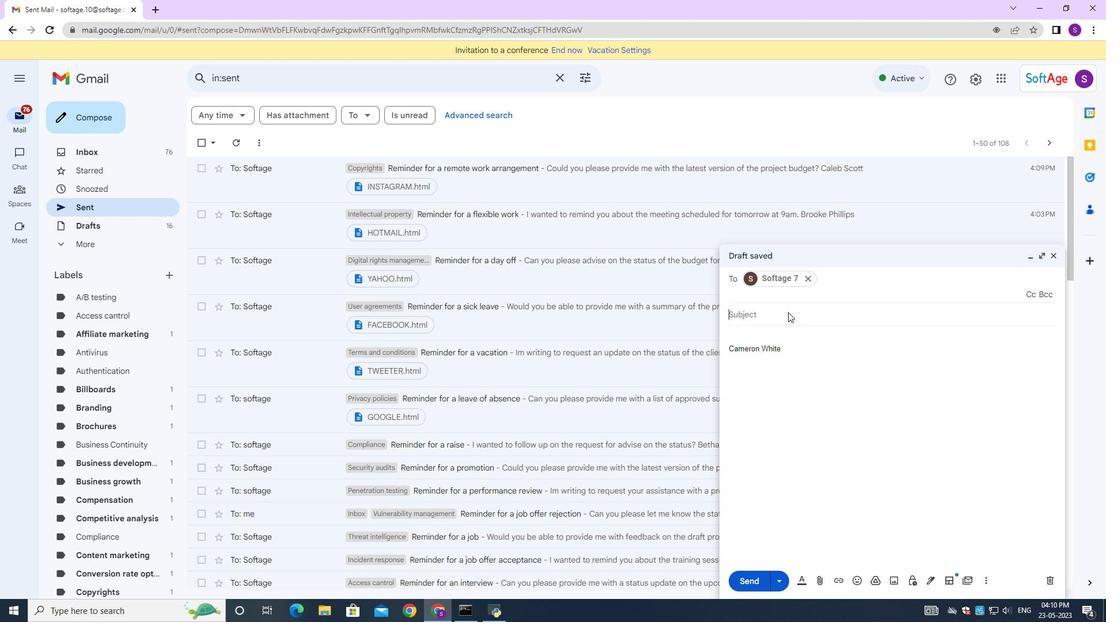
Action: Key pressed <Key.shift>Reminder<Key.space>for<Key.space>an<Key.space>accommodation<Key.space>
Screenshot: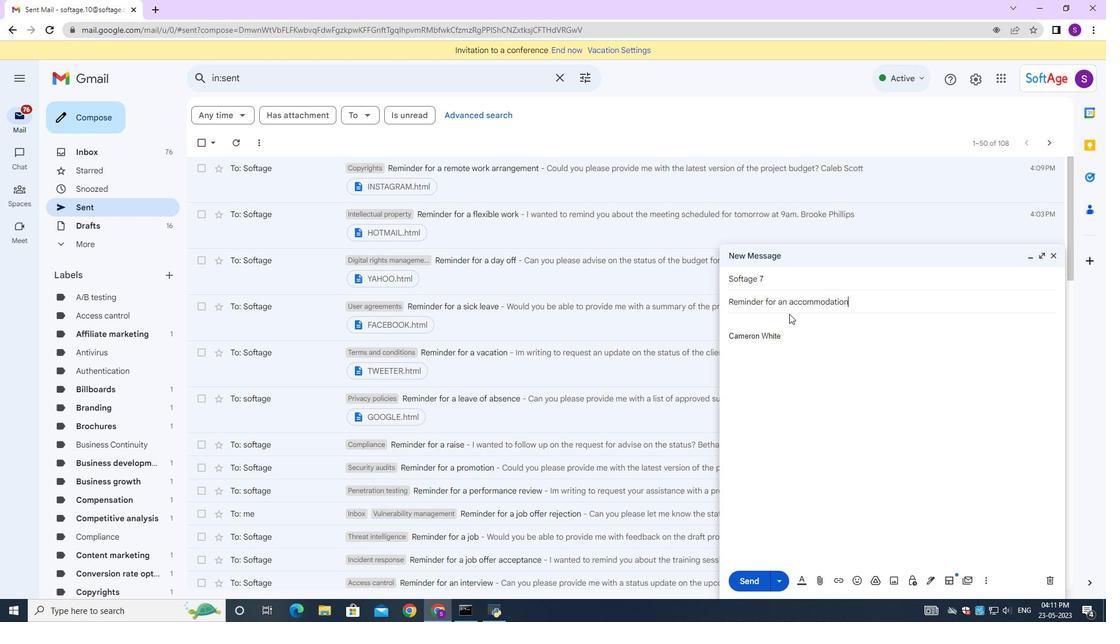 
Action: Mouse moved to (796, 329)
Screenshot: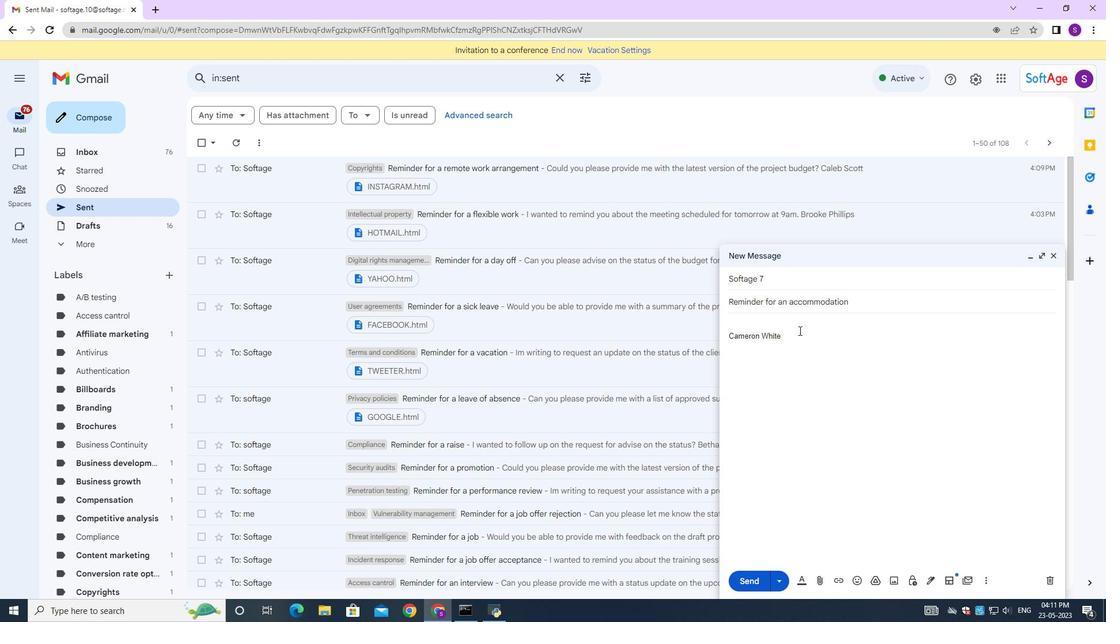 
Action: Mouse pressed left at (796, 329)
Screenshot: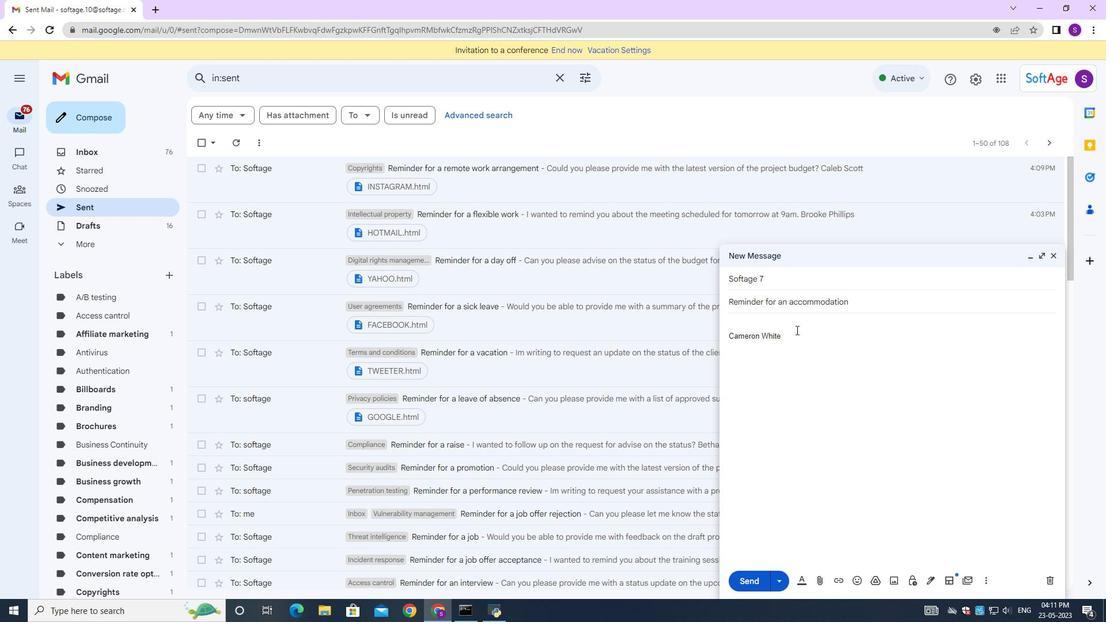 
Action: Mouse moved to (796, 329)
Screenshot: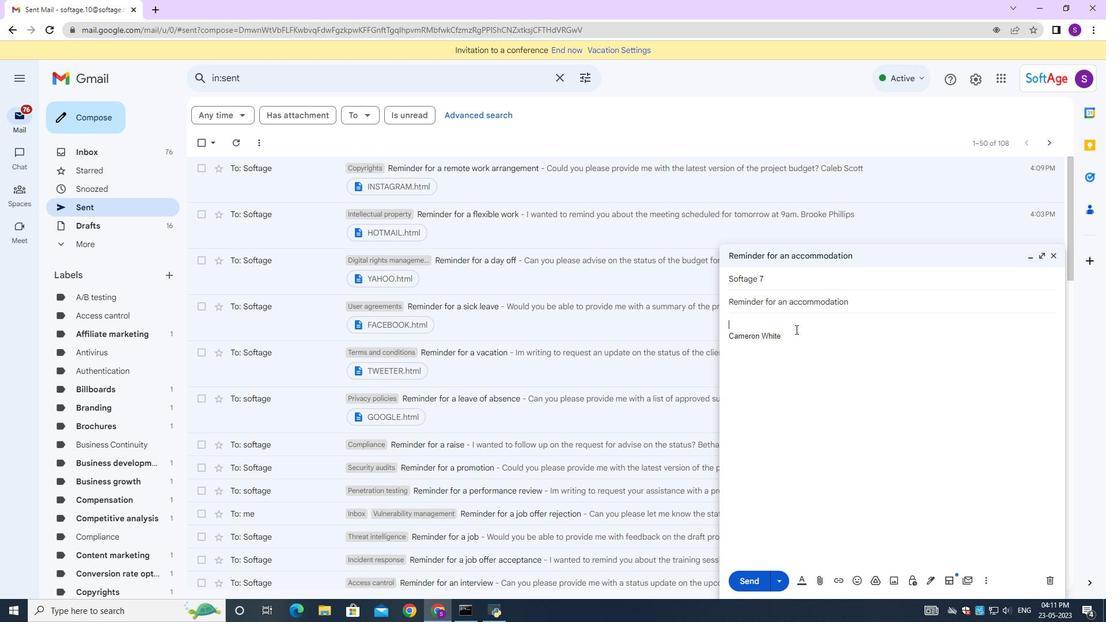 
Action: Key pressed <Key.shift><Key.shift><Key.shift><Key.shift><Key.shift><Key.shift><Key.shift><Key.shift><Key.shift><Key.shift><Key.shift><Key.shift><Key.shift><Key.shift><Key.shift><Key.shift>Im<Key.space>writing<Key.space>to<Key.space>request<Key.space>additional<Key.space>informa<Key.caps_lock>TIOV<Key.backspace>N<Key.space><Key.backspace><Key.backspace><Key.backspace><Key.backspace><Key.caps_lock><Key.backspace>tion<Key.space>on<Key.space>the<Key.space>upcoming<Key.space>project.
Screenshot: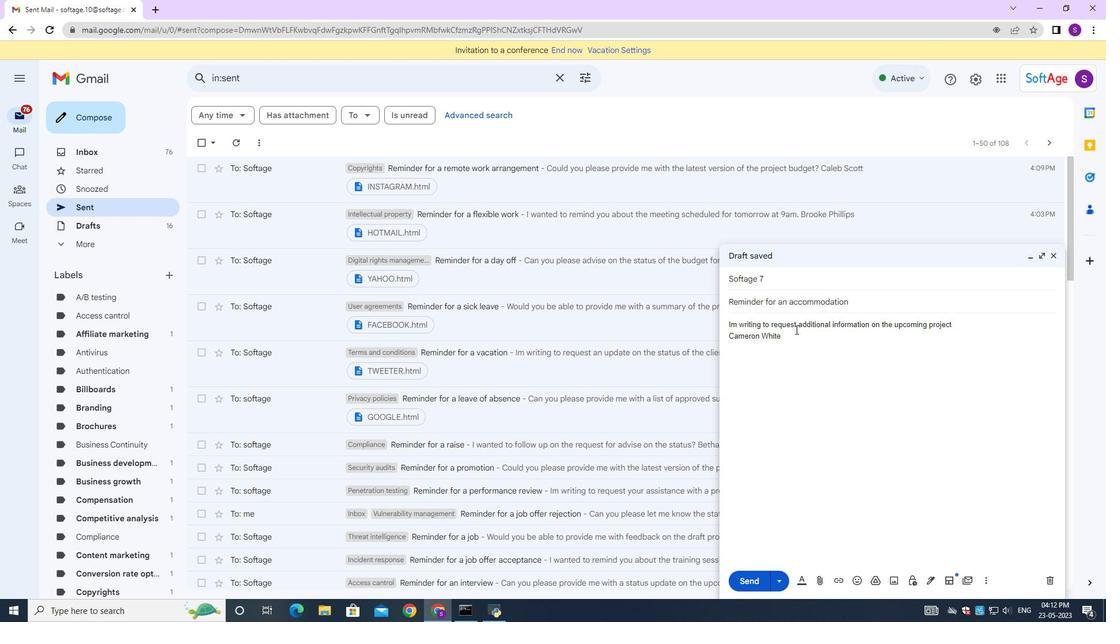 
Action: Mouse moved to (848, 445)
Screenshot: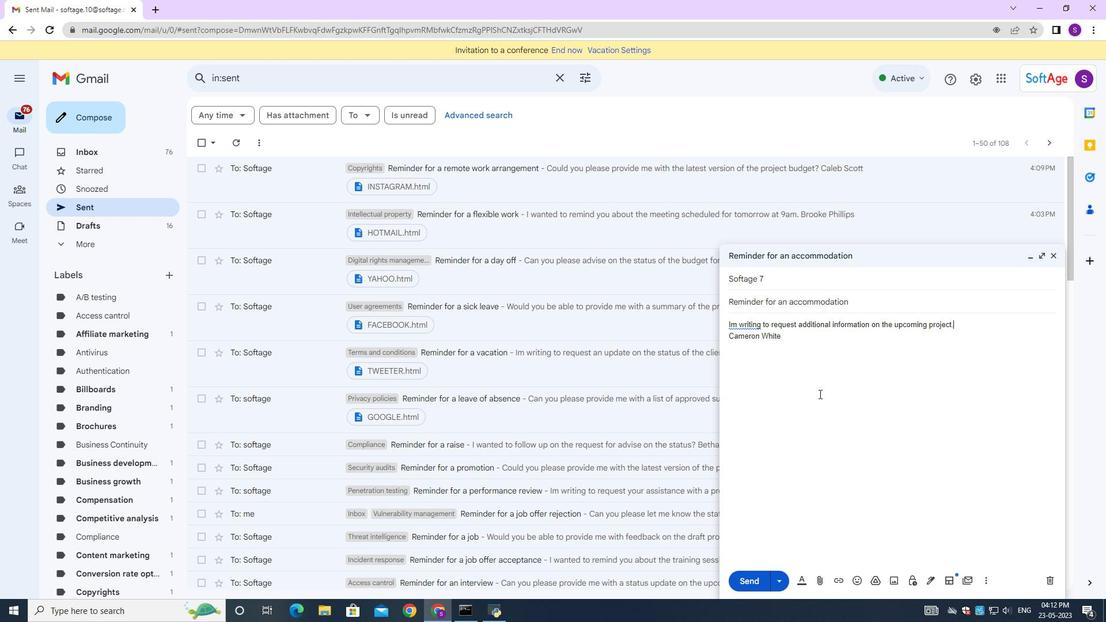 
Action: Mouse scrolled (850, 441) with delta (0, 0)
Screenshot: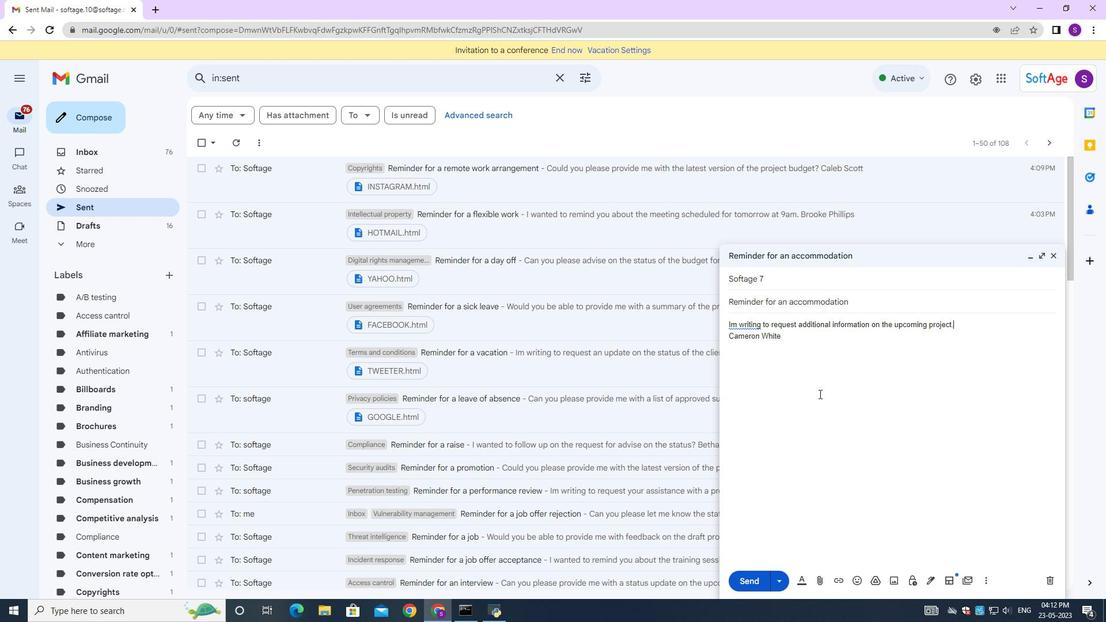 
Action: Mouse moved to (847, 445)
Screenshot: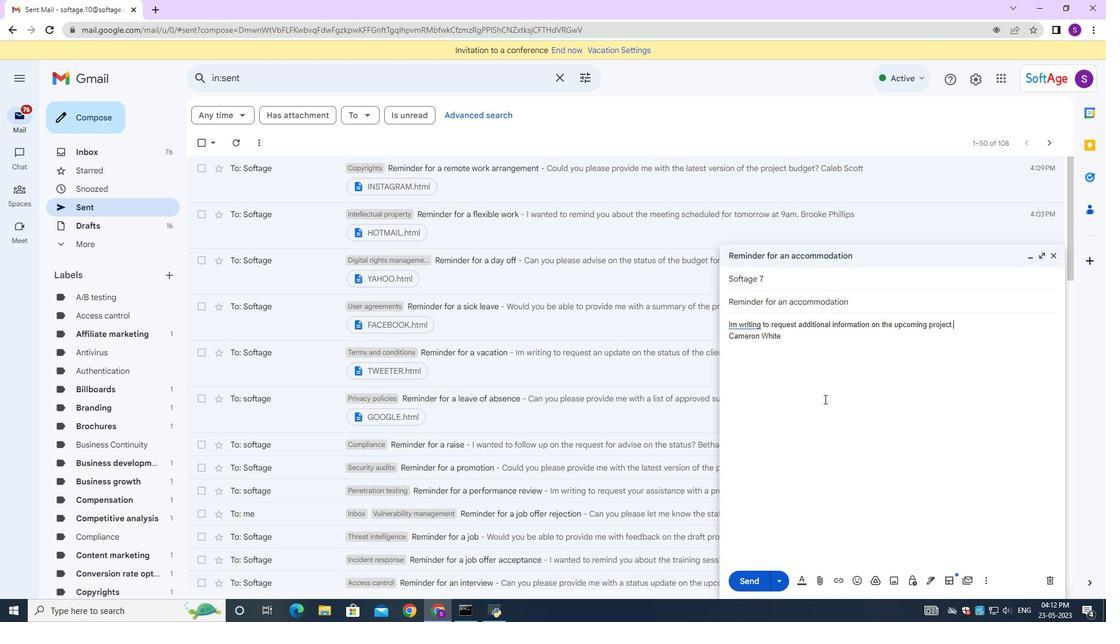 
Action: Mouse scrolled (849, 443) with delta (0, 0)
Screenshot: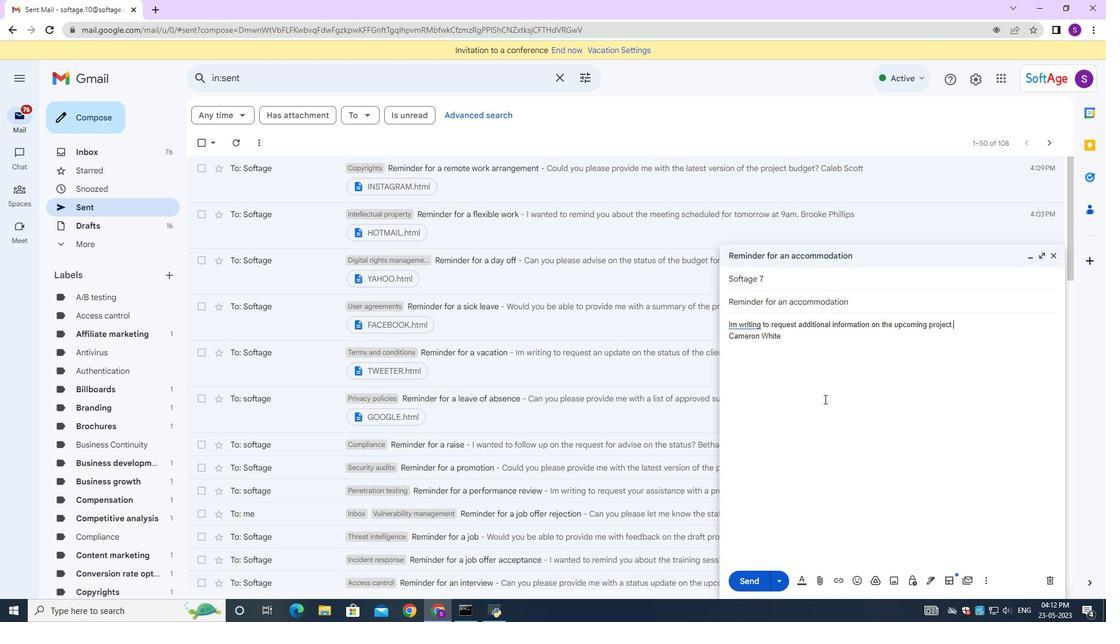 
Action: Mouse moved to (847, 445)
Screenshot: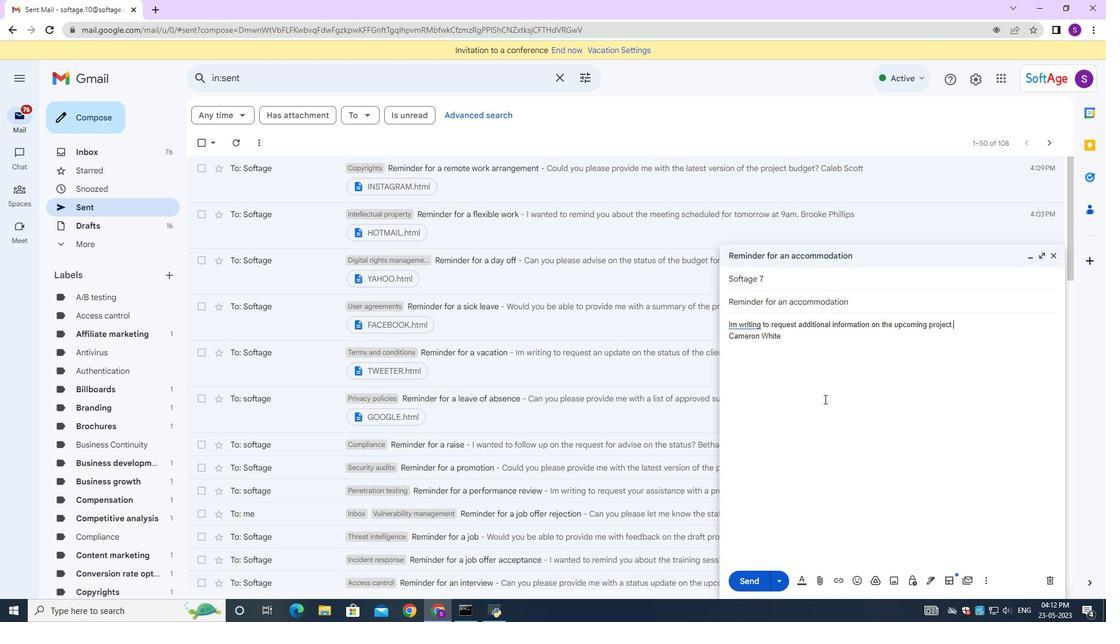 
Action: Mouse scrolled (847, 445) with delta (0, 0)
Screenshot: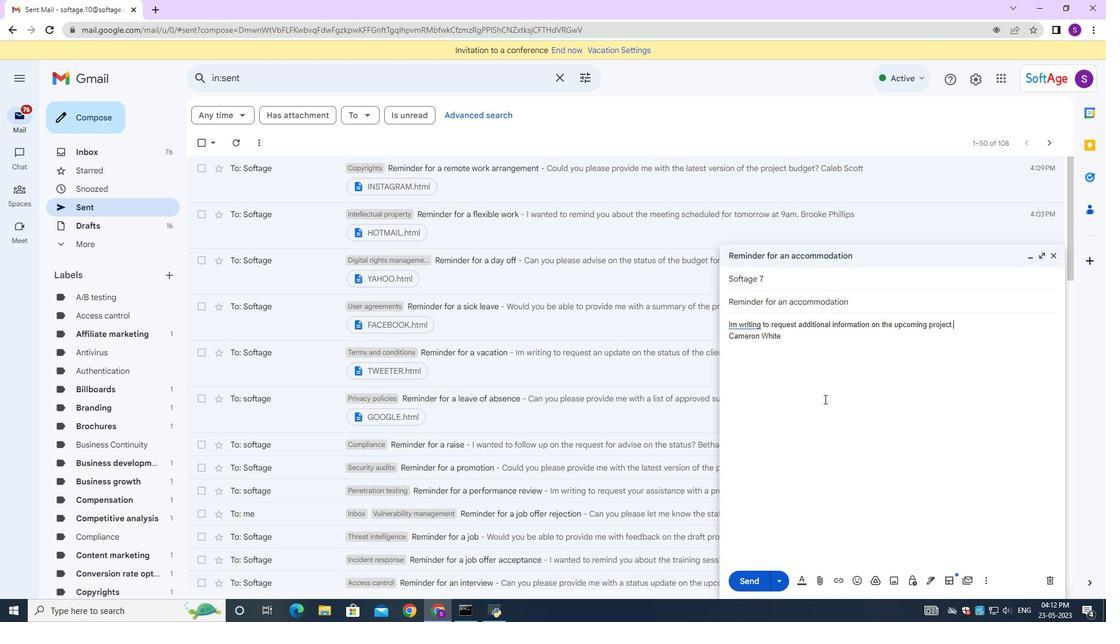 
Action: Mouse scrolled (847, 445) with delta (0, 0)
Screenshot: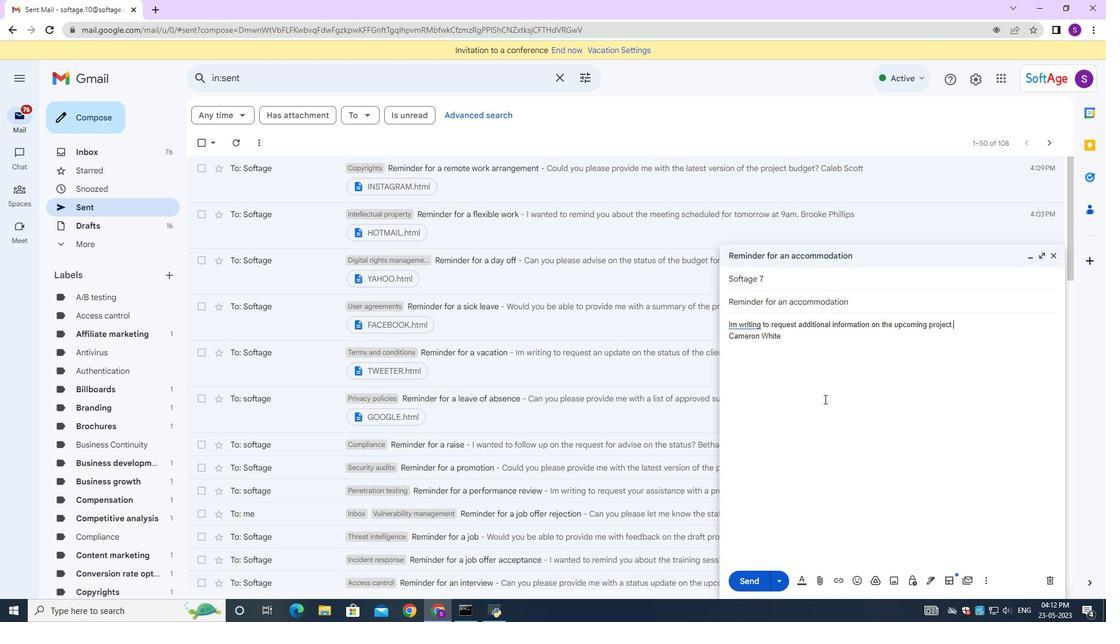 
Action: Mouse scrolled (847, 445) with delta (0, 0)
Screenshot: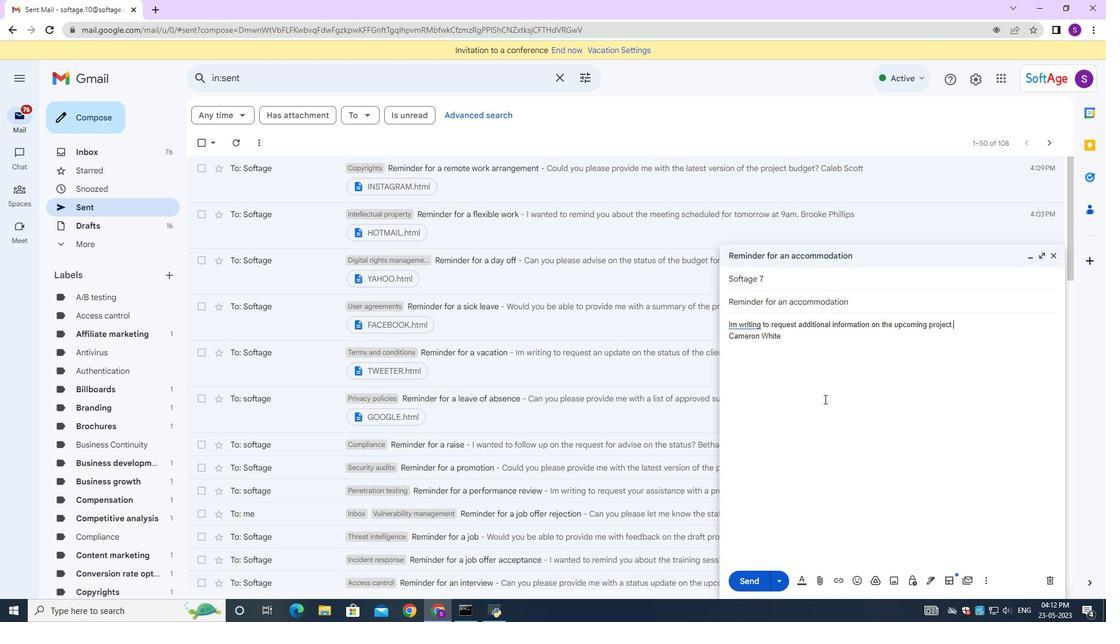 
Action: Mouse scrolled (847, 445) with delta (0, 0)
Screenshot: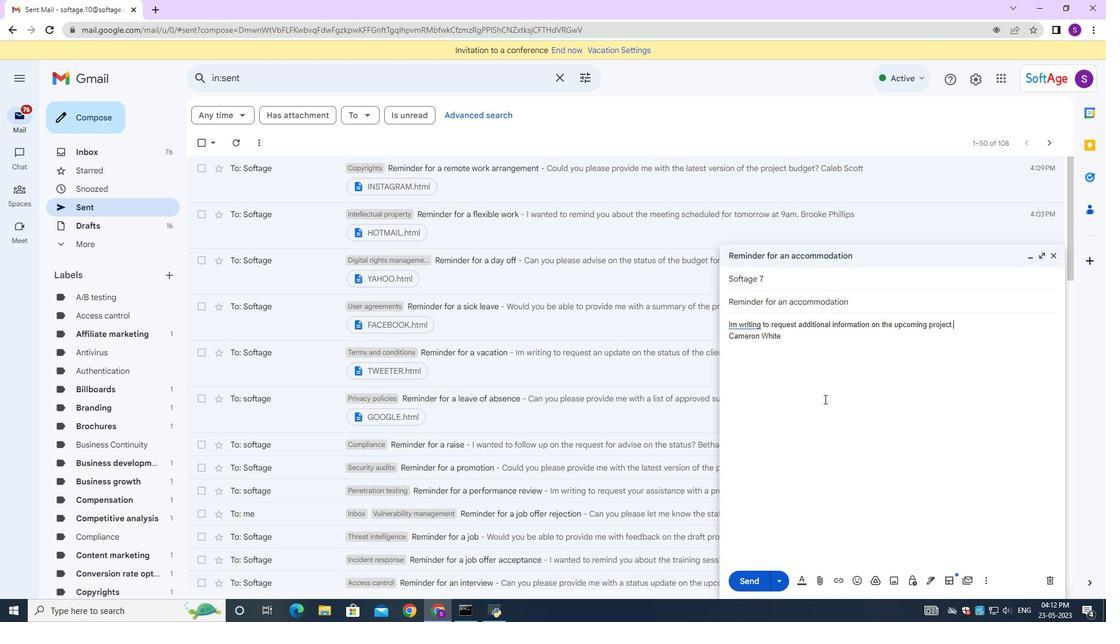 
Action: Mouse moved to (818, 582)
Screenshot: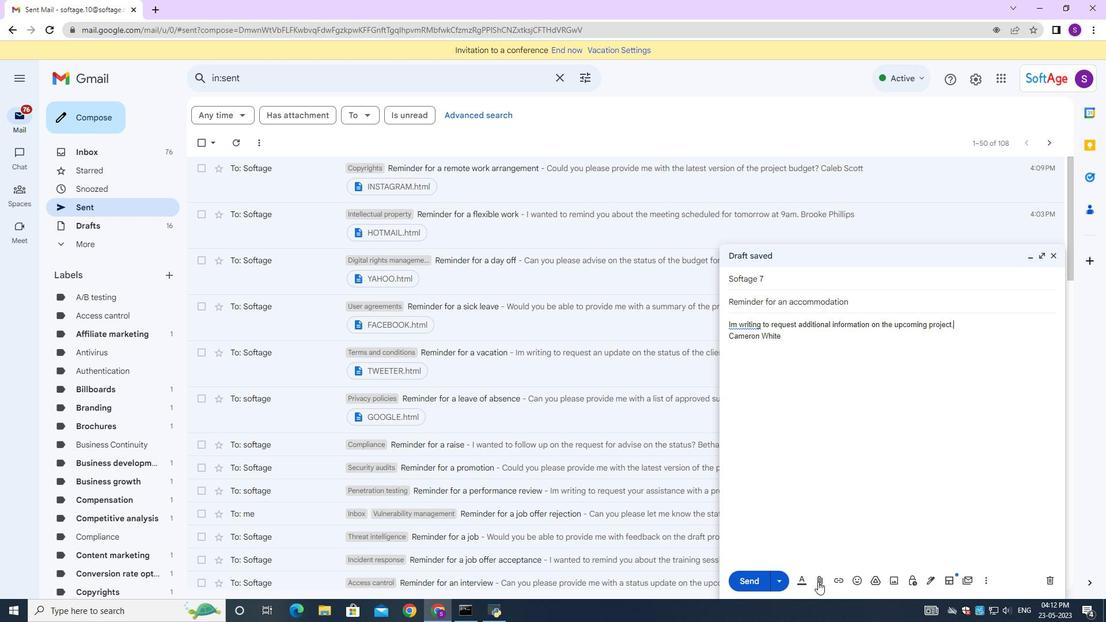 
Action: Mouse pressed left at (818, 582)
Screenshot: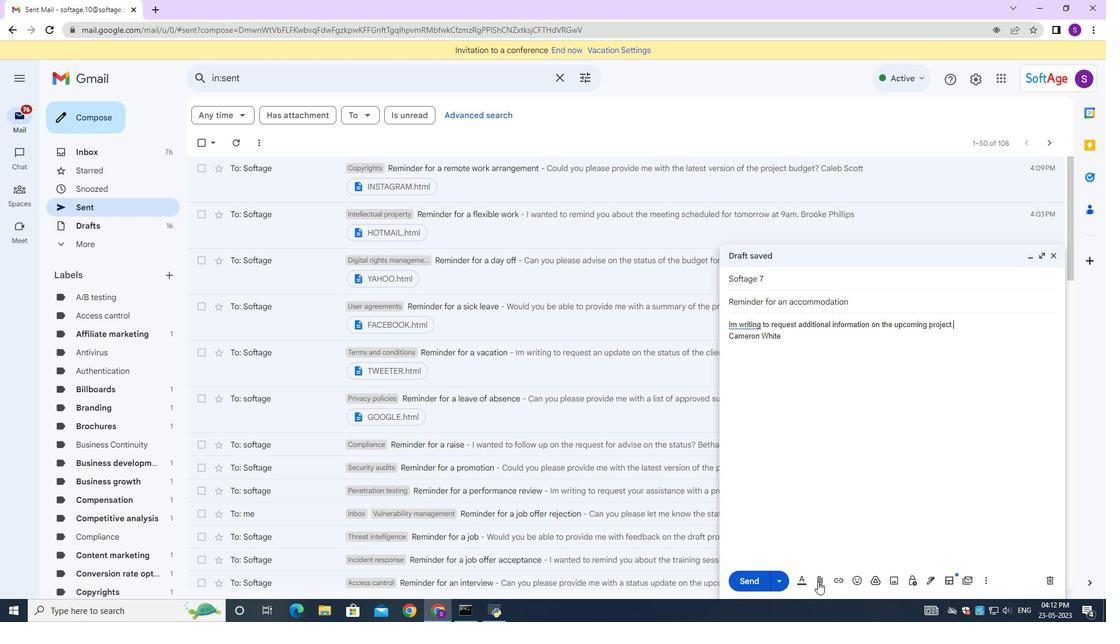 
Action: Mouse moved to (286, 194)
Screenshot: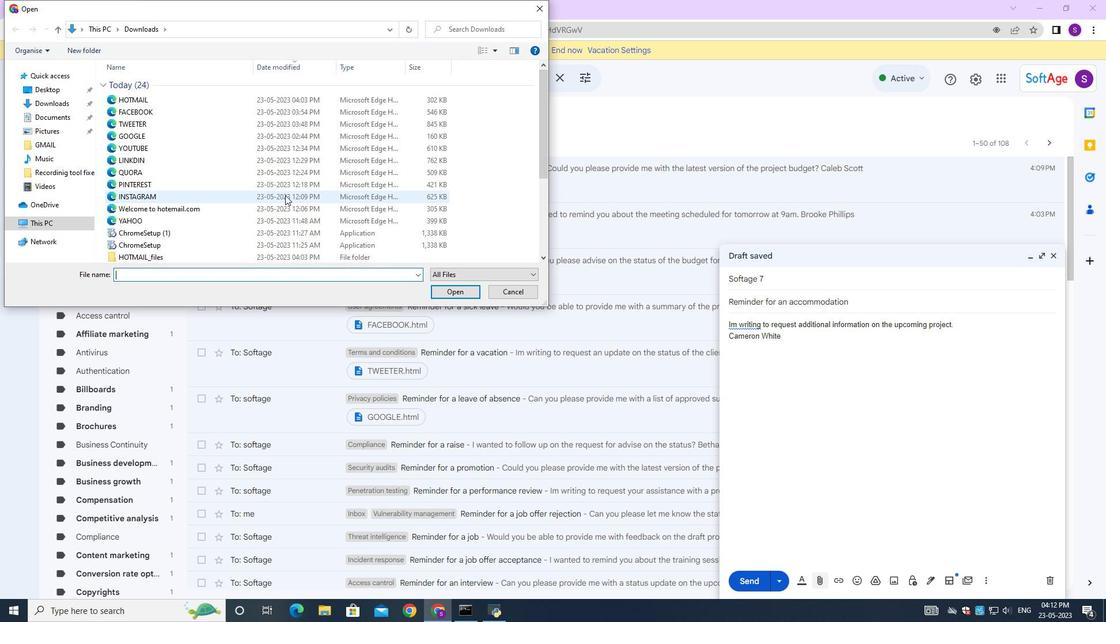 
Action: Mouse scrolled (286, 194) with delta (0, 0)
Screenshot: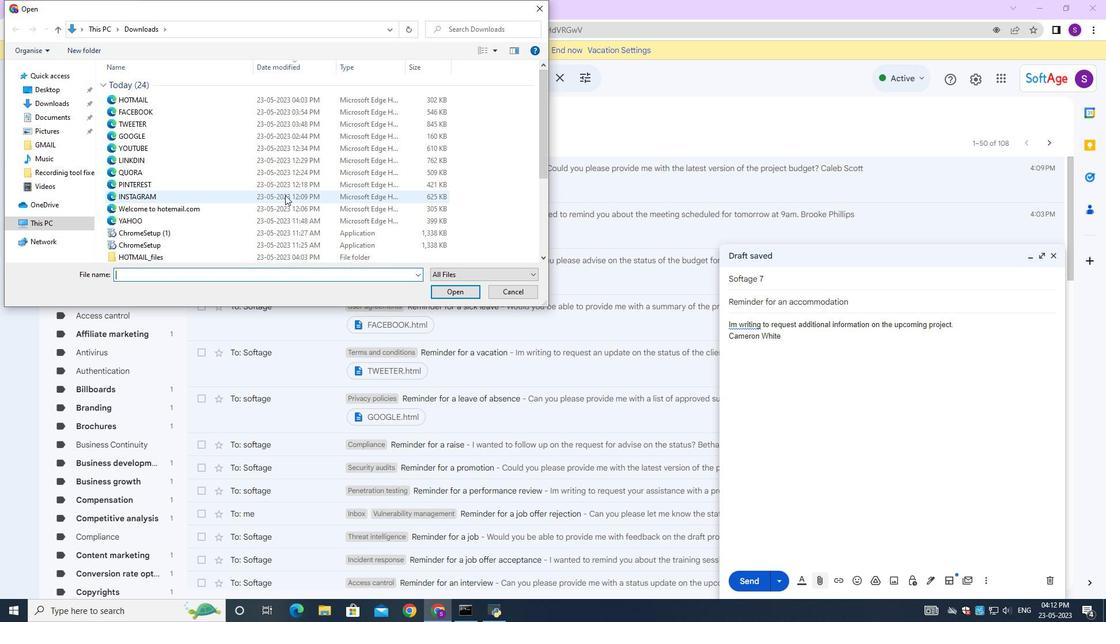 
Action: Mouse moved to (287, 194)
Screenshot: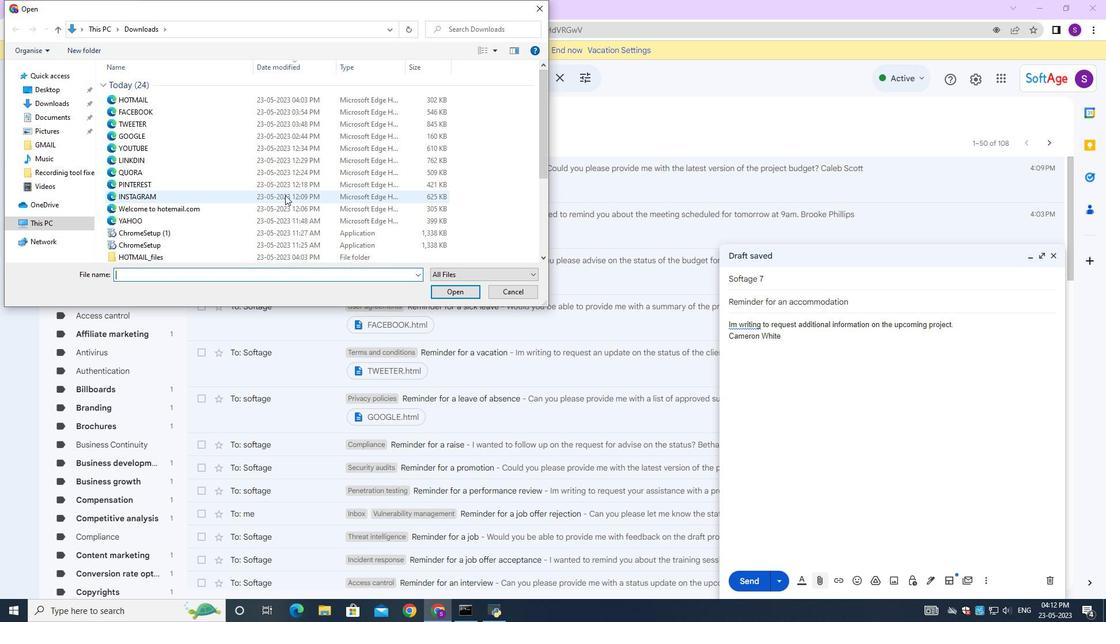 
Action: Mouse scrolled (287, 194) with delta (0, 0)
Screenshot: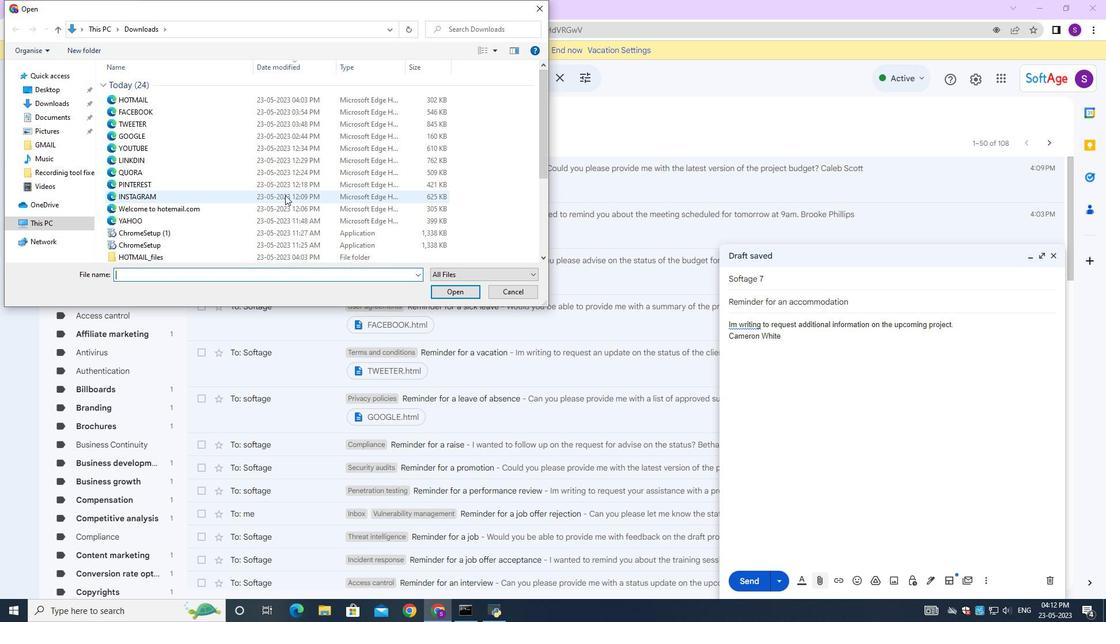 
Action: Mouse moved to (290, 194)
Screenshot: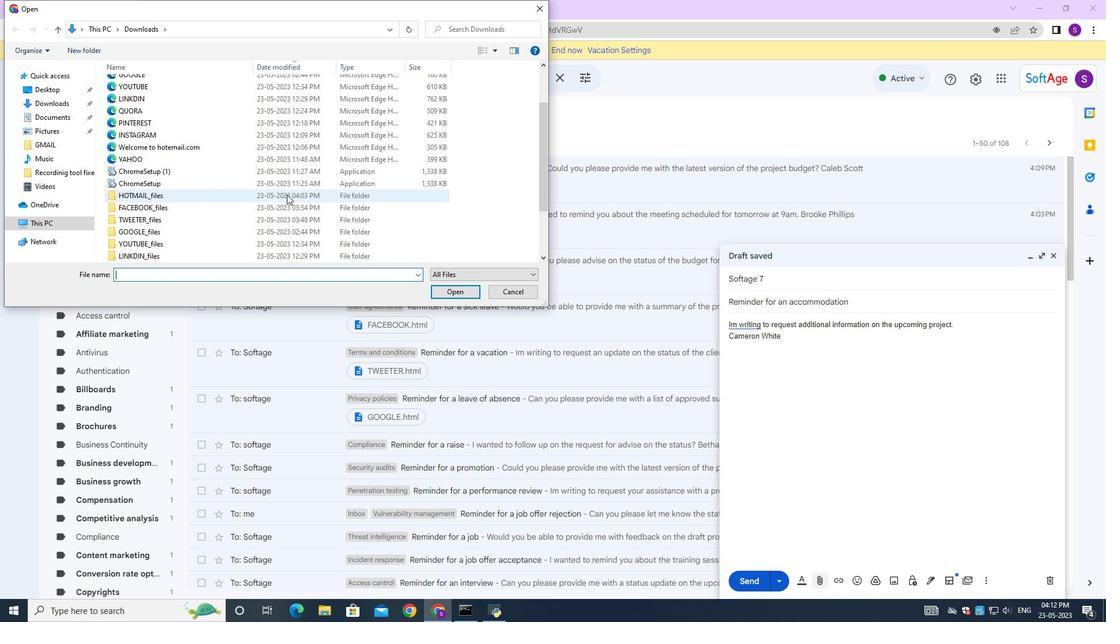 
Action: Mouse scrolled (290, 195) with delta (0, 0)
Screenshot: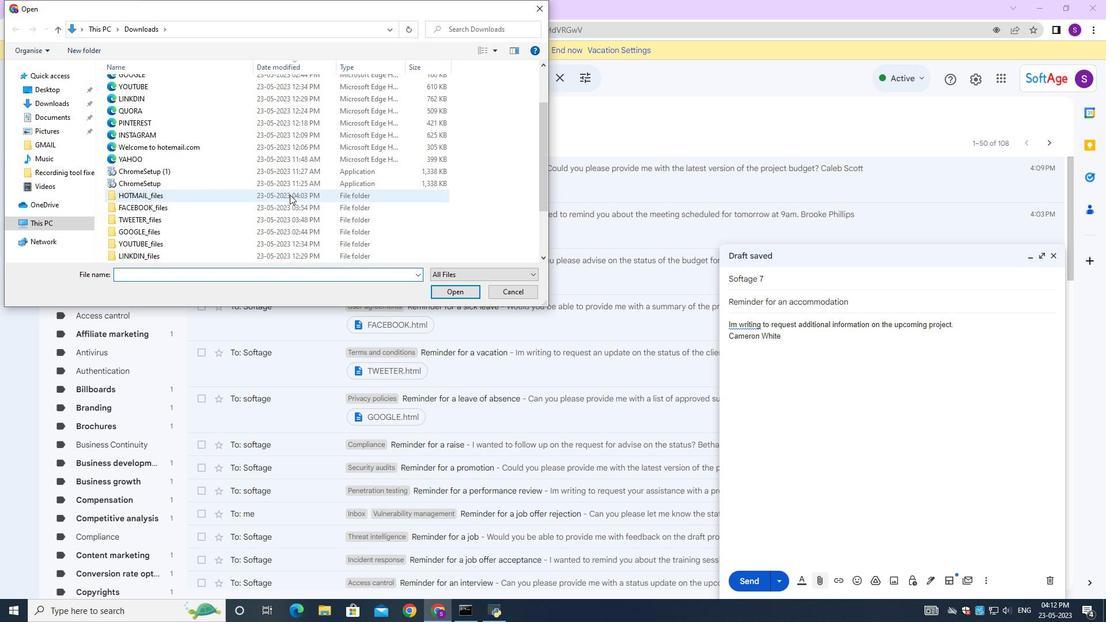 
Action: Mouse scrolled (290, 195) with delta (0, 0)
Screenshot: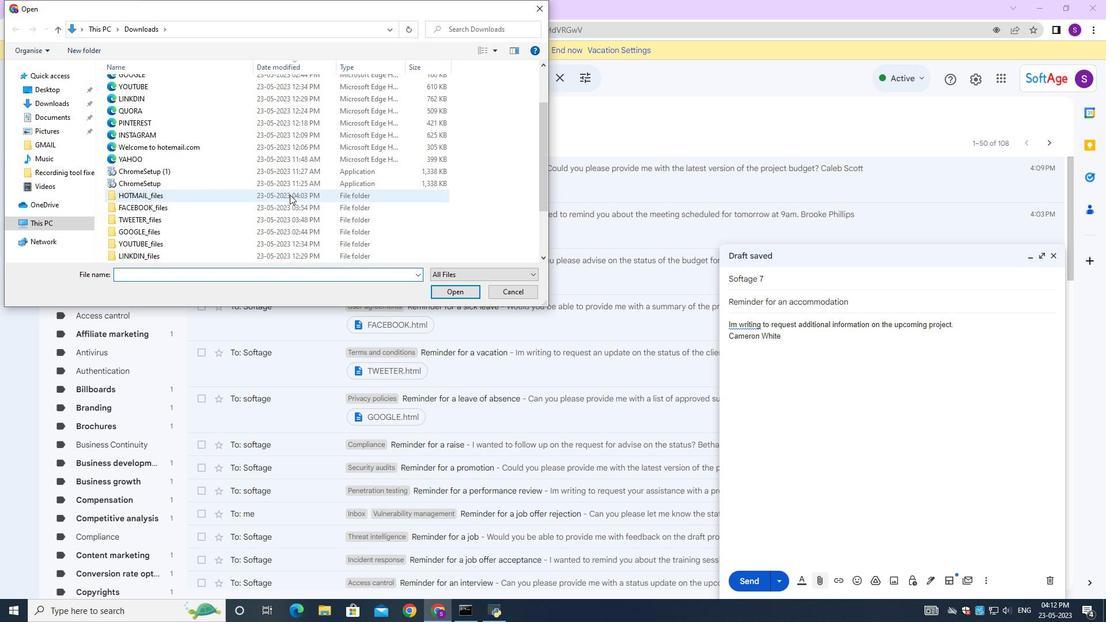 
Action: Mouse moved to (162, 187)
Screenshot: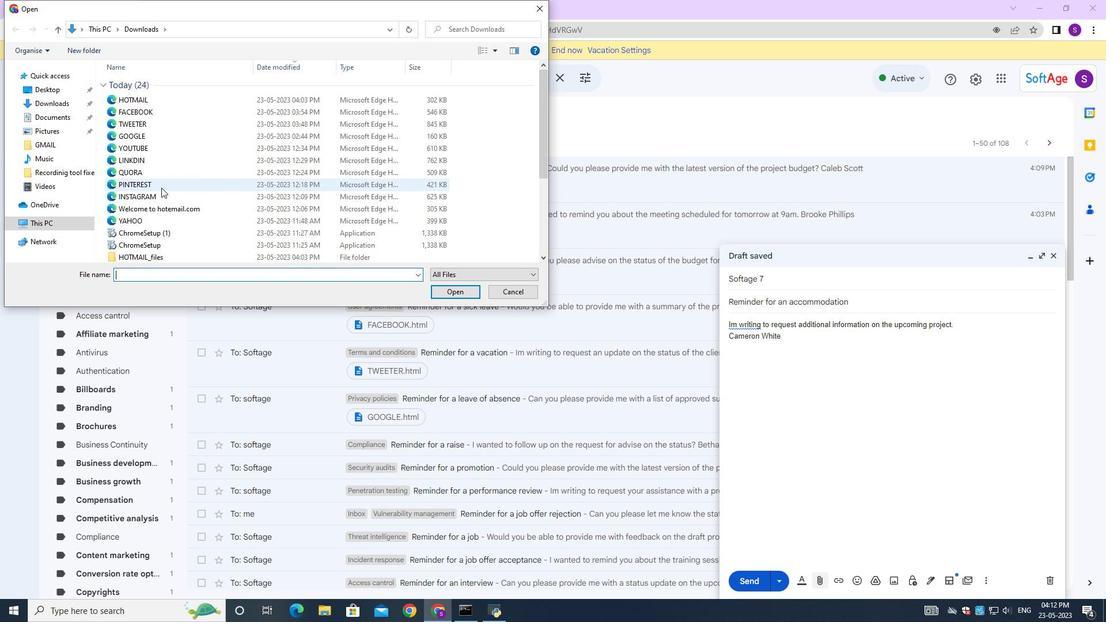 
Action: Mouse pressed left at (162, 187)
Screenshot: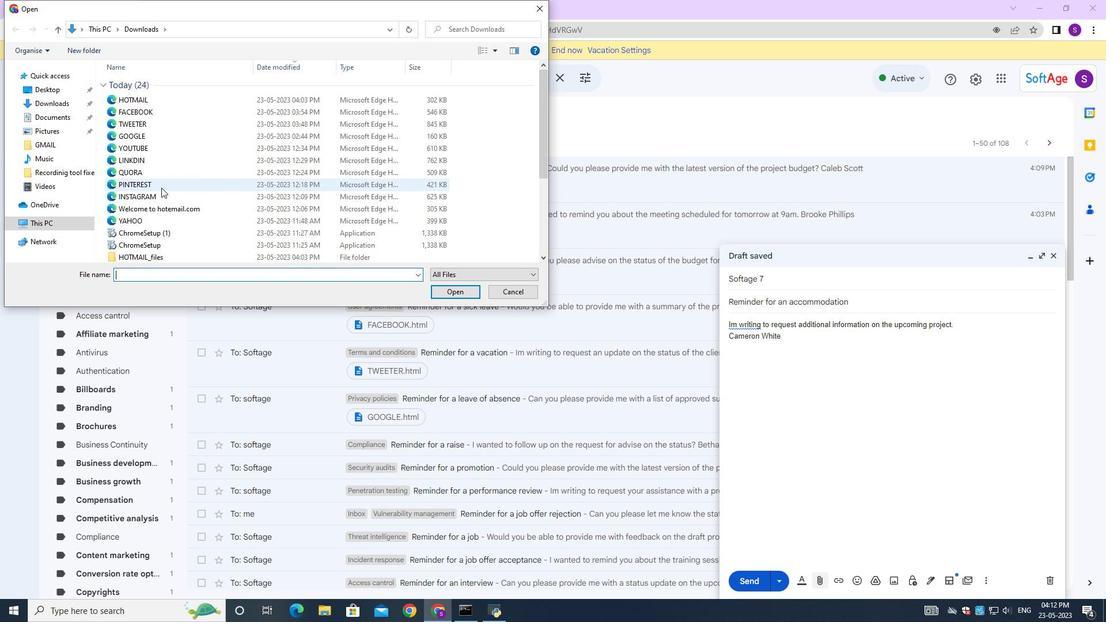 
Action: Mouse moved to (163, 187)
Screenshot: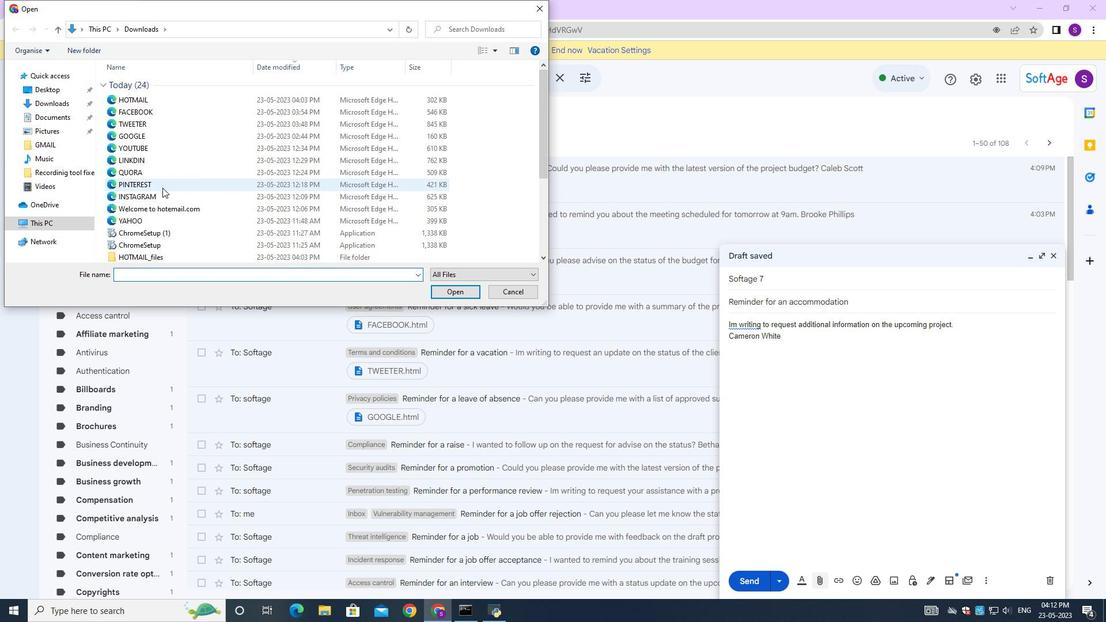 
Action: Mouse pressed left at (163, 187)
Screenshot: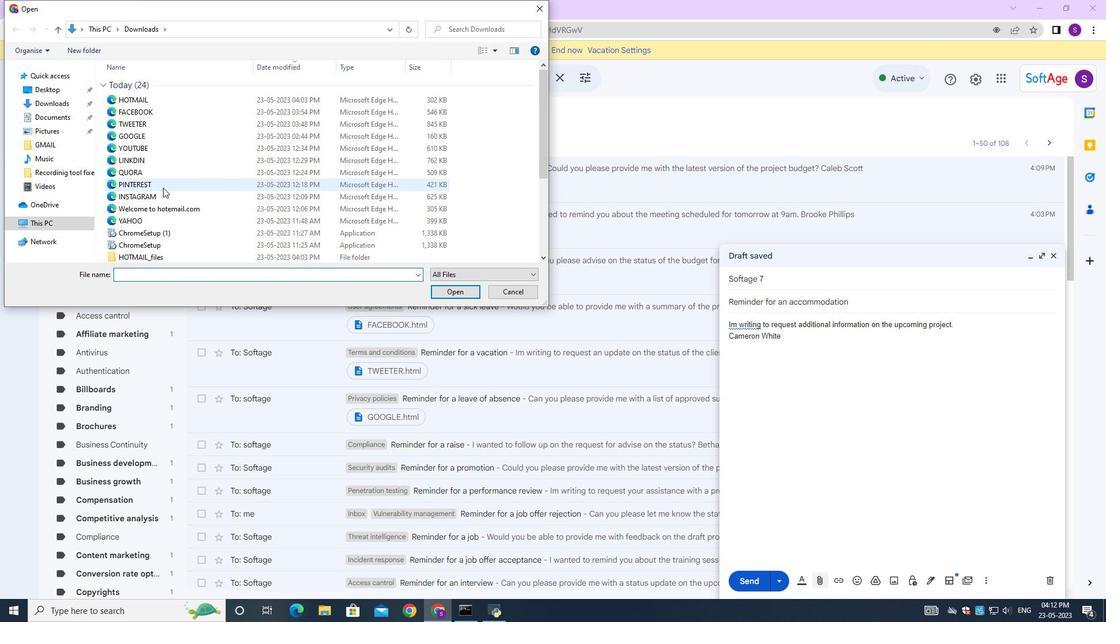 
Action: Mouse moved to (746, 576)
Screenshot: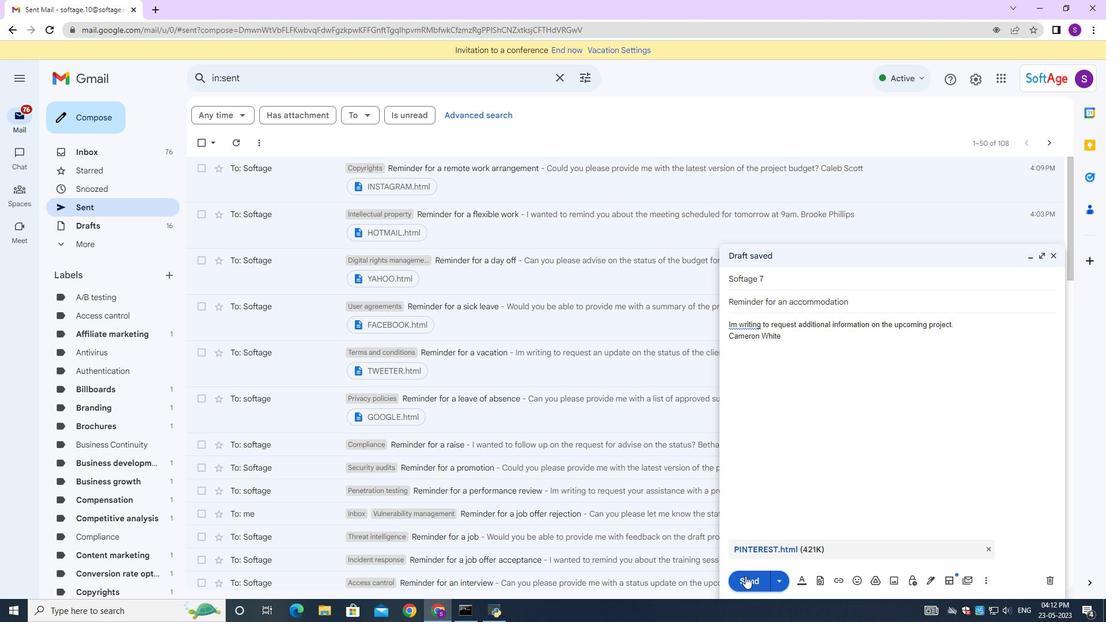 
Action: Mouse pressed left at (746, 576)
Screenshot: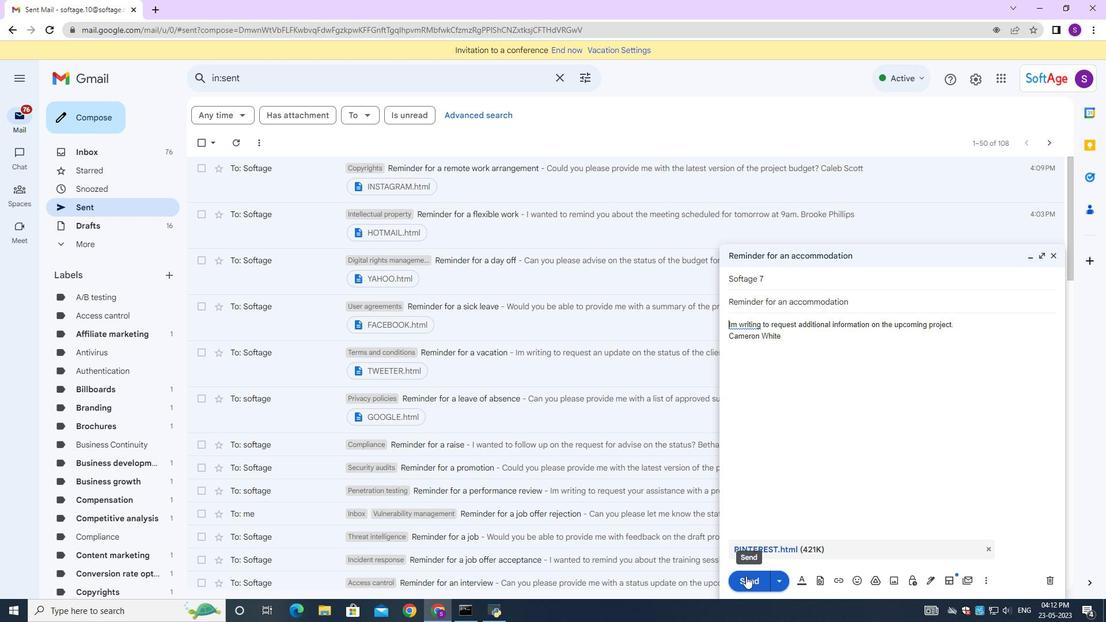 
Action: Mouse moved to (479, 185)
Screenshot: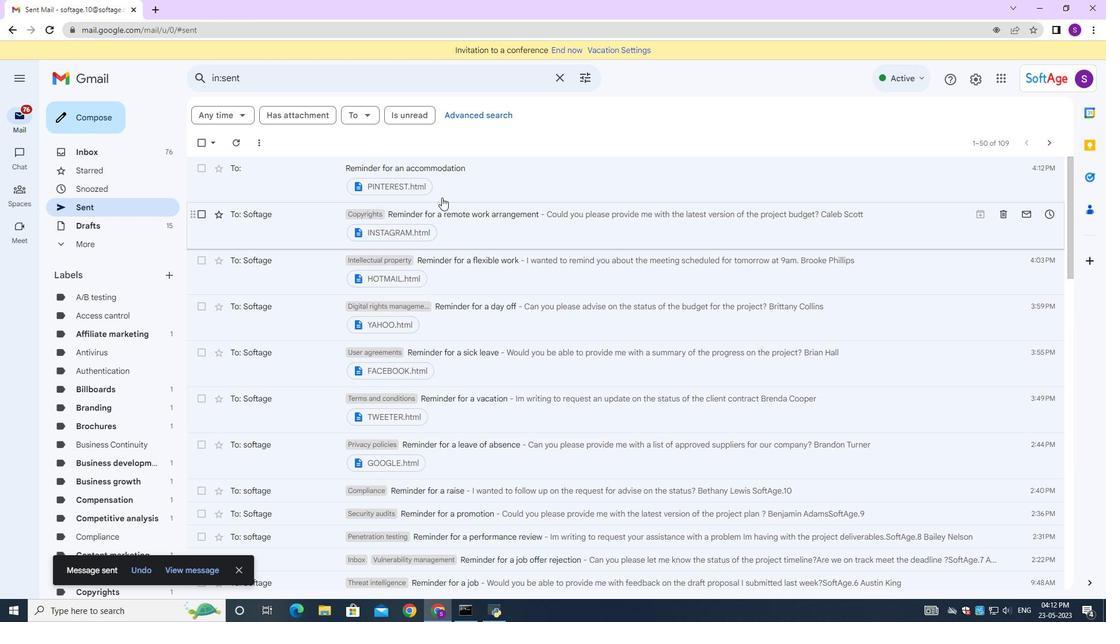 
Action: Mouse pressed left at (479, 185)
Screenshot: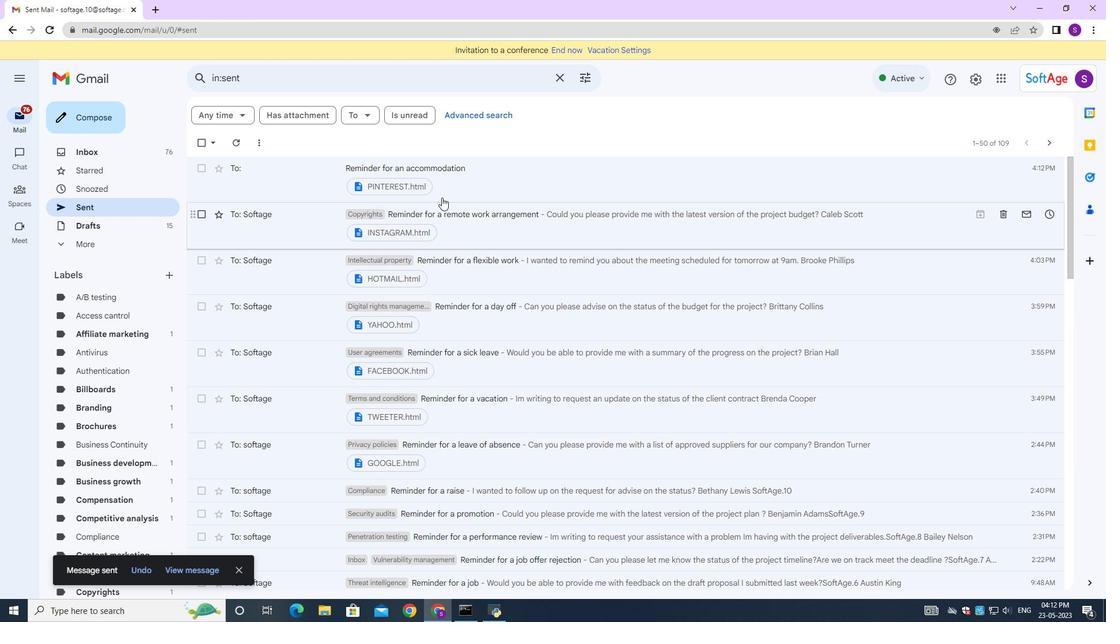 
Action: Mouse moved to (436, 114)
Screenshot: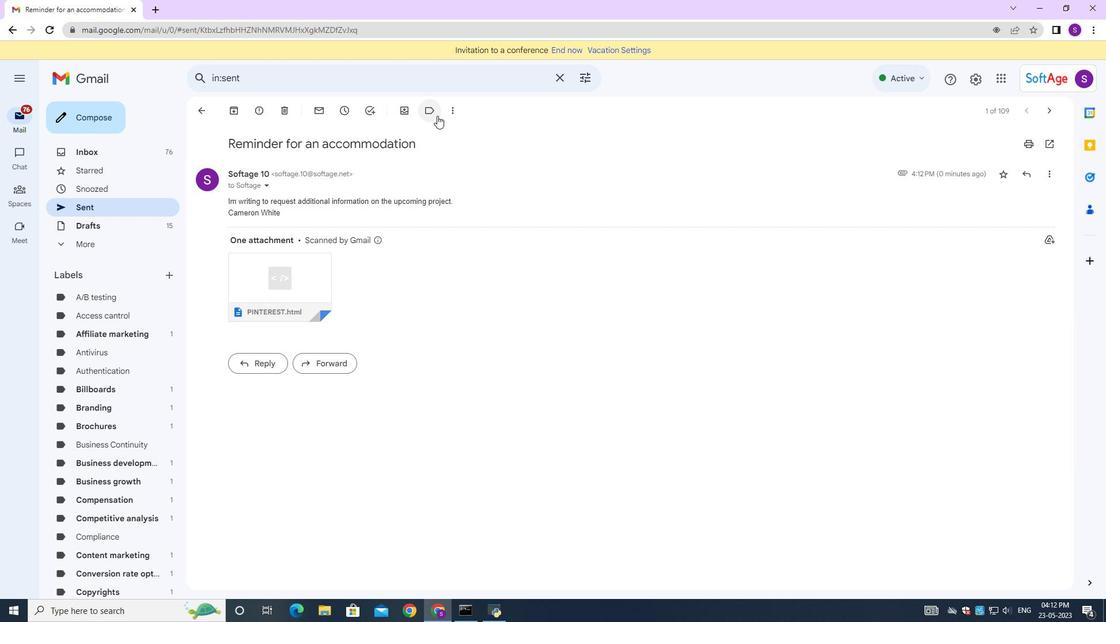 
Action: Mouse pressed left at (436, 114)
Screenshot: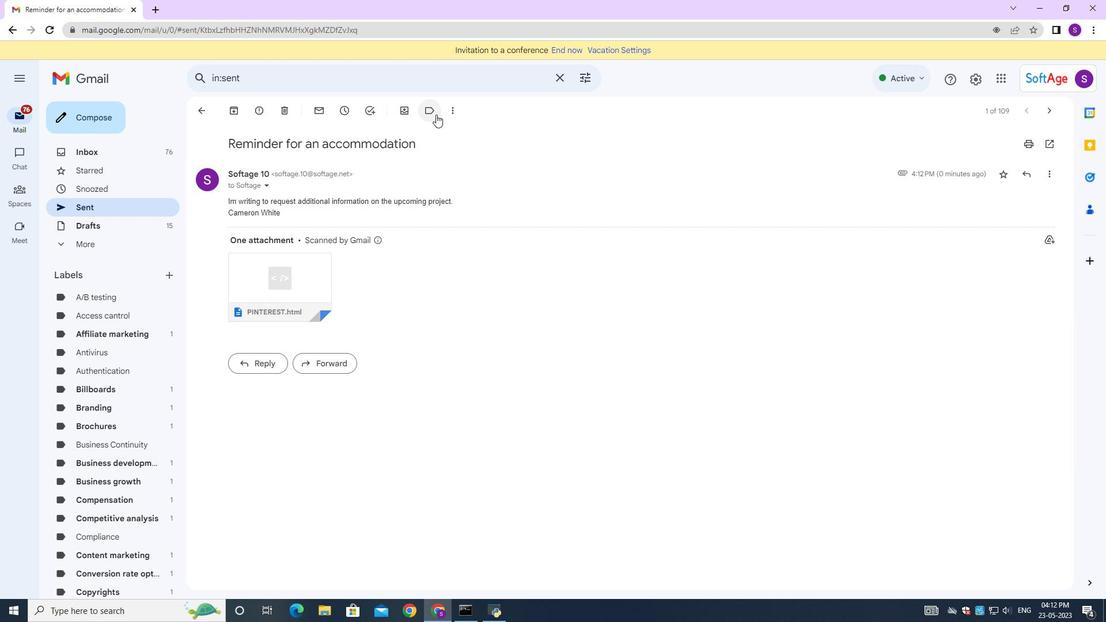 
Action: Mouse moved to (462, 153)
Screenshot: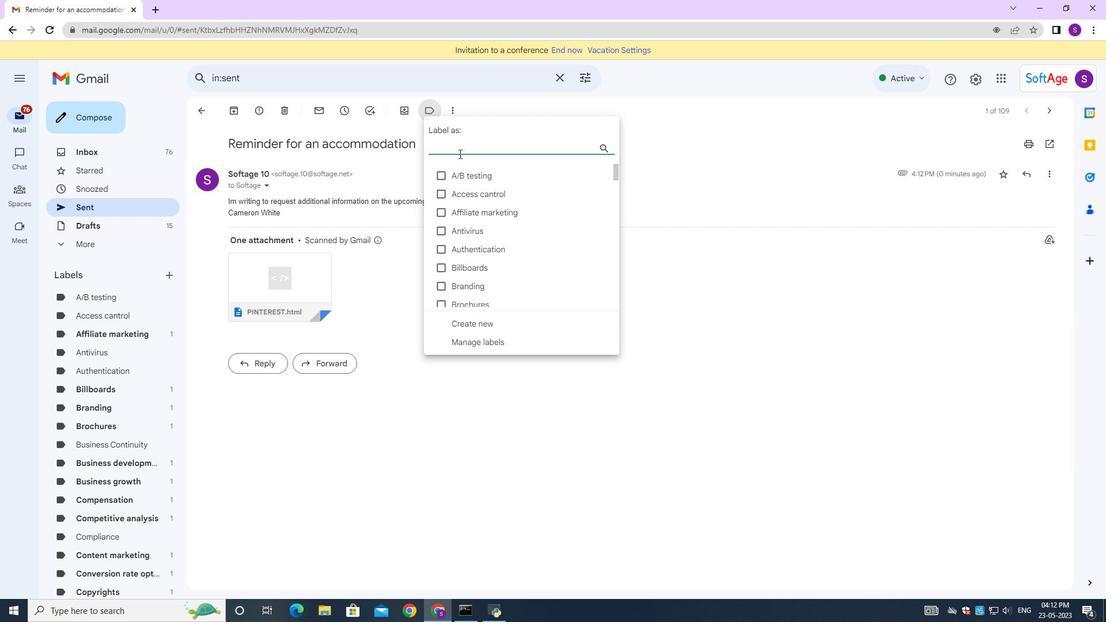 
Action: Key pressed <Key.shift>Pate
Screenshot: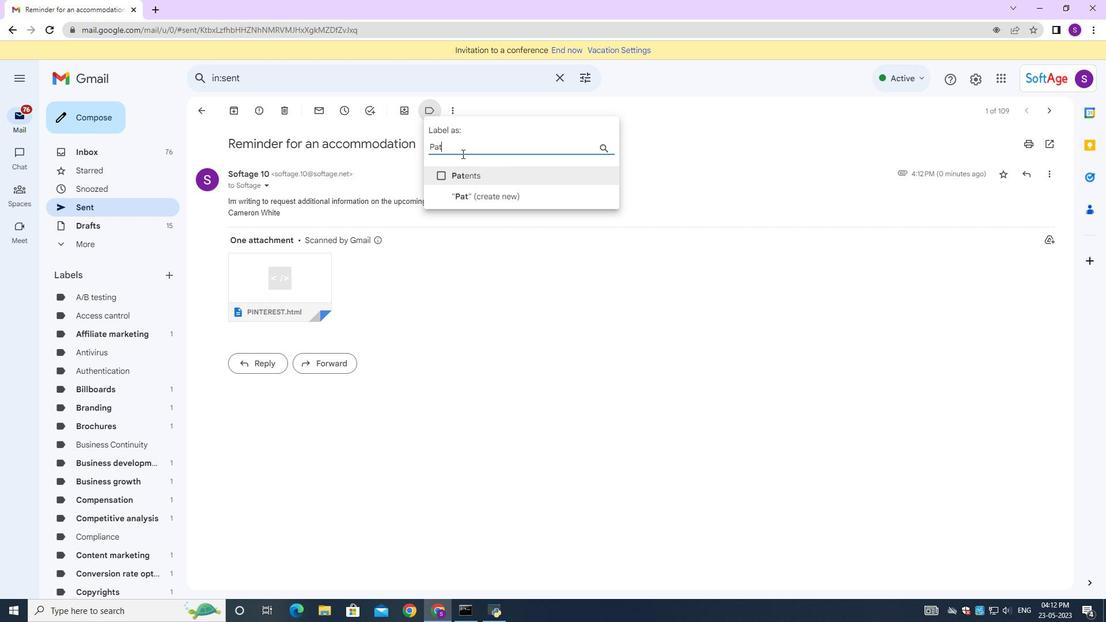 
Action: Mouse moved to (454, 179)
Screenshot: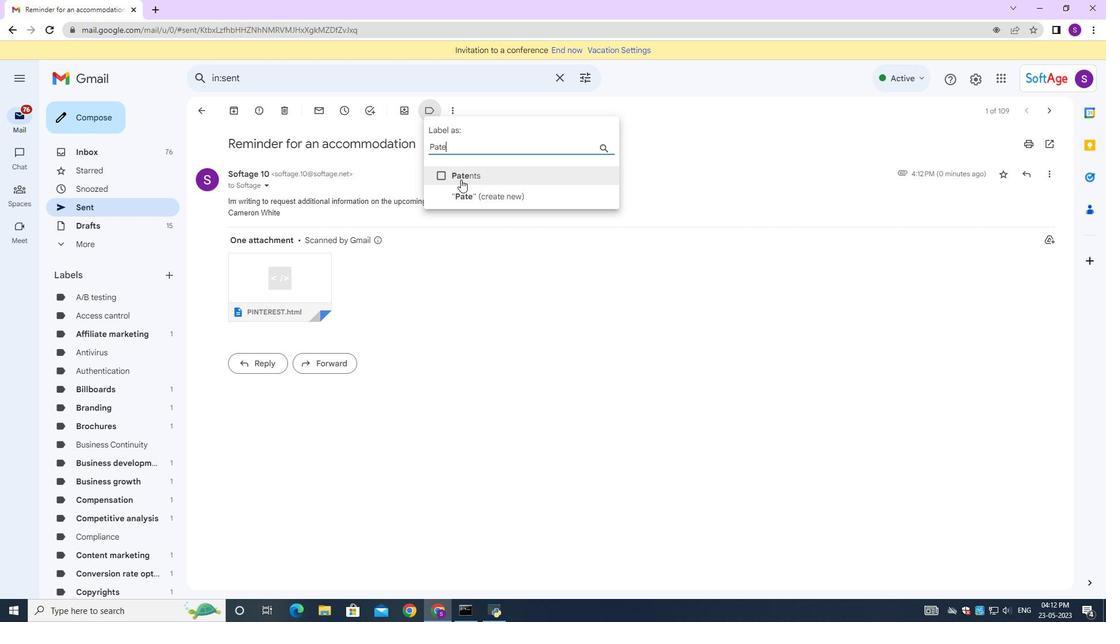 
Action: Mouse pressed left at (454, 179)
Screenshot: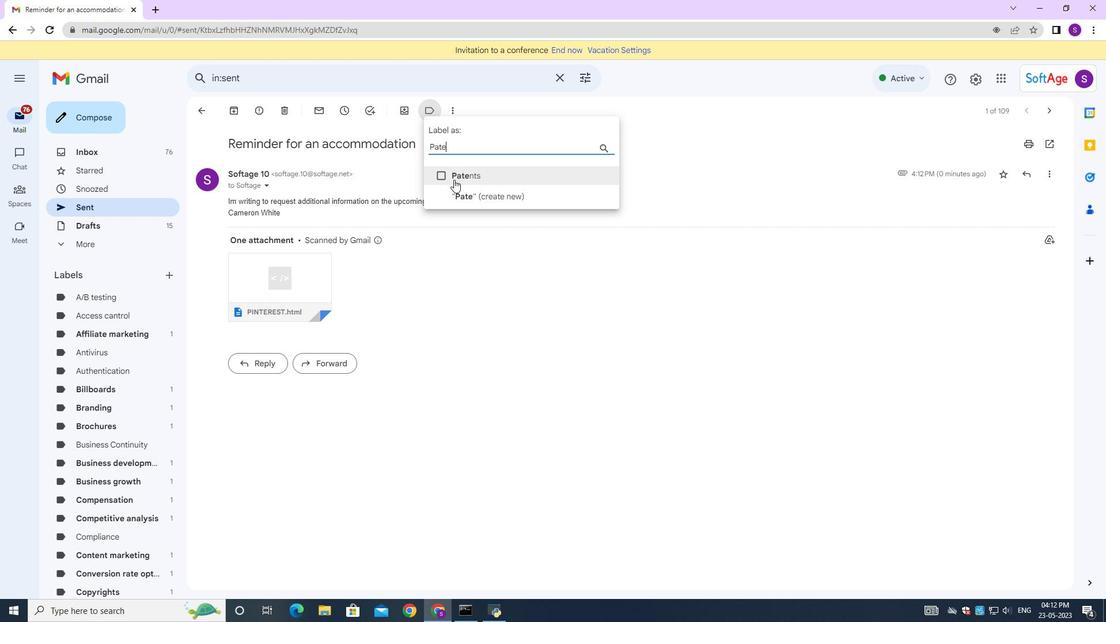 
Action: Mouse moved to (640, 247)
Screenshot: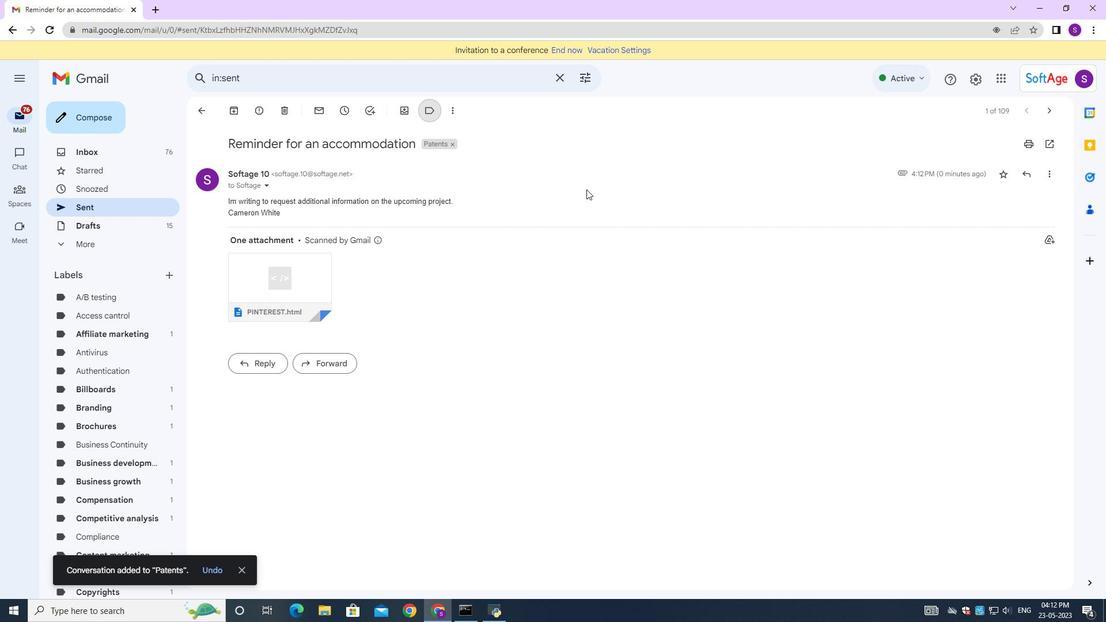 
